 Task: Search round trip flight ticket for 1 adult, 1 child, 1 infant in seat in premium economy from State College: University Park Airport to Rockford: Chicago Rockford International Airport(was Northwest Chicagoland Regional Airport At Rockford) on 5-1-2023 and return on 5-2-2023. Choice of flights is Frontier. Number of bags: 1 checked bag. Price is upto 86000. Outbound departure time preference is 23:00. Return departure time preference is 18:00.
Action: Mouse moved to (250, 465)
Screenshot: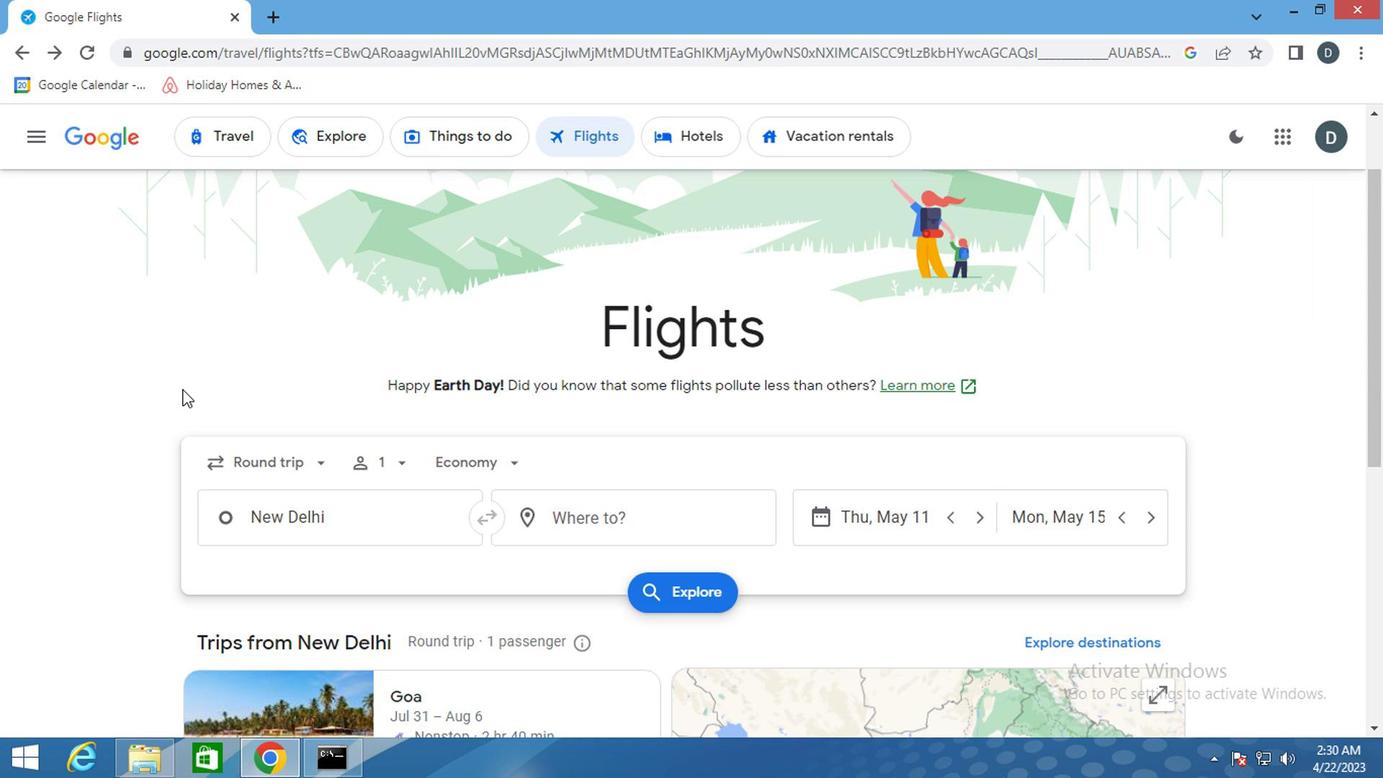 
Action: Mouse pressed left at (250, 465)
Screenshot: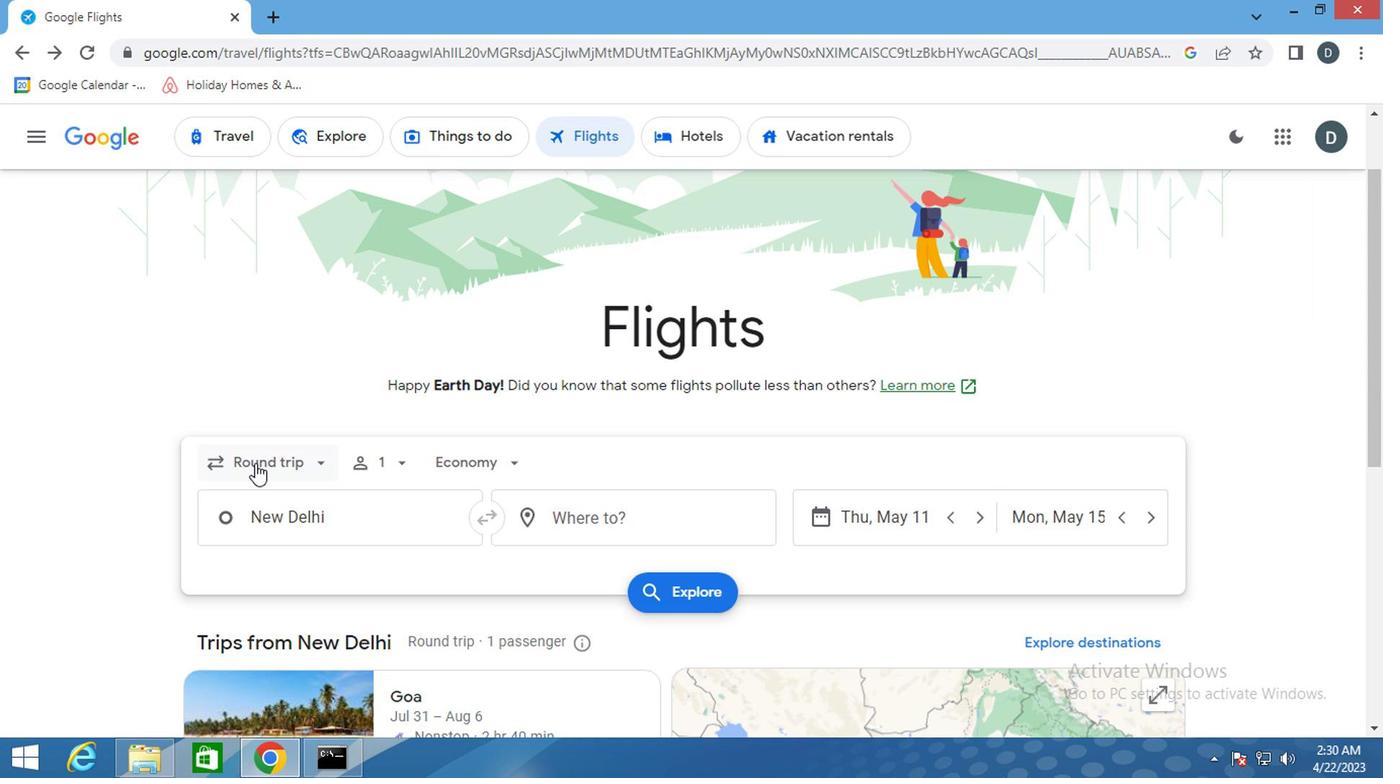 
Action: Mouse moved to (299, 551)
Screenshot: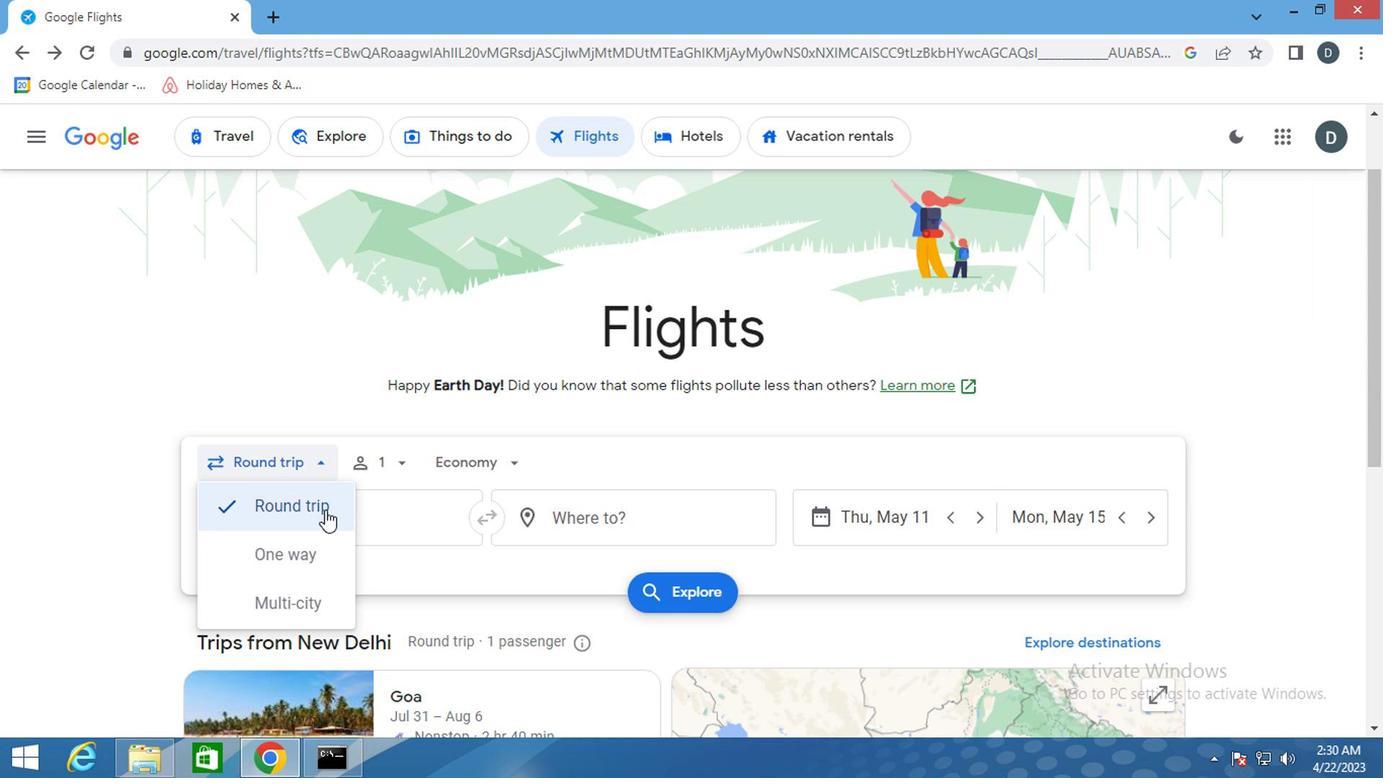 
Action: Mouse pressed left at (299, 551)
Screenshot: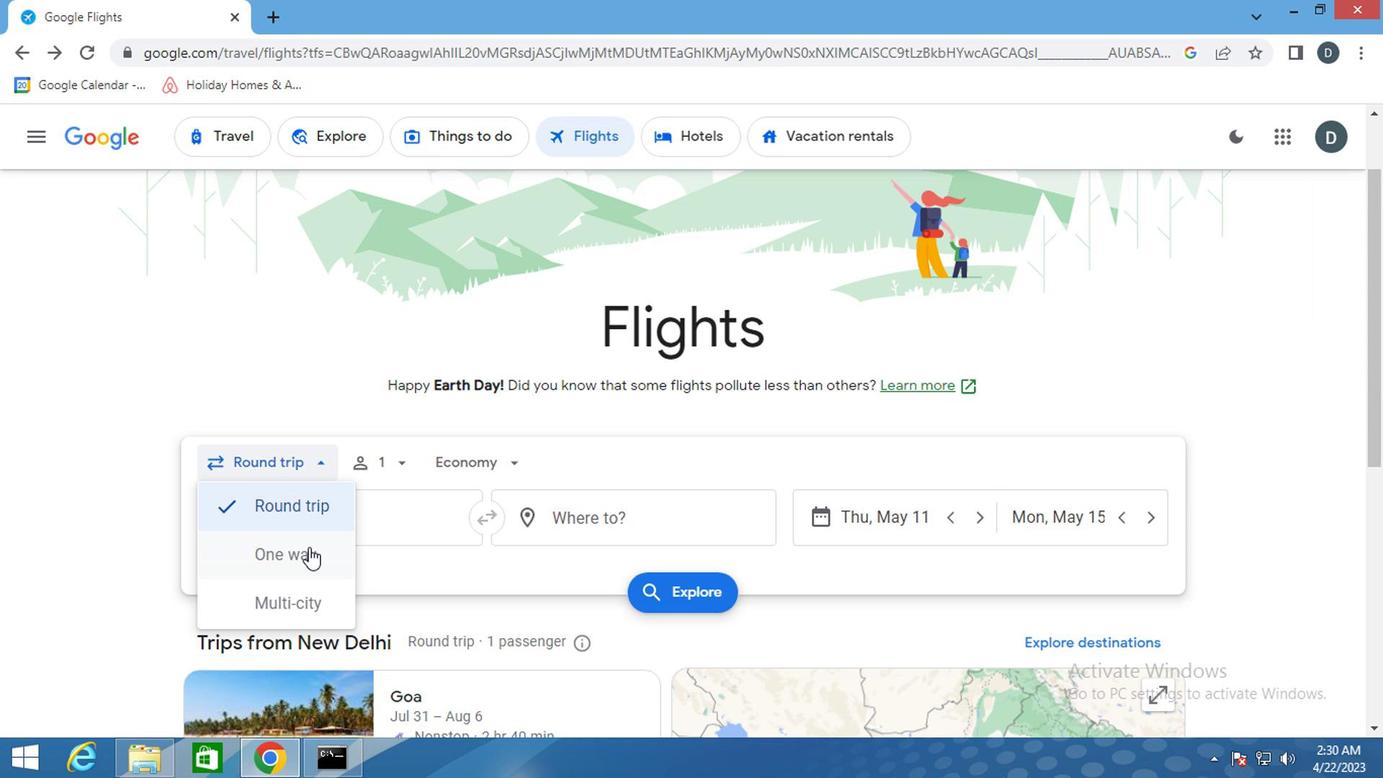 
Action: Mouse moved to (275, 460)
Screenshot: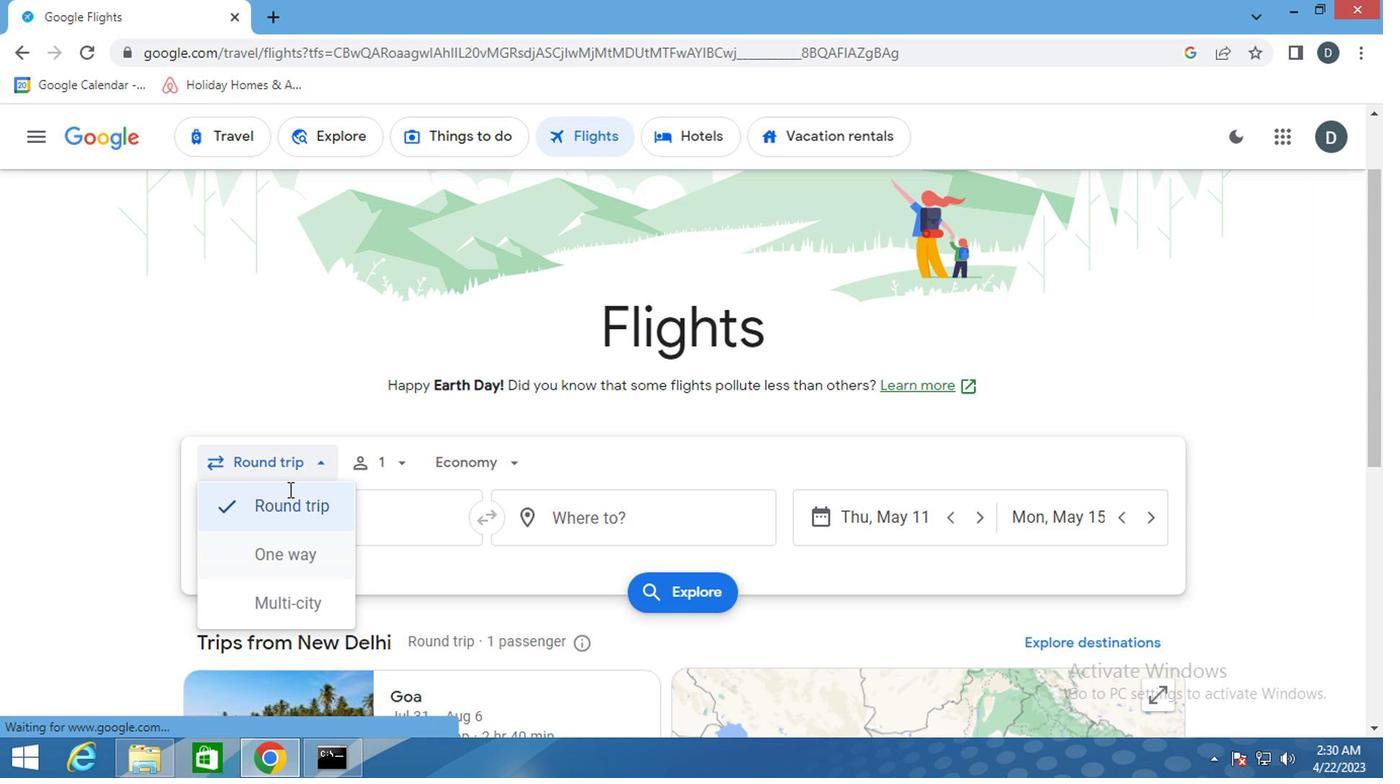 
Action: Mouse pressed left at (275, 460)
Screenshot: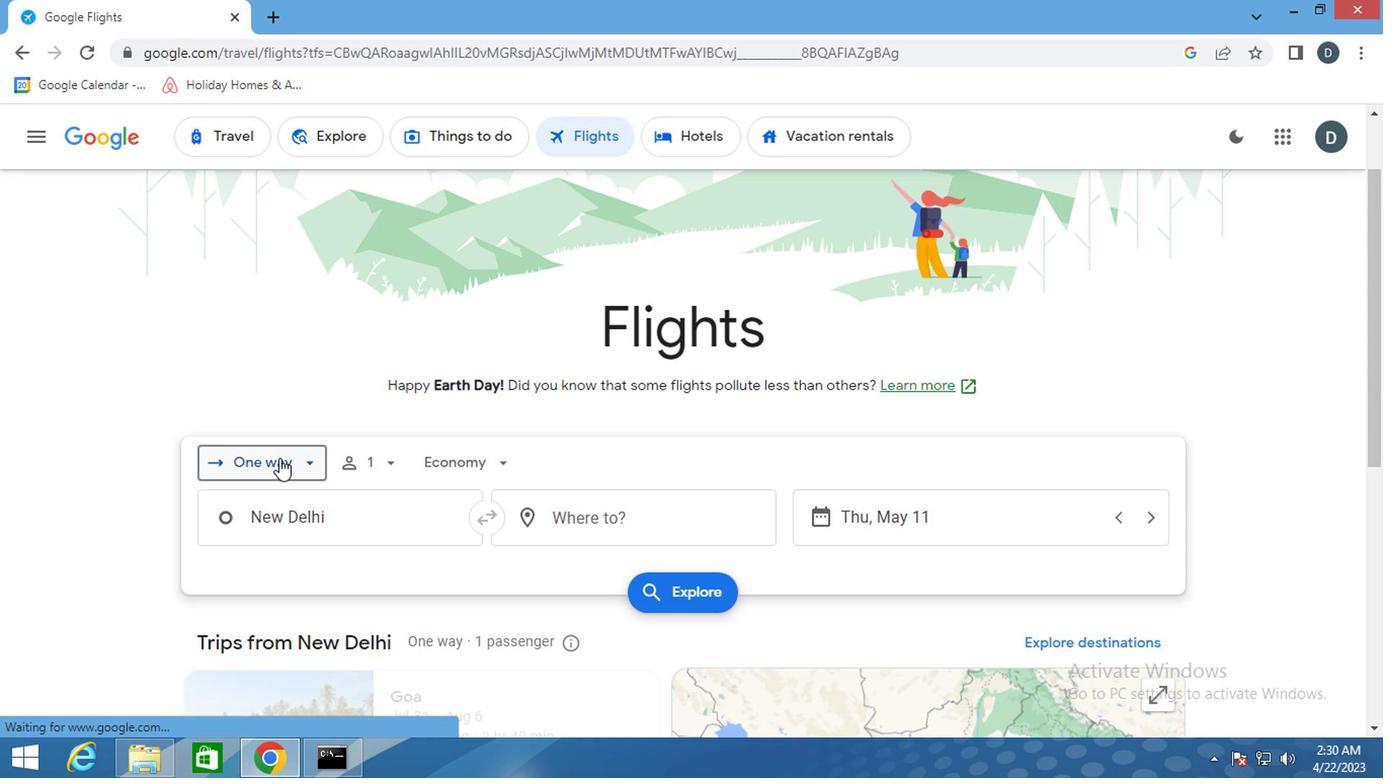
Action: Mouse moved to (287, 504)
Screenshot: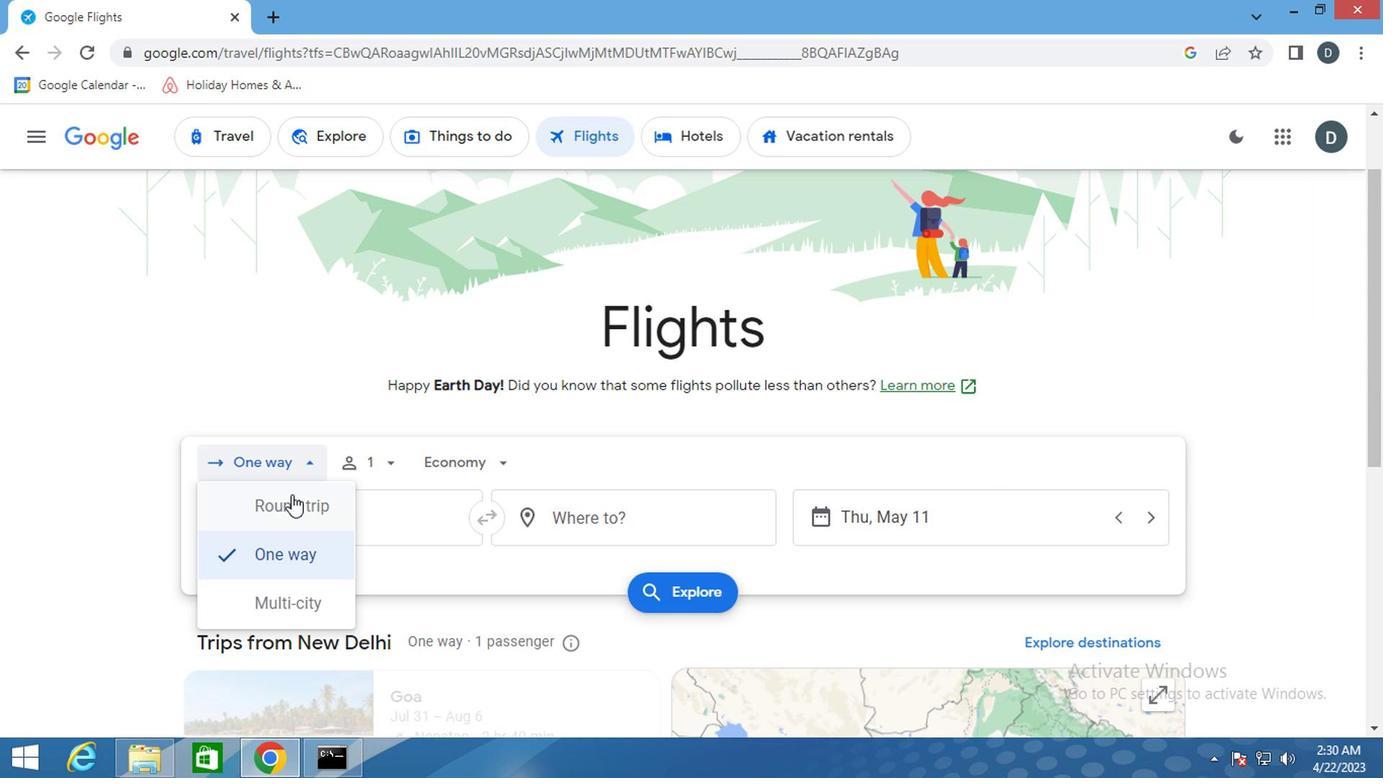 
Action: Mouse pressed left at (287, 504)
Screenshot: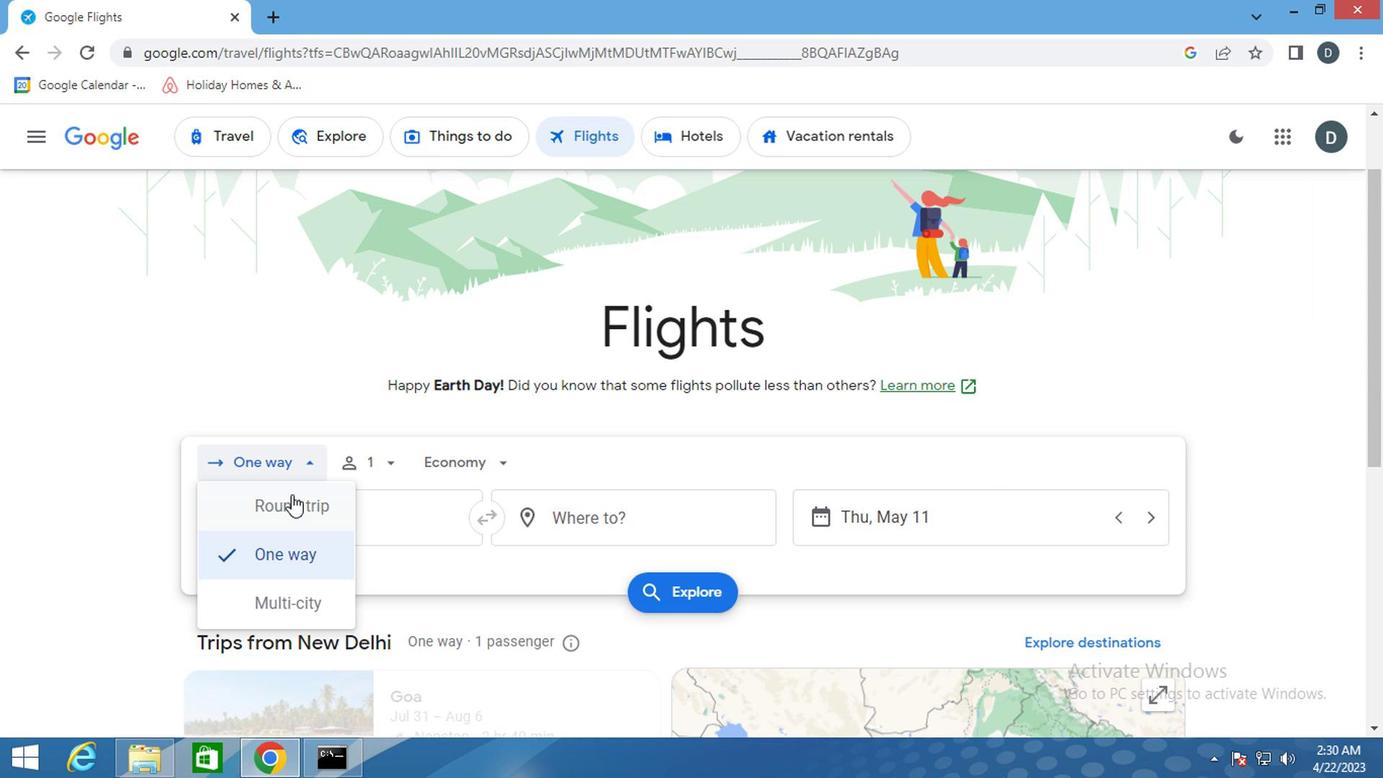 
Action: Mouse moved to (347, 468)
Screenshot: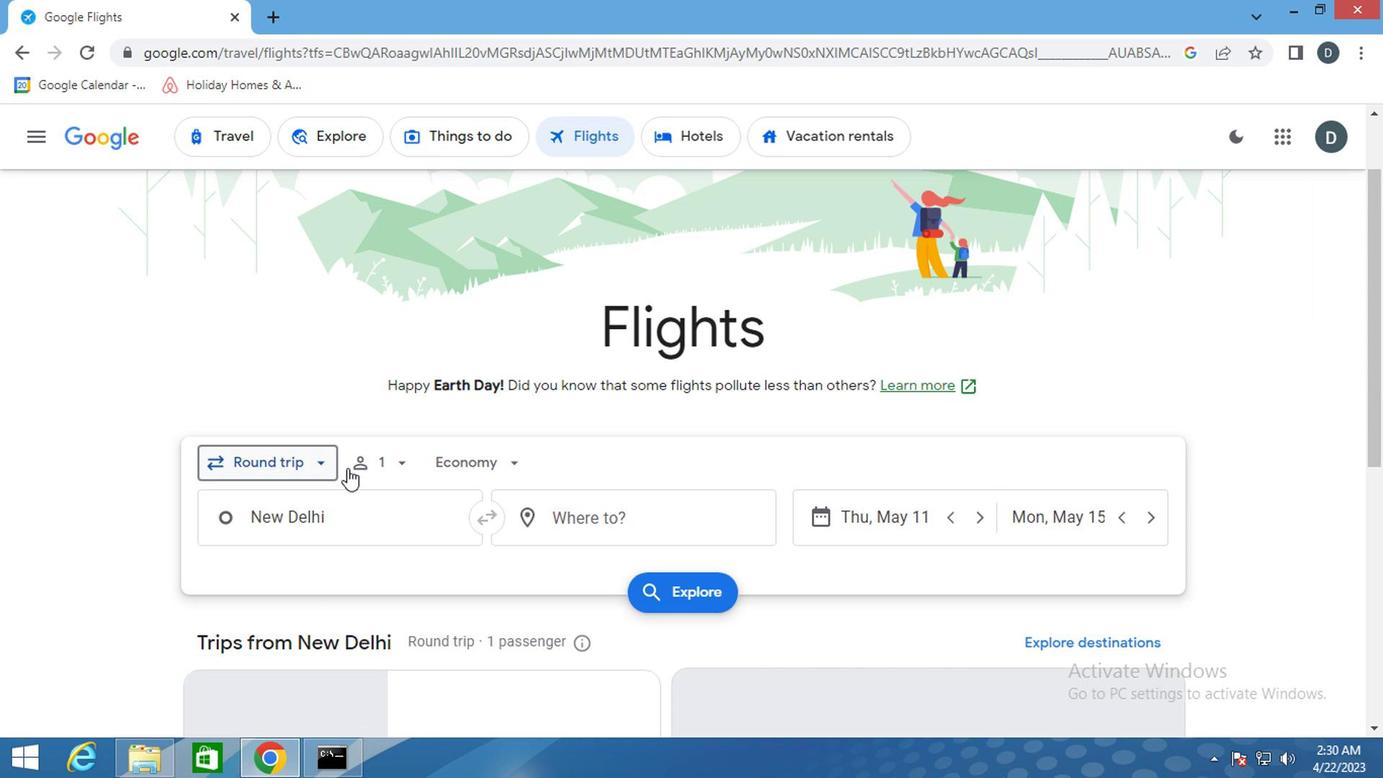 
Action: Mouse pressed left at (347, 468)
Screenshot: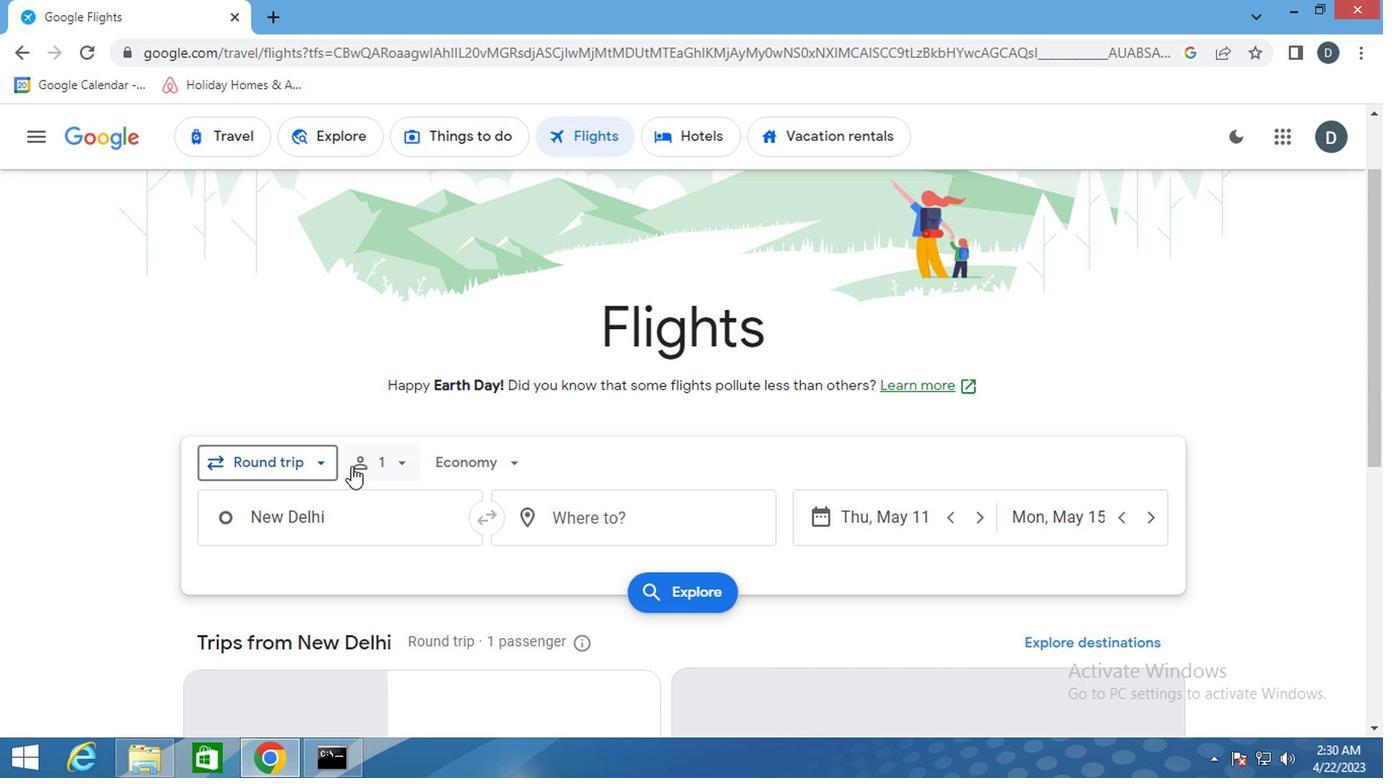 
Action: Mouse moved to (548, 571)
Screenshot: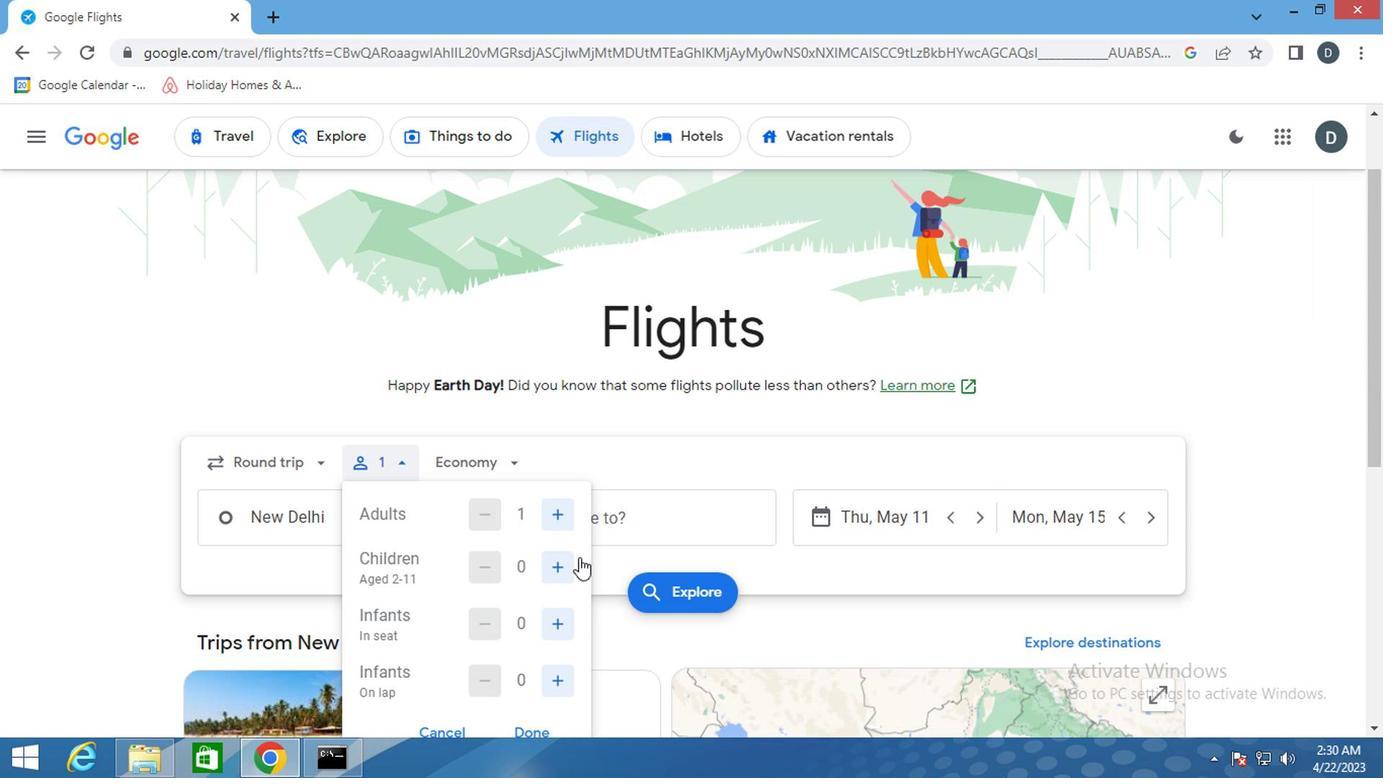 
Action: Mouse pressed left at (548, 571)
Screenshot: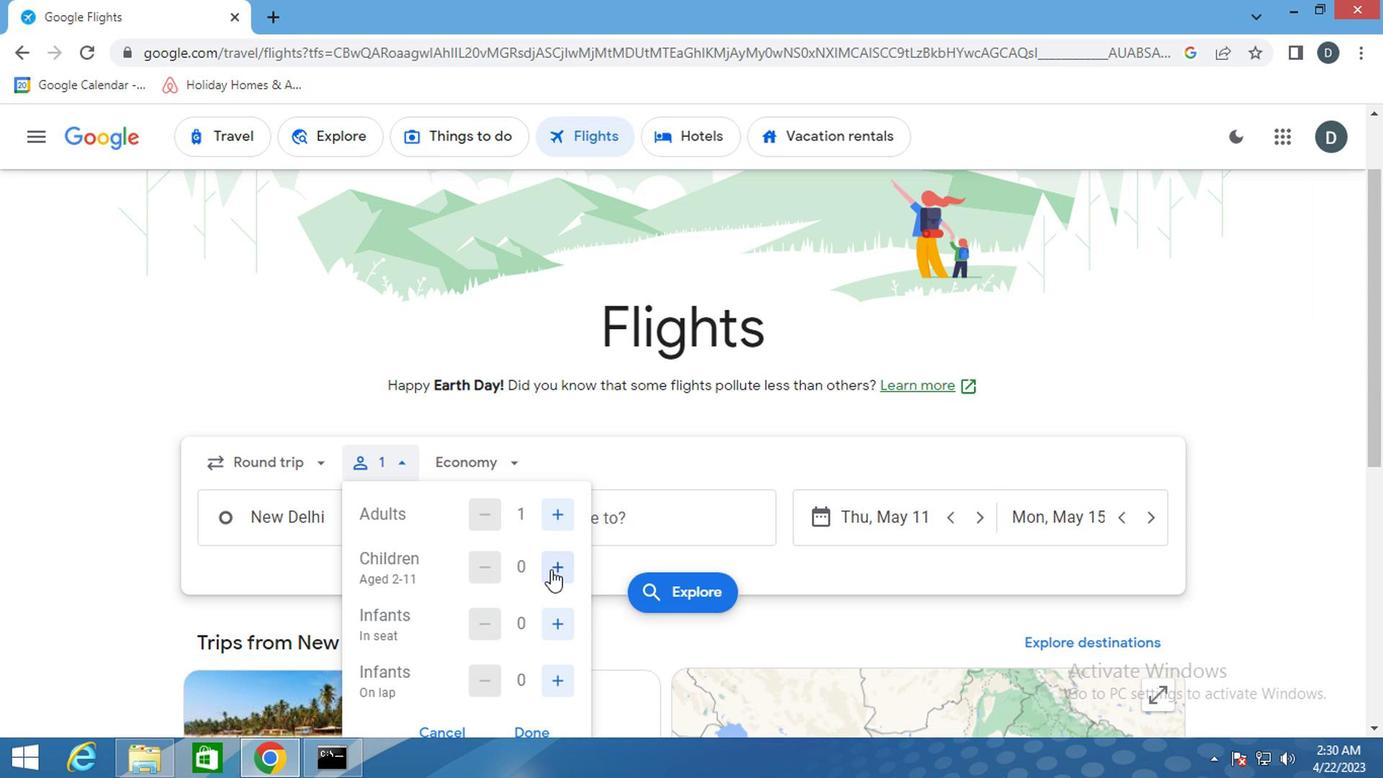 
Action: Mouse moved to (558, 618)
Screenshot: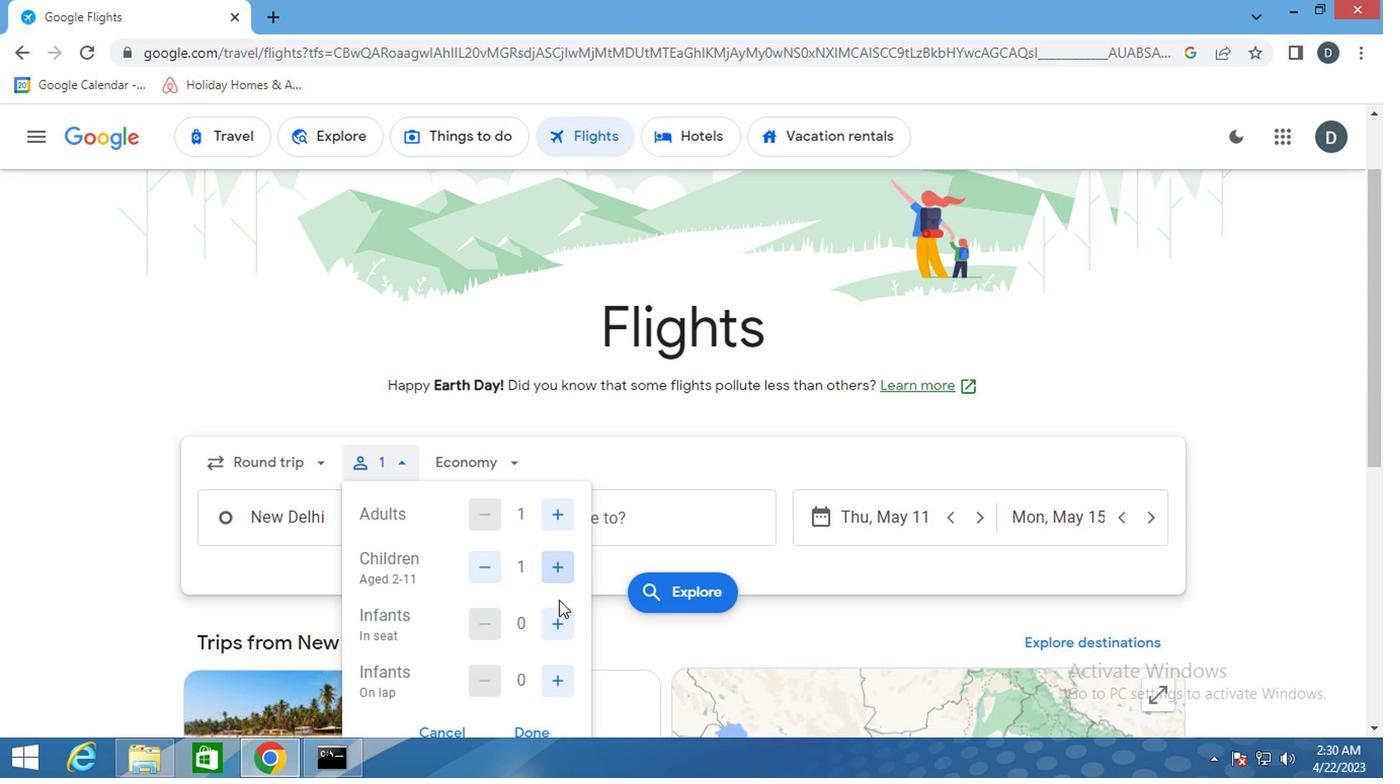 
Action: Mouse pressed left at (558, 618)
Screenshot: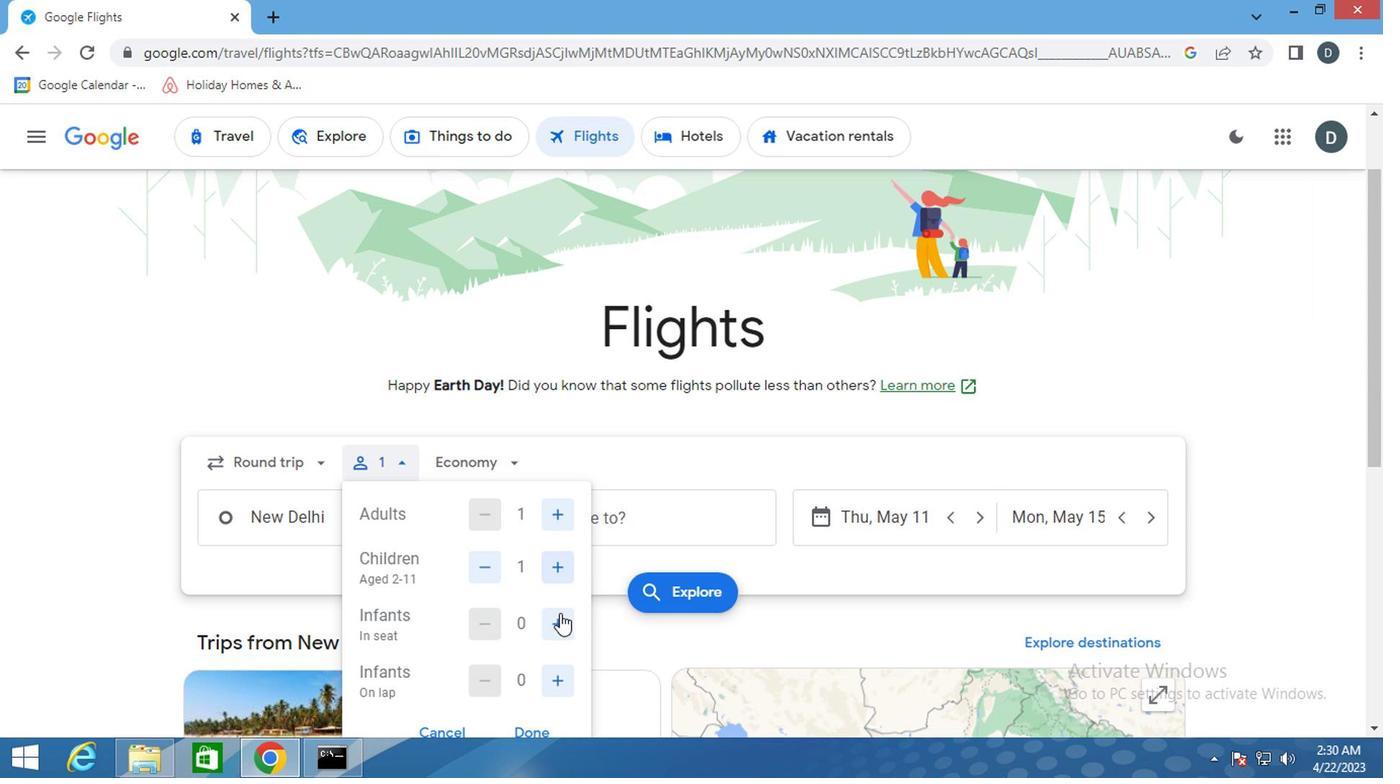
Action: Mouse moved to (527, 722)
Screenshot: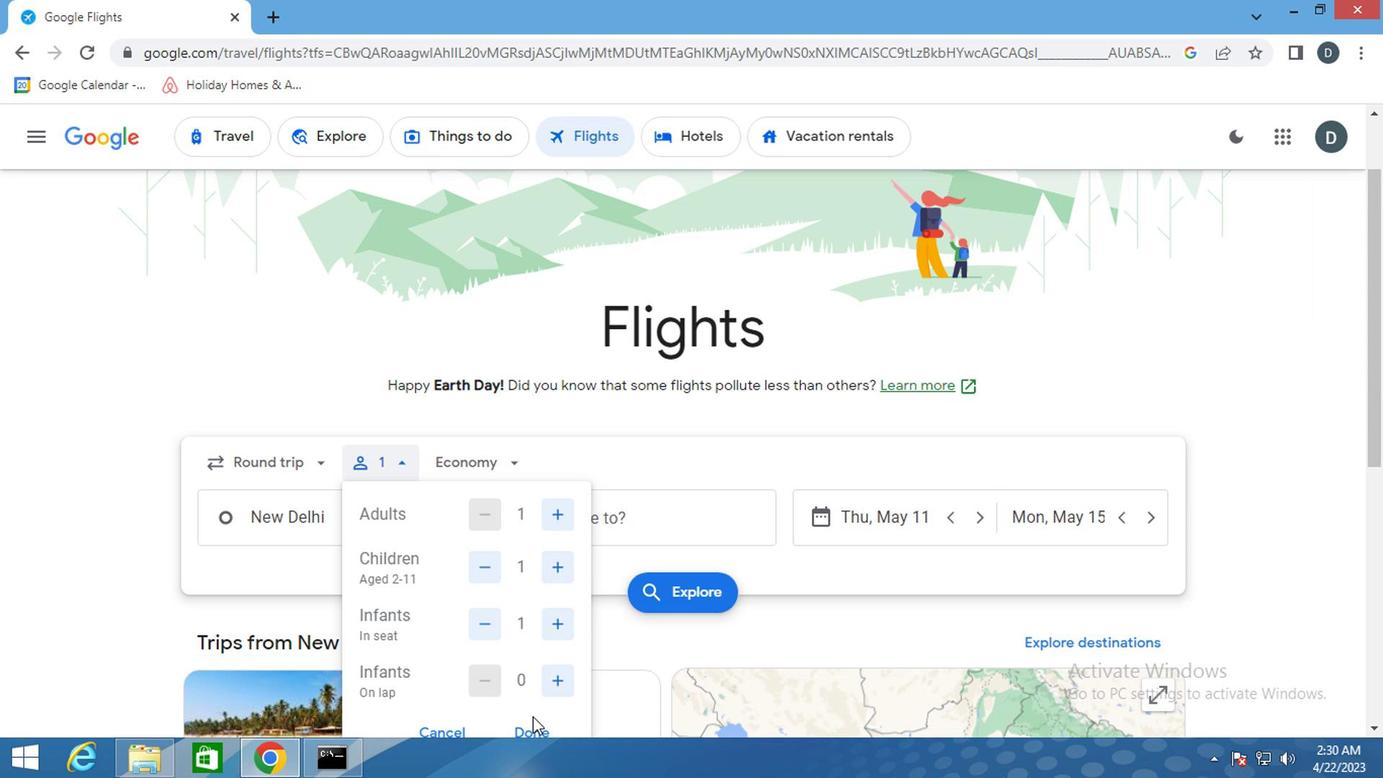 
Action: Mouse pressed left at (527, 722)
Screenshot: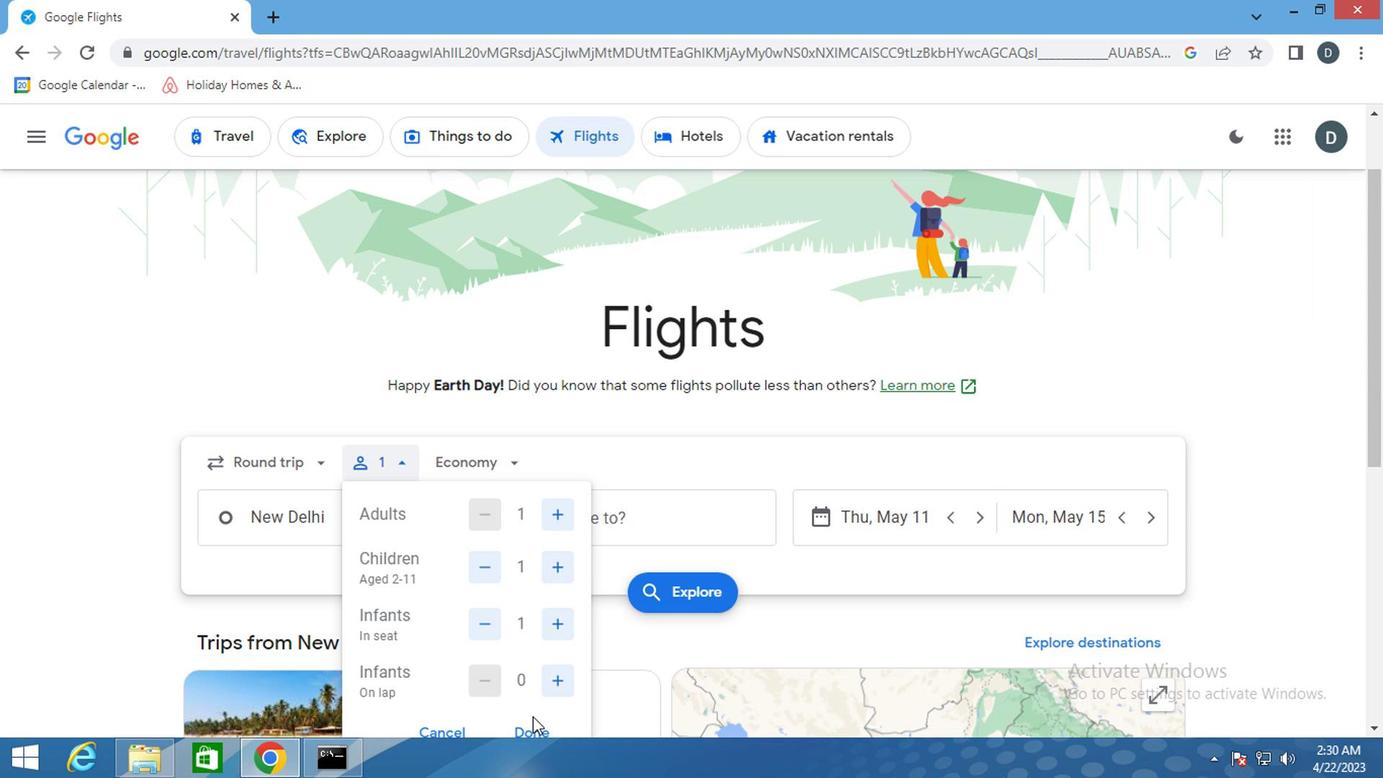
Action: Mouse moved to (446, 467)
Screenshot: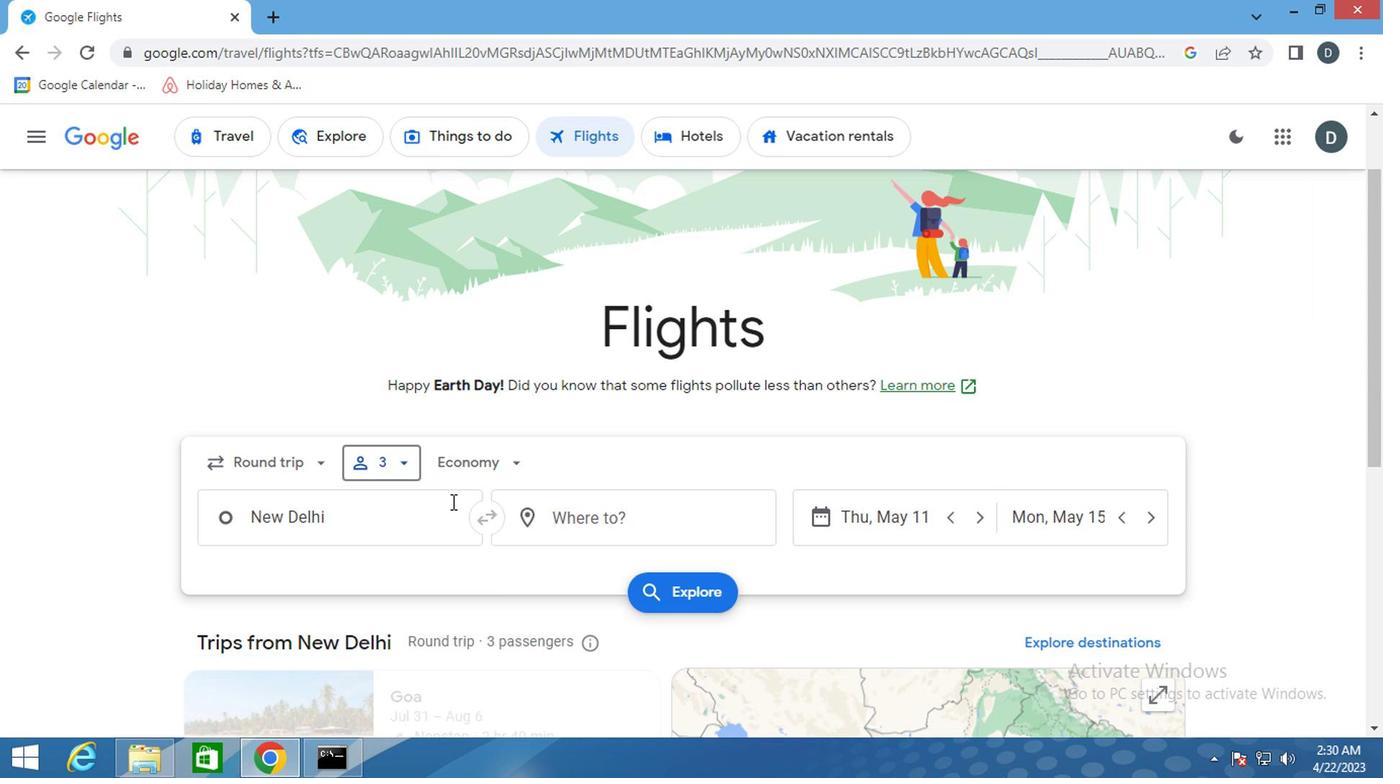 
Action: Mouse pressed left at (446, 467)
Screenshot: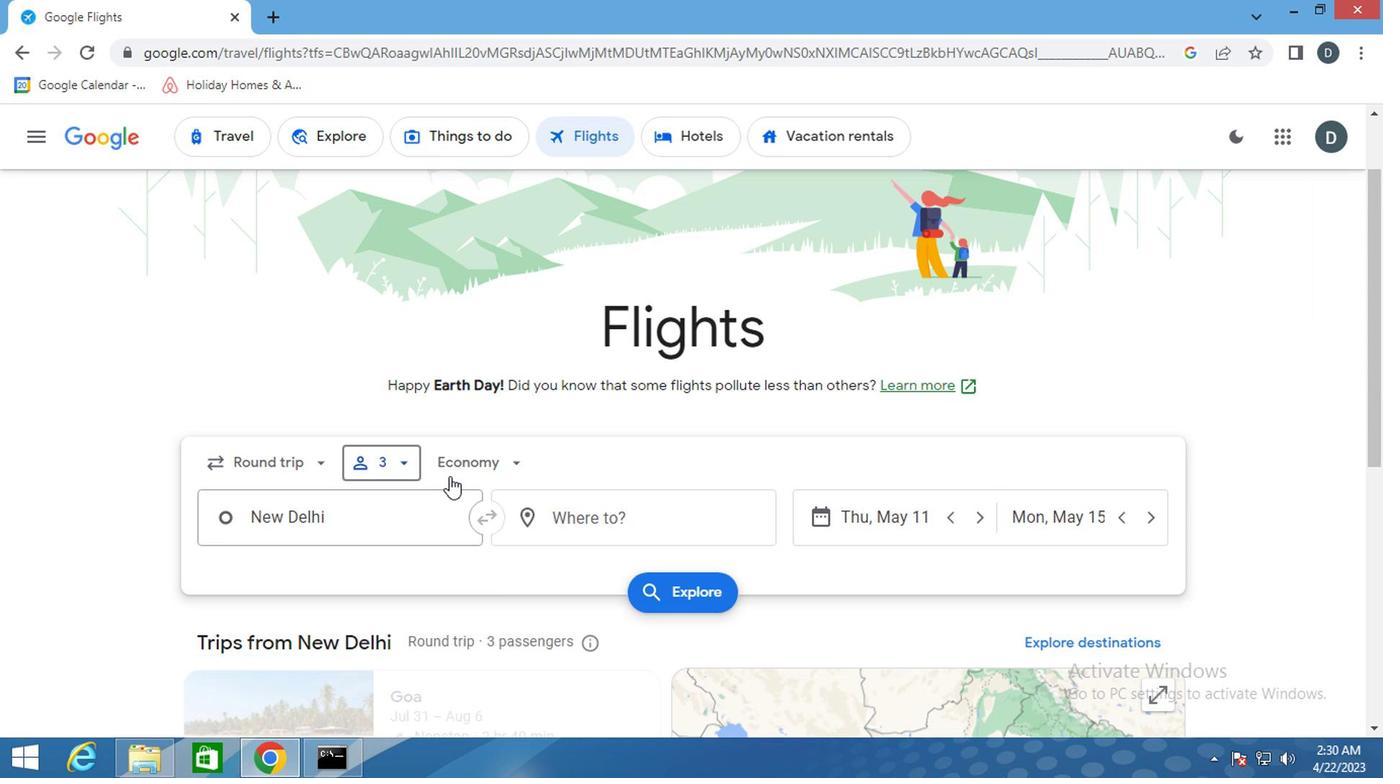 
Action: Mouse moved to (540, 563)
Screenshot: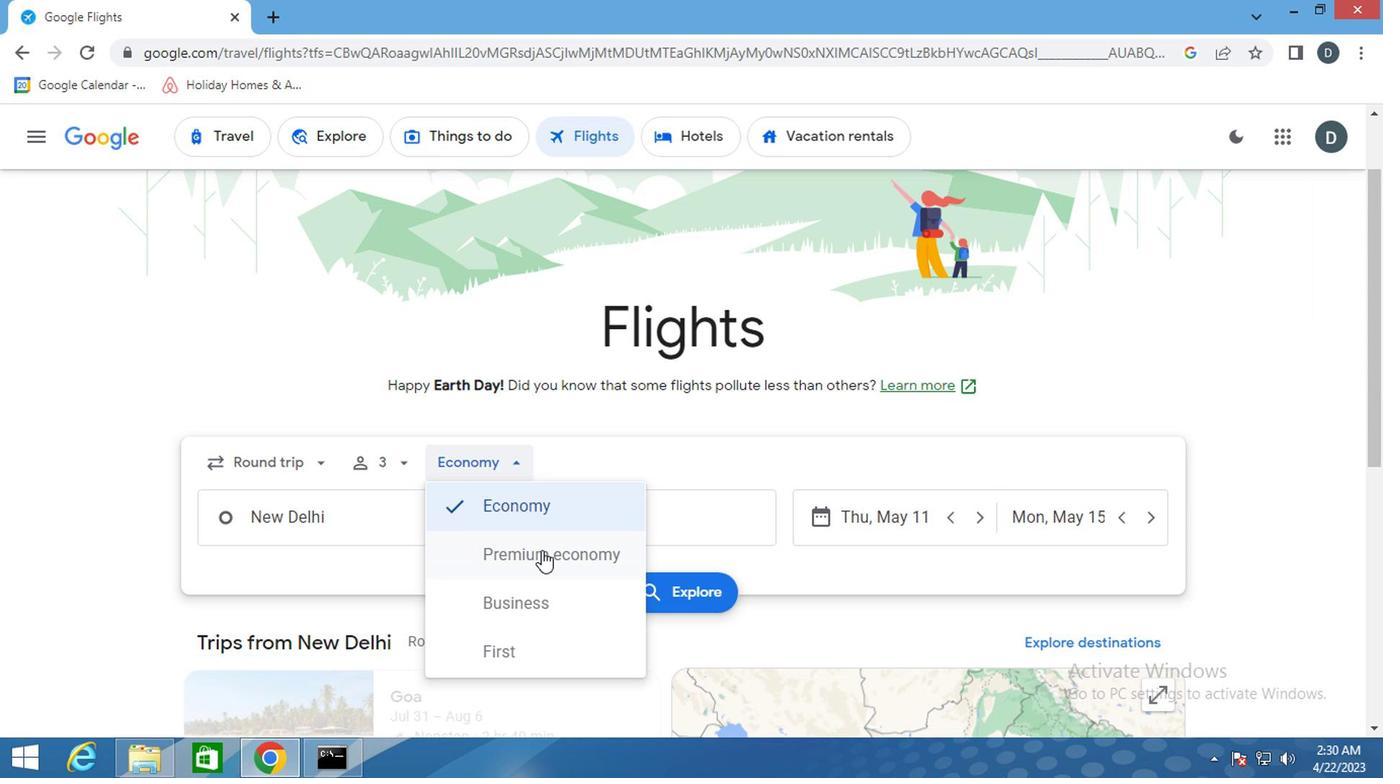 
Action: Mouse pressed left at (540, 563)
Screenshot: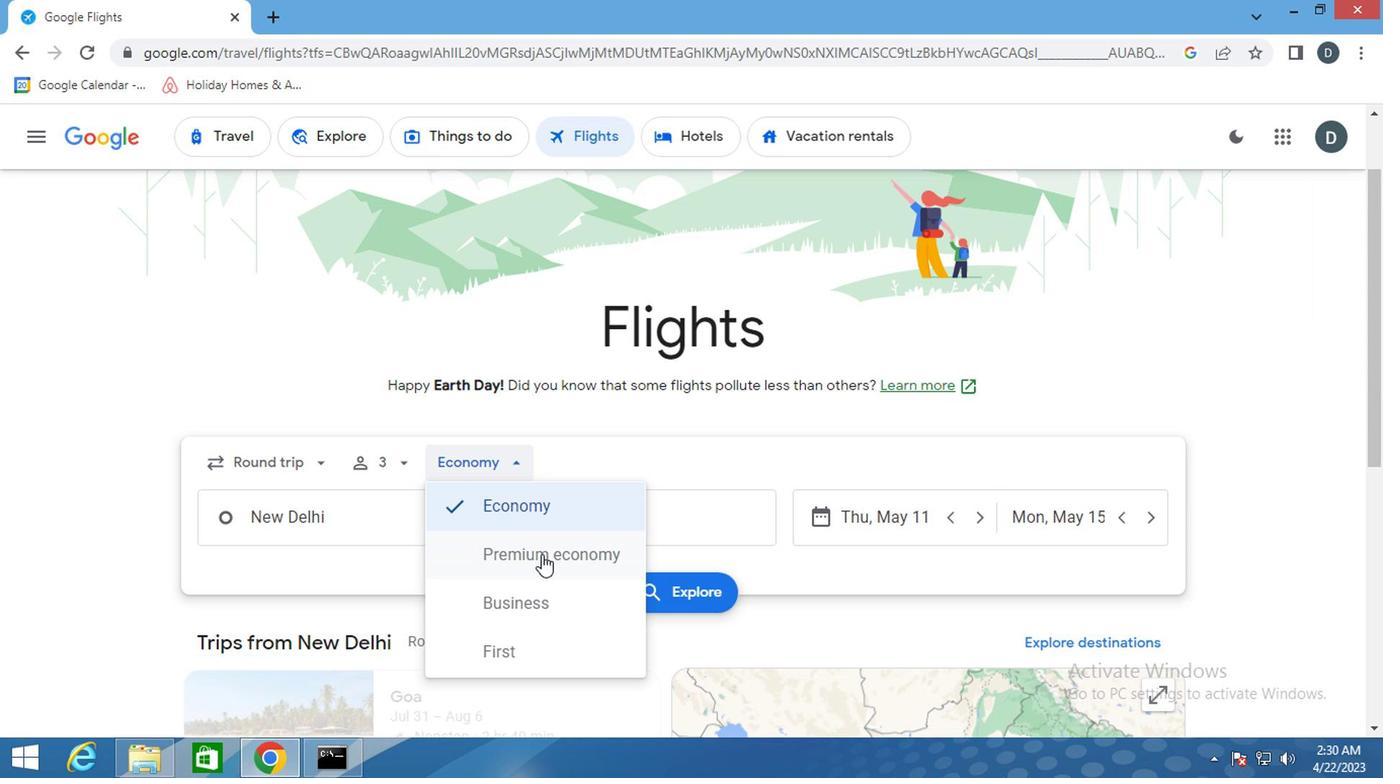 
Action: Mouse moved to (373, 533)
Screenshot: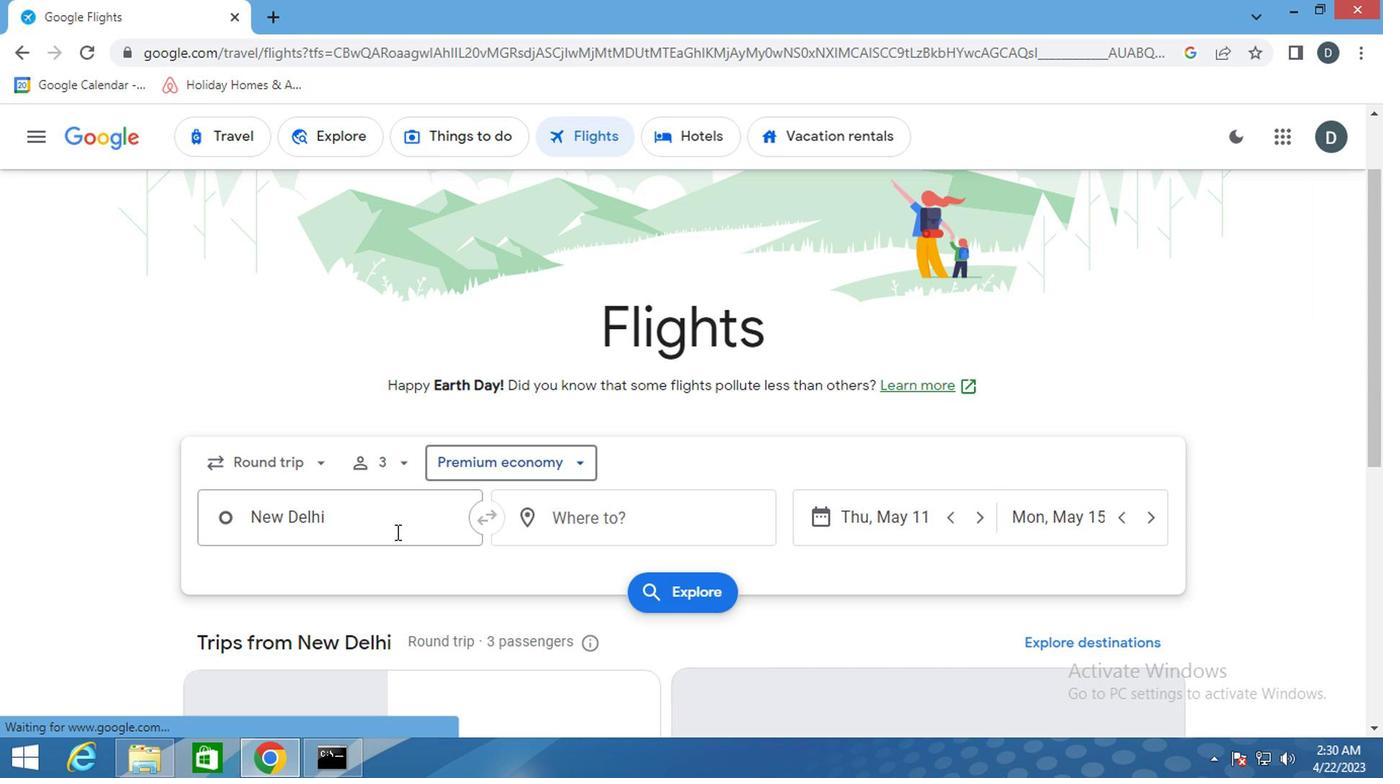 
Action: Mouse pressed left at (373, 533)
Screenshot: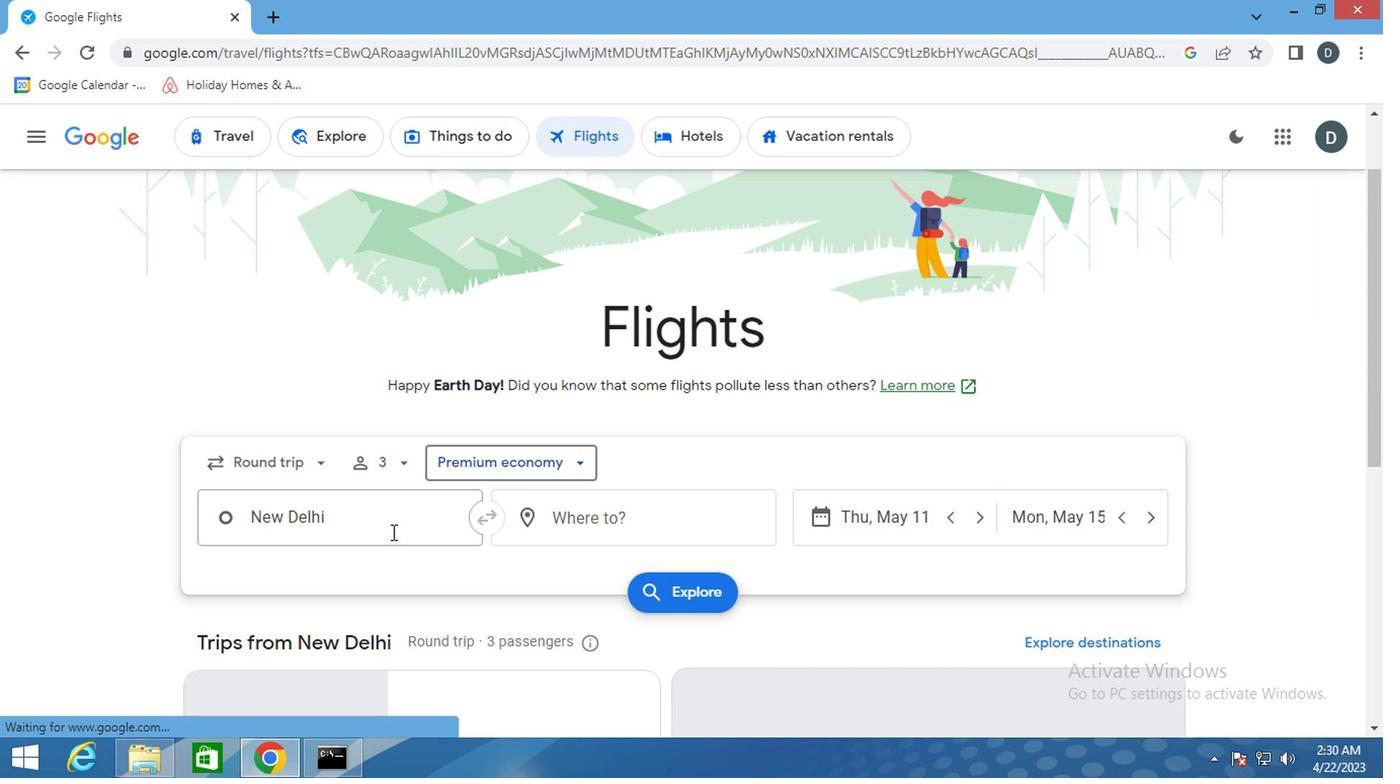 
Action: Key pressed <Key.shift>STATE<Key.space><Key.shift>COLLEGE
Screenshot: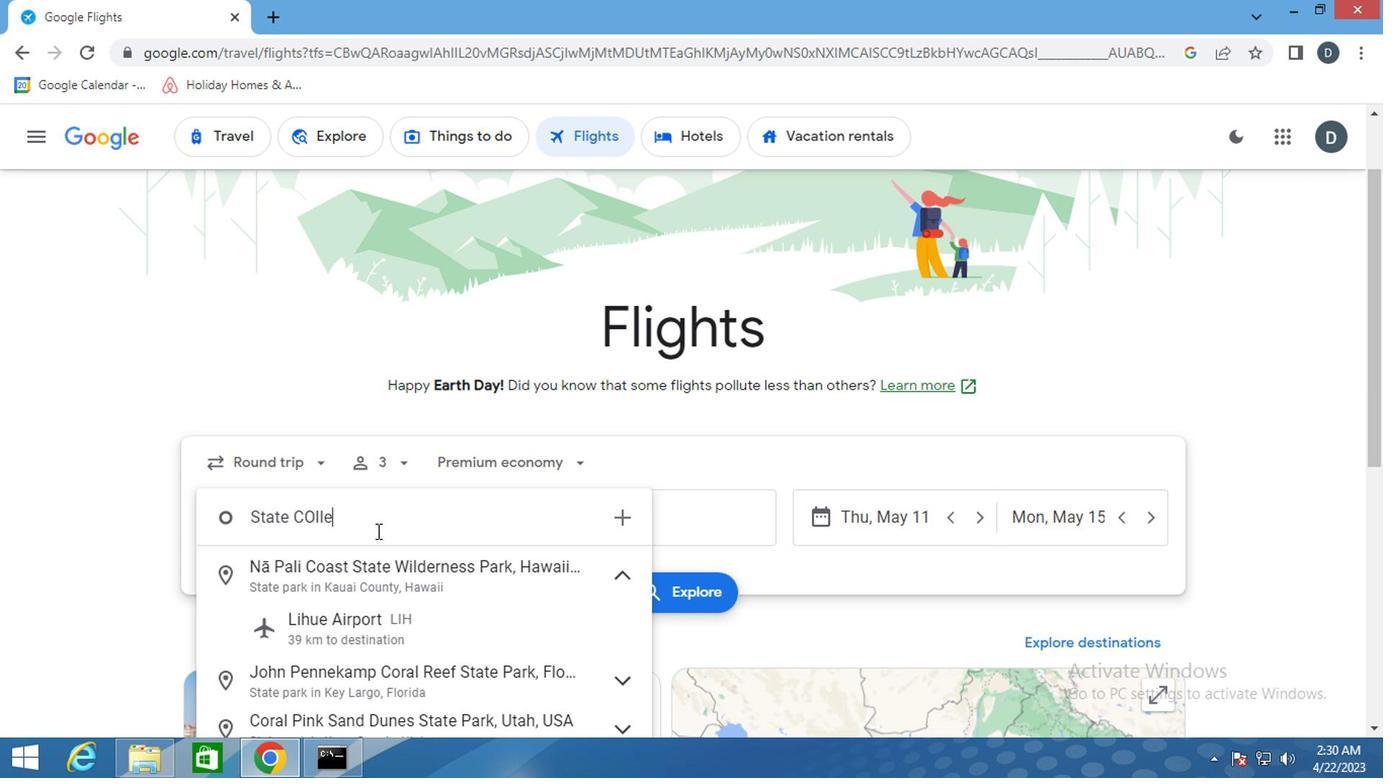 
Action: Mouse moved to (469, 692)
Screenshot: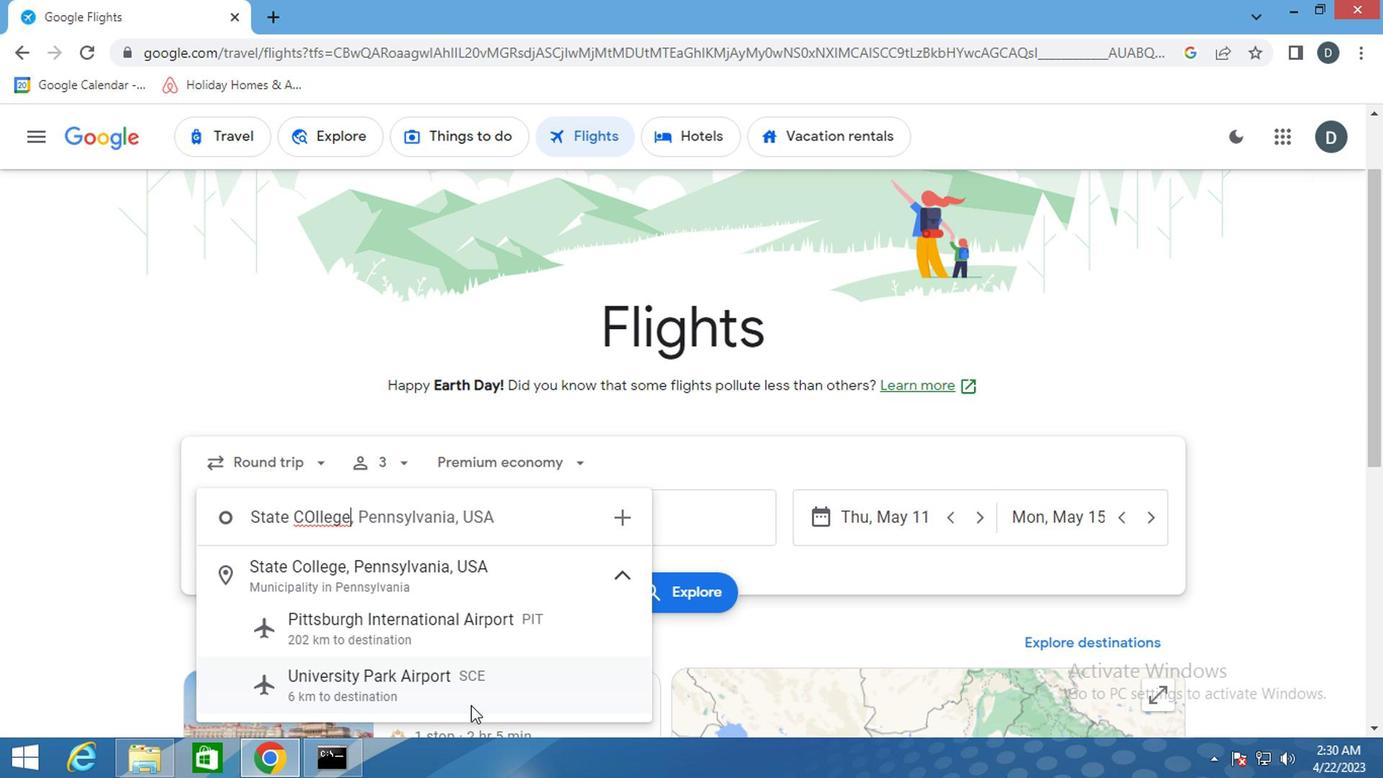 
Action: Mouse pressed left at (469, 692)
Screenshot: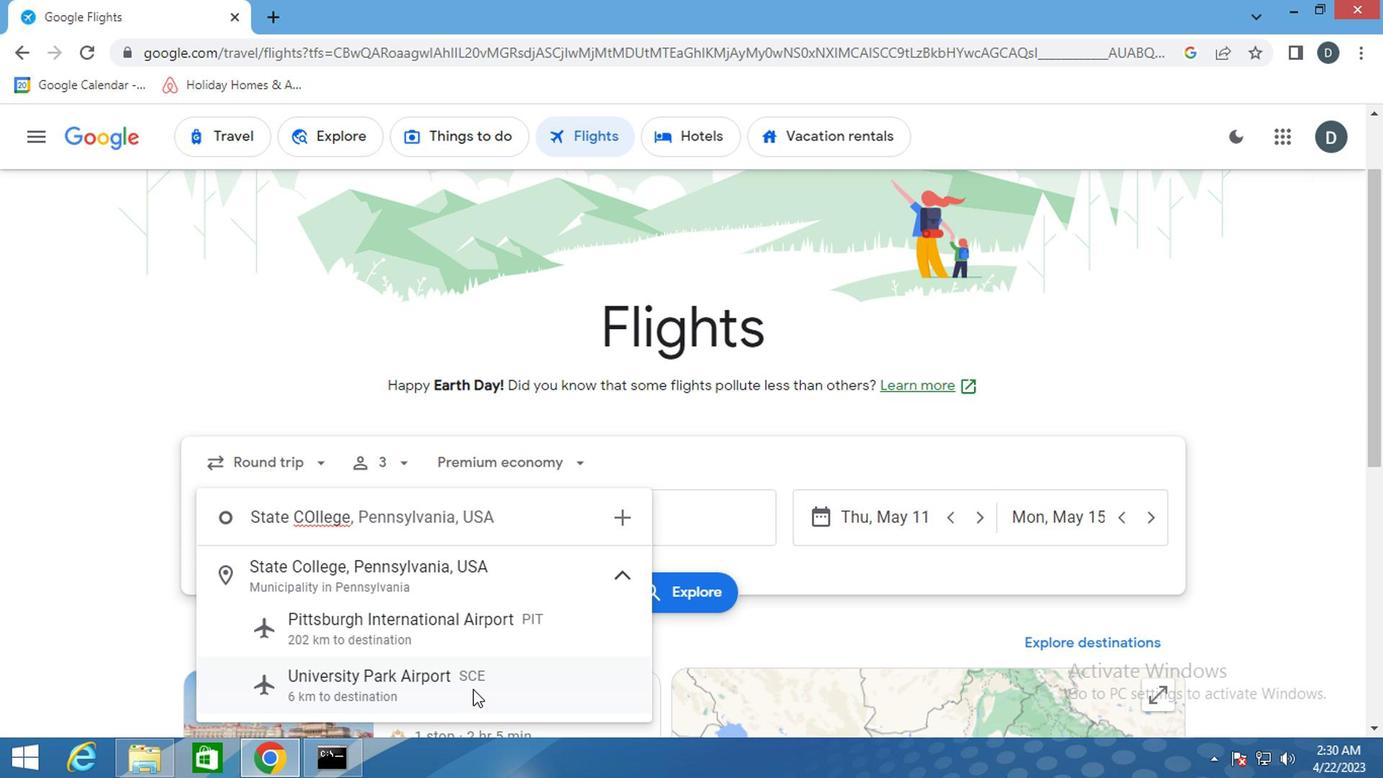 
Action: Mouse moved to (600, 516)
Screenshot: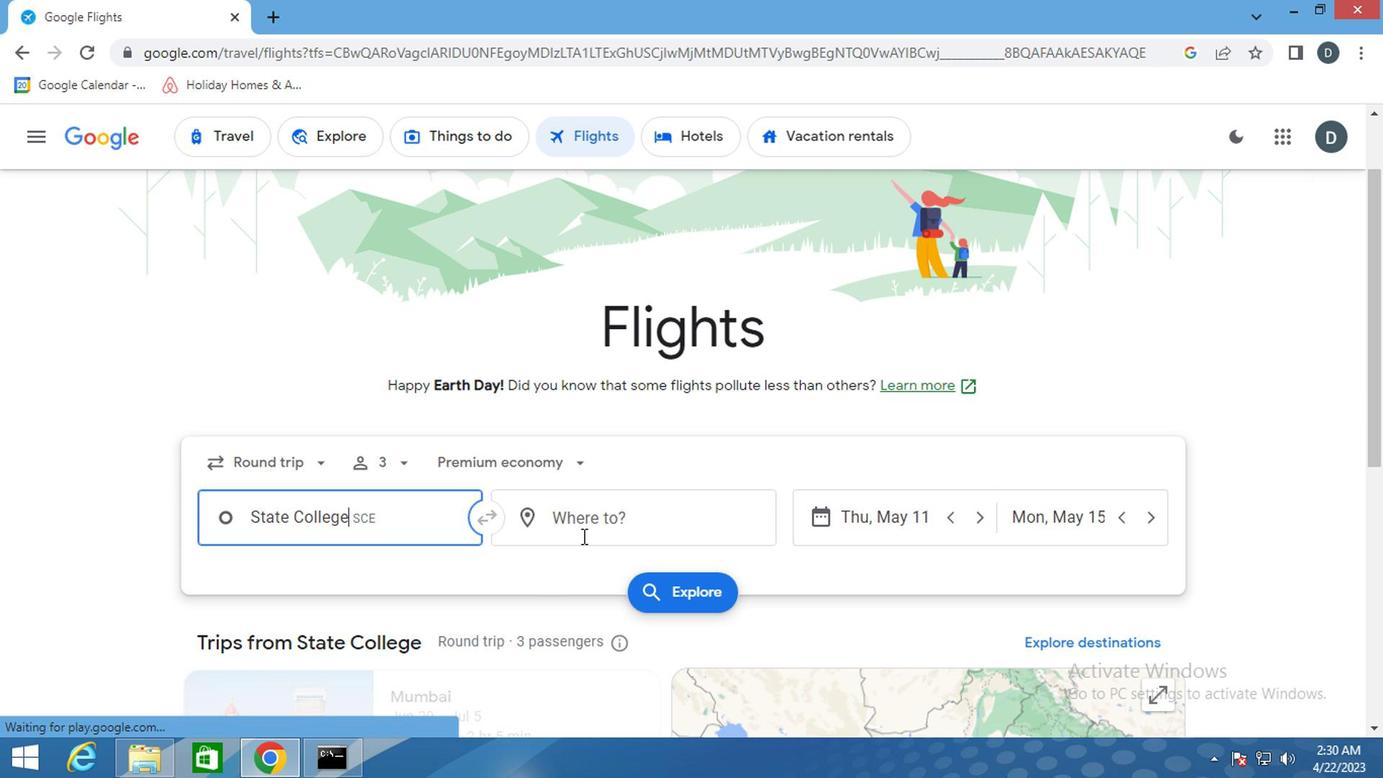 
Action: Mouse pressed left at (600, 516)
Screenshot: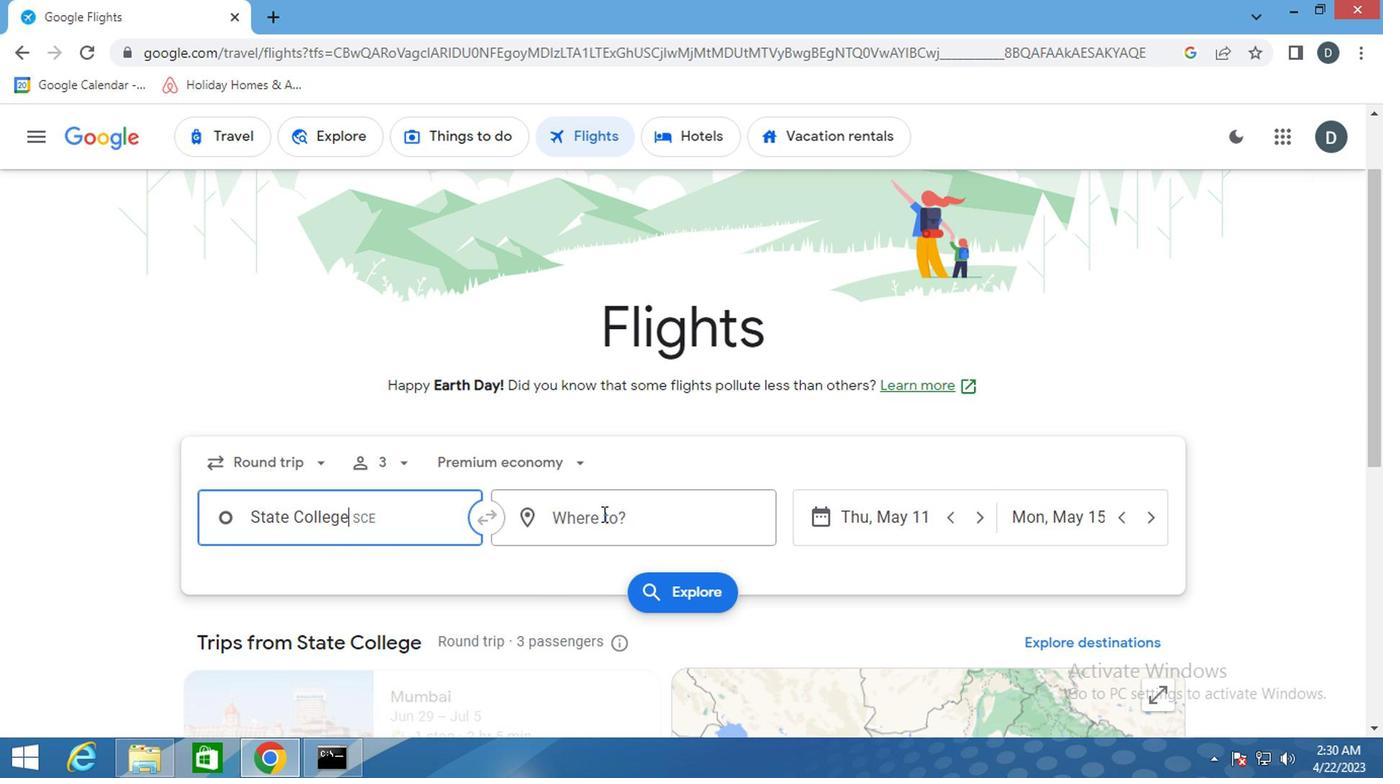 
Action: Key pressed <Key.shift>ROCKFO
Screenshot: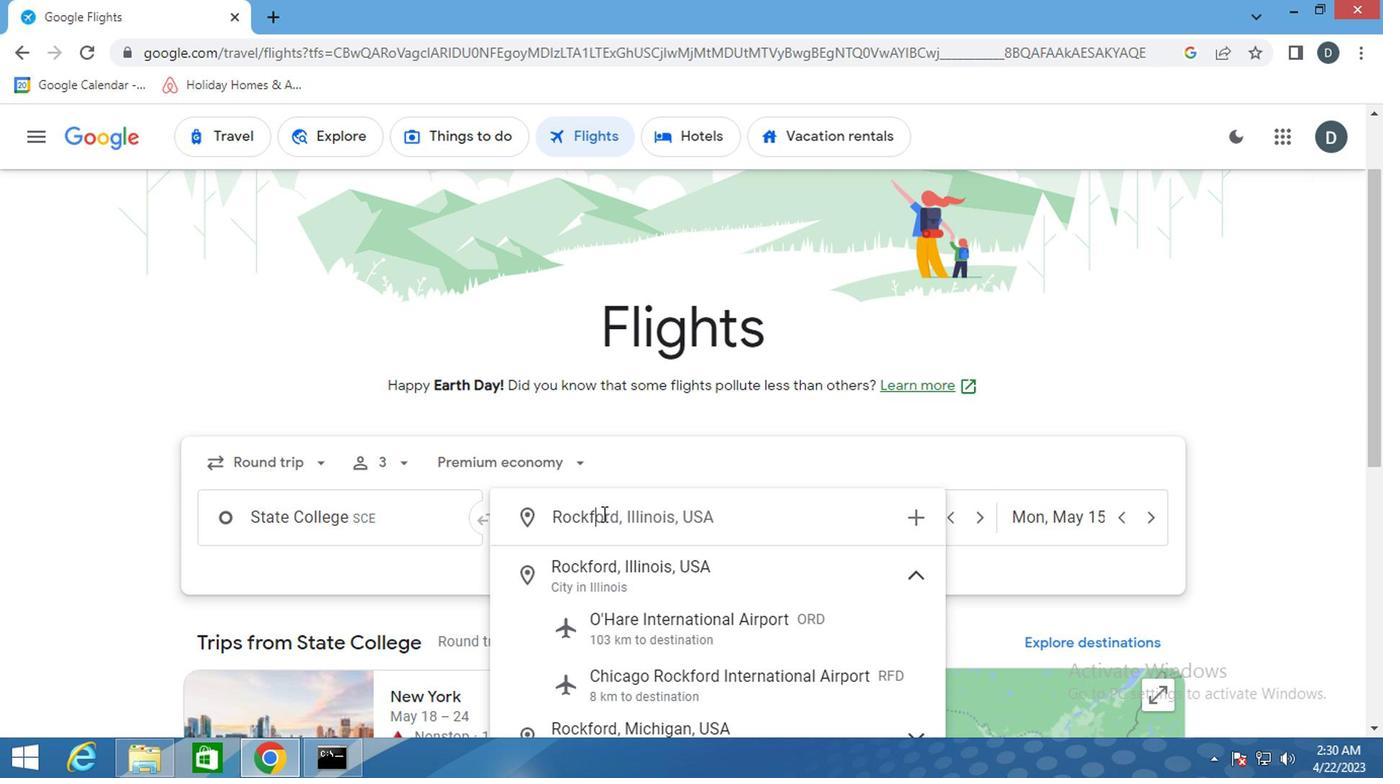 
Action: Mouse moved to (661, 673)
Screenshot: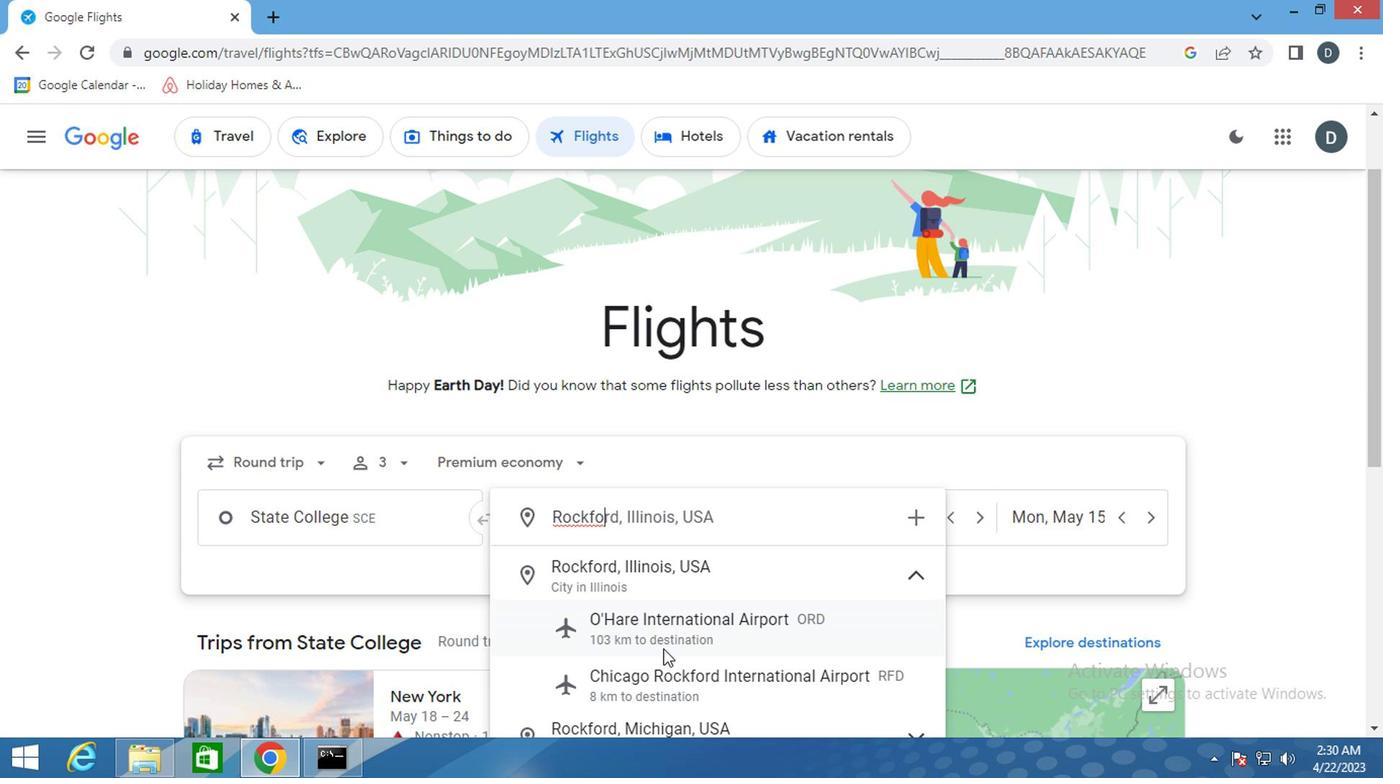 
Action: Mouse pressed left at (661, 673)
Screenshot: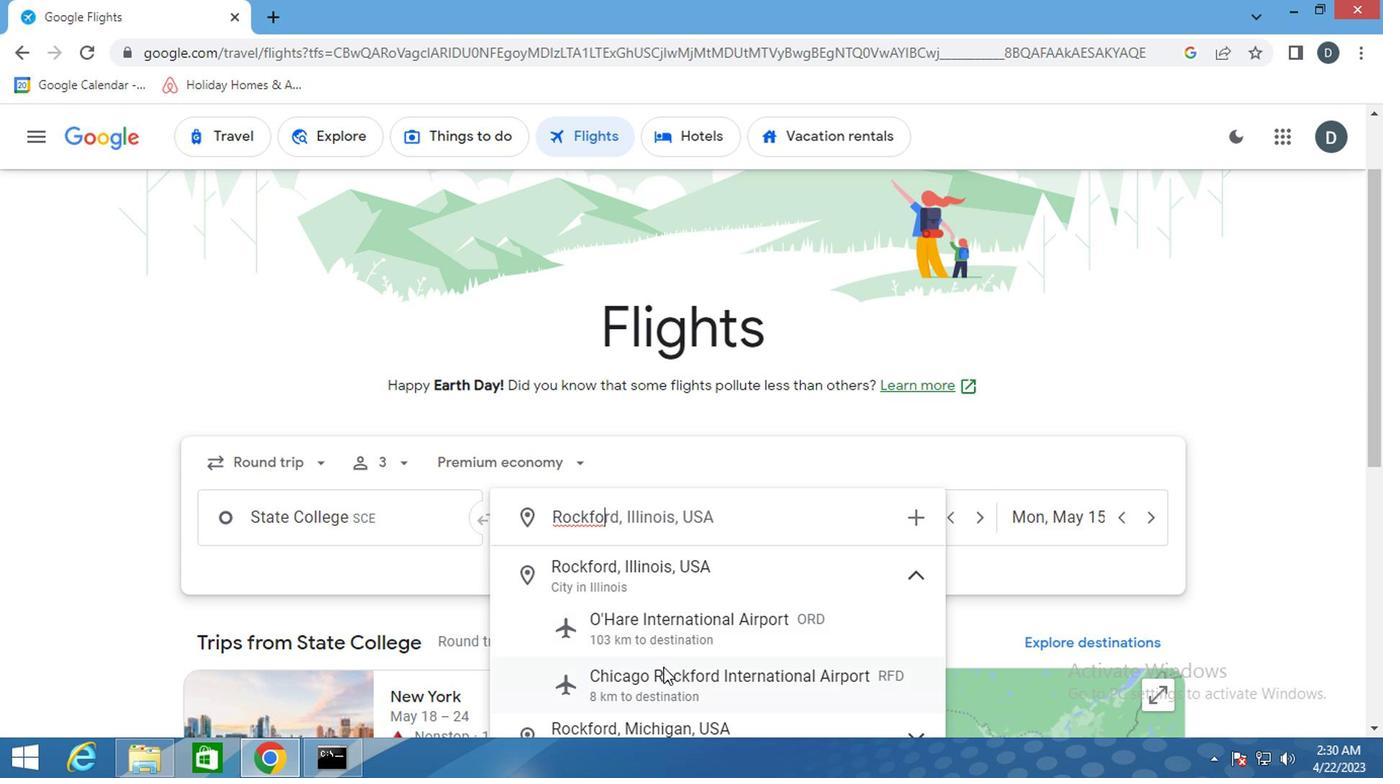 
Action: Mouse moved to (934, 509)
Screenshot: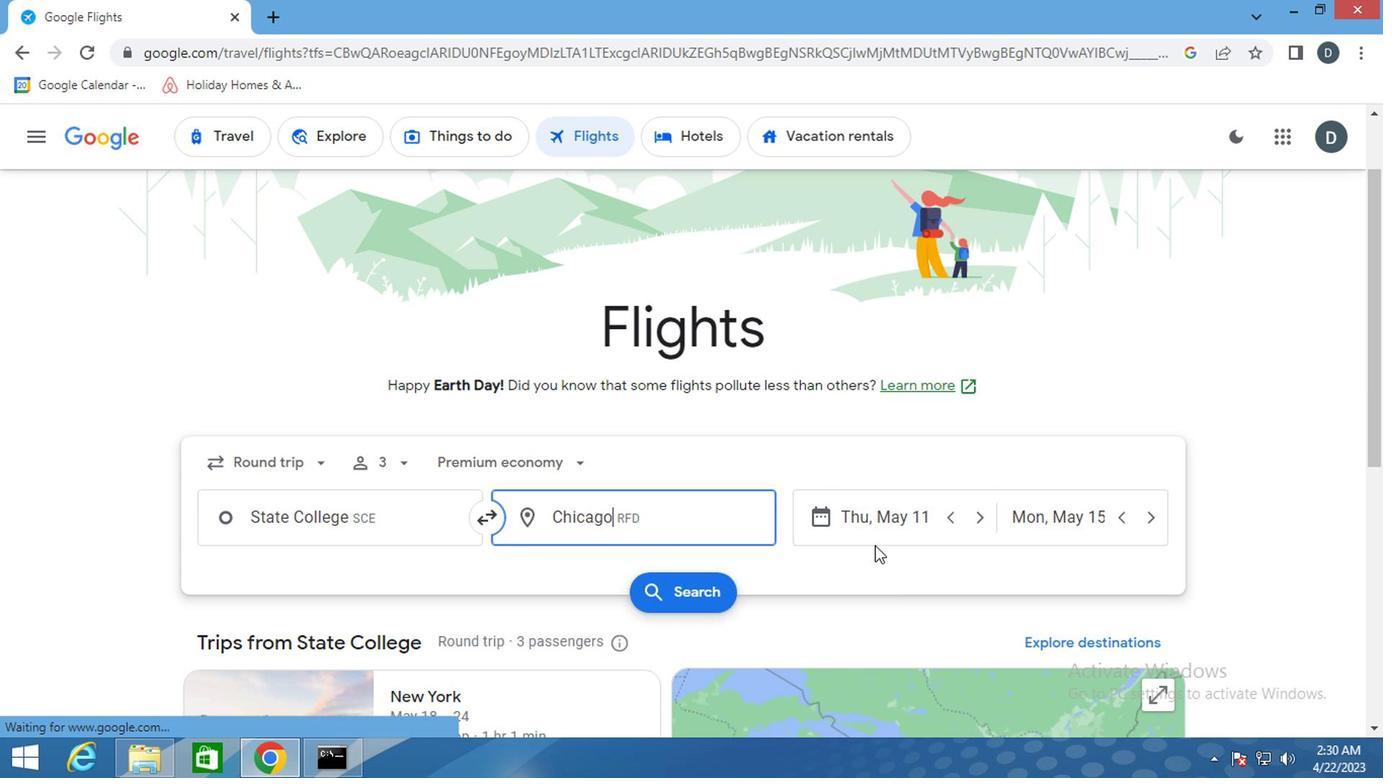 
Action: Mouse pressed left at (934, 509)
Screenshot: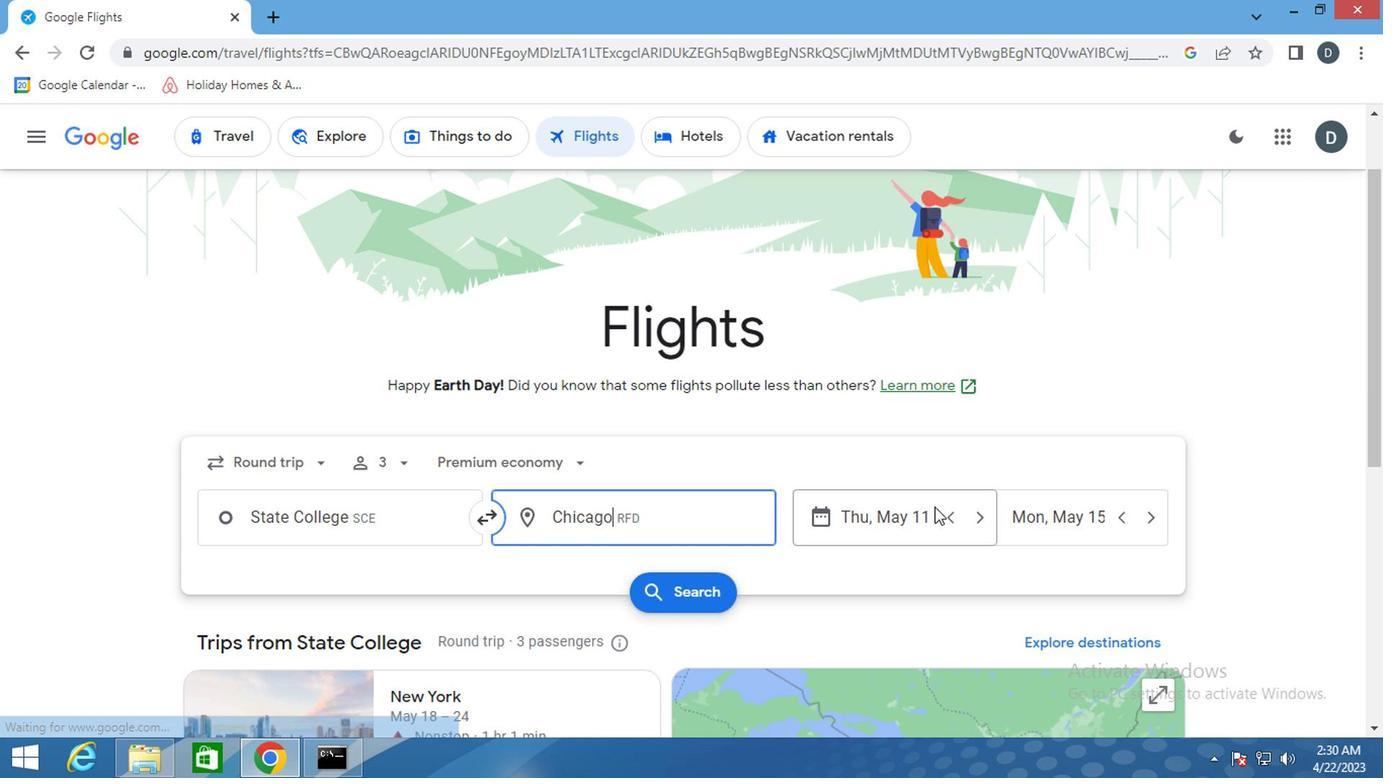
Action: Mouse moved to (906, 376)
Screenshot: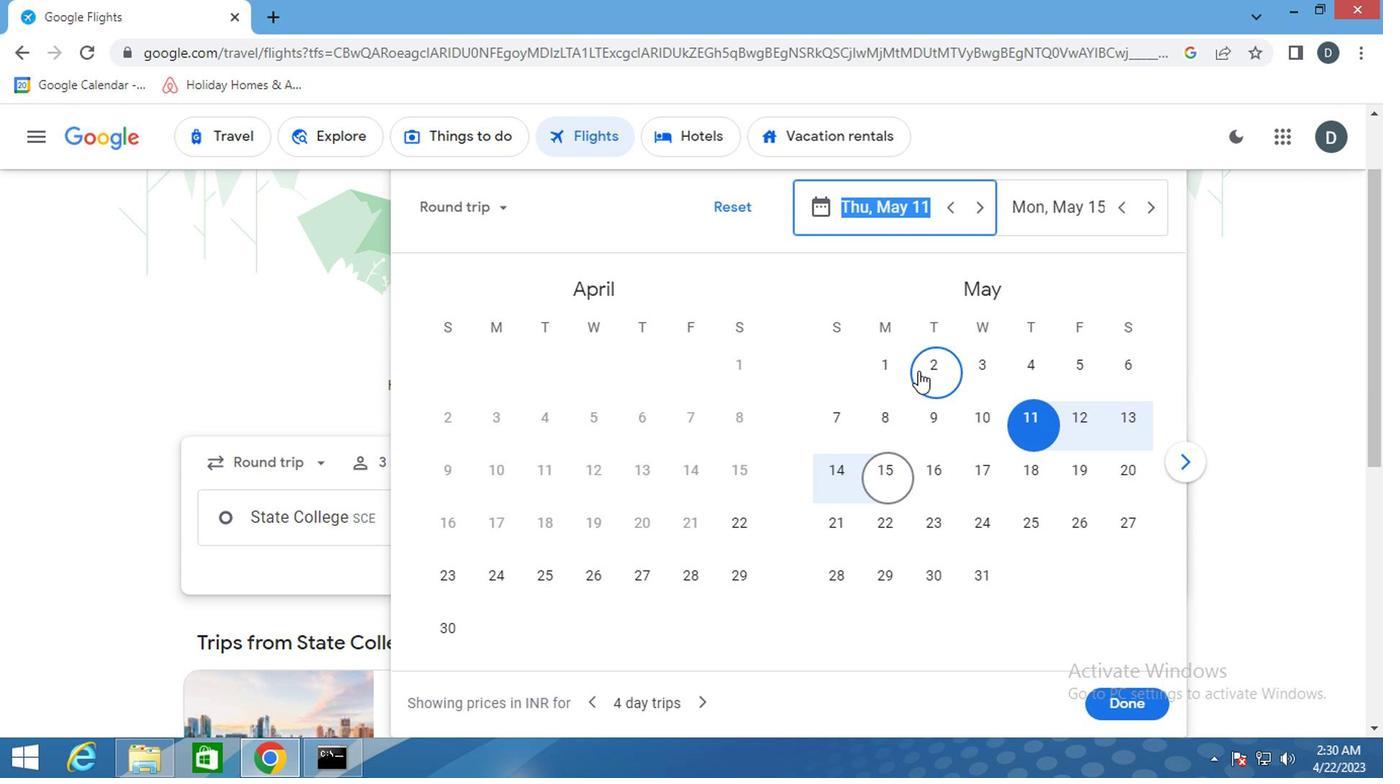 
Action: Mouse pressed left at (906, 376)
Screenshot: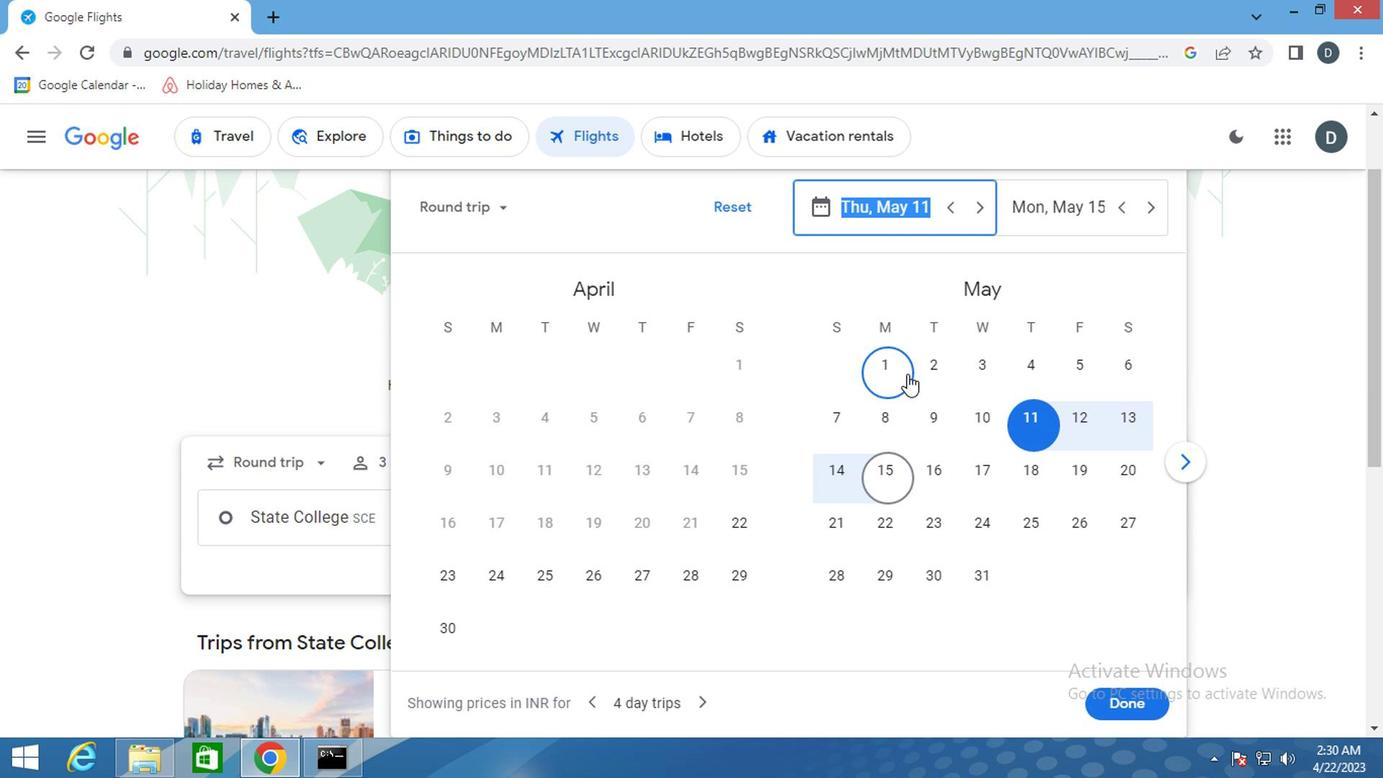 
Action: Mouse moved to (935, 368)
Screenshot: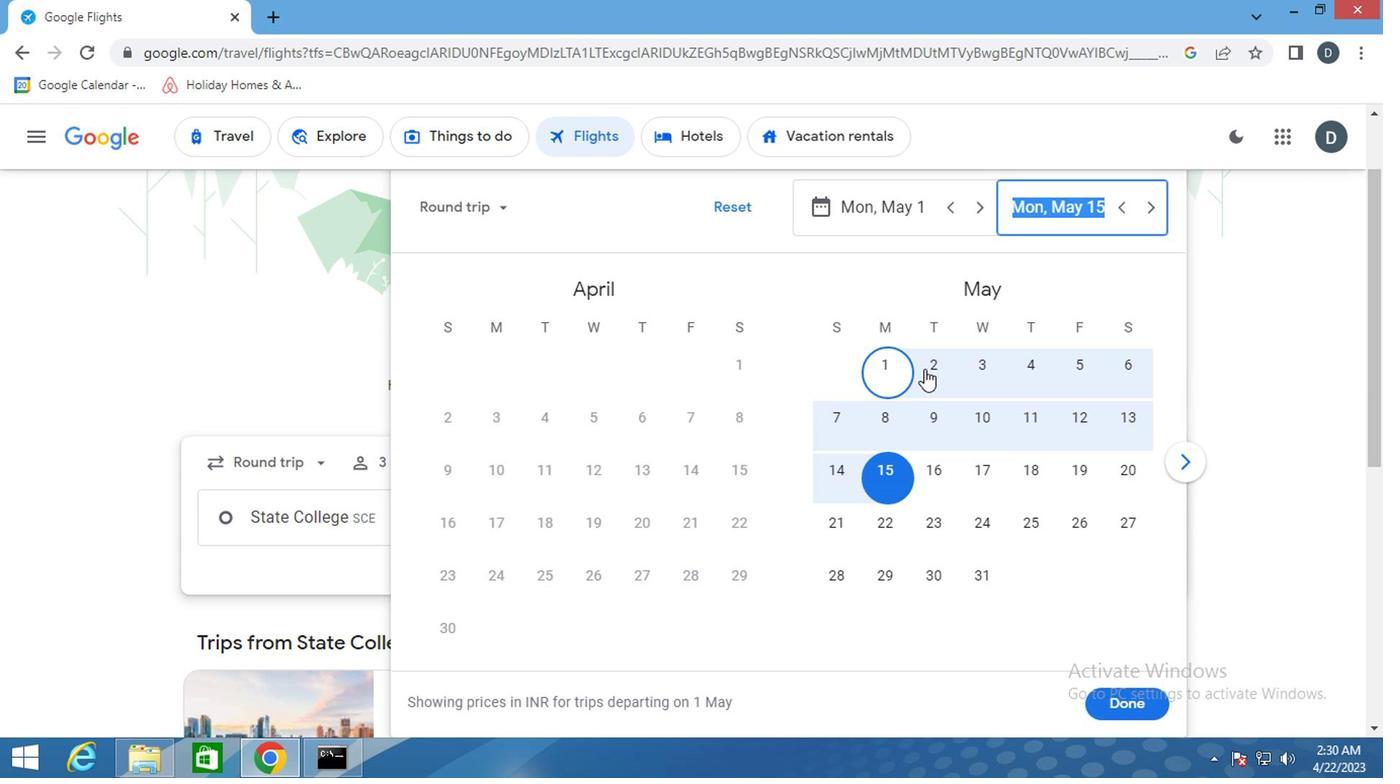 
Action: Mouse pressed left at (935, 368)
Screenshot: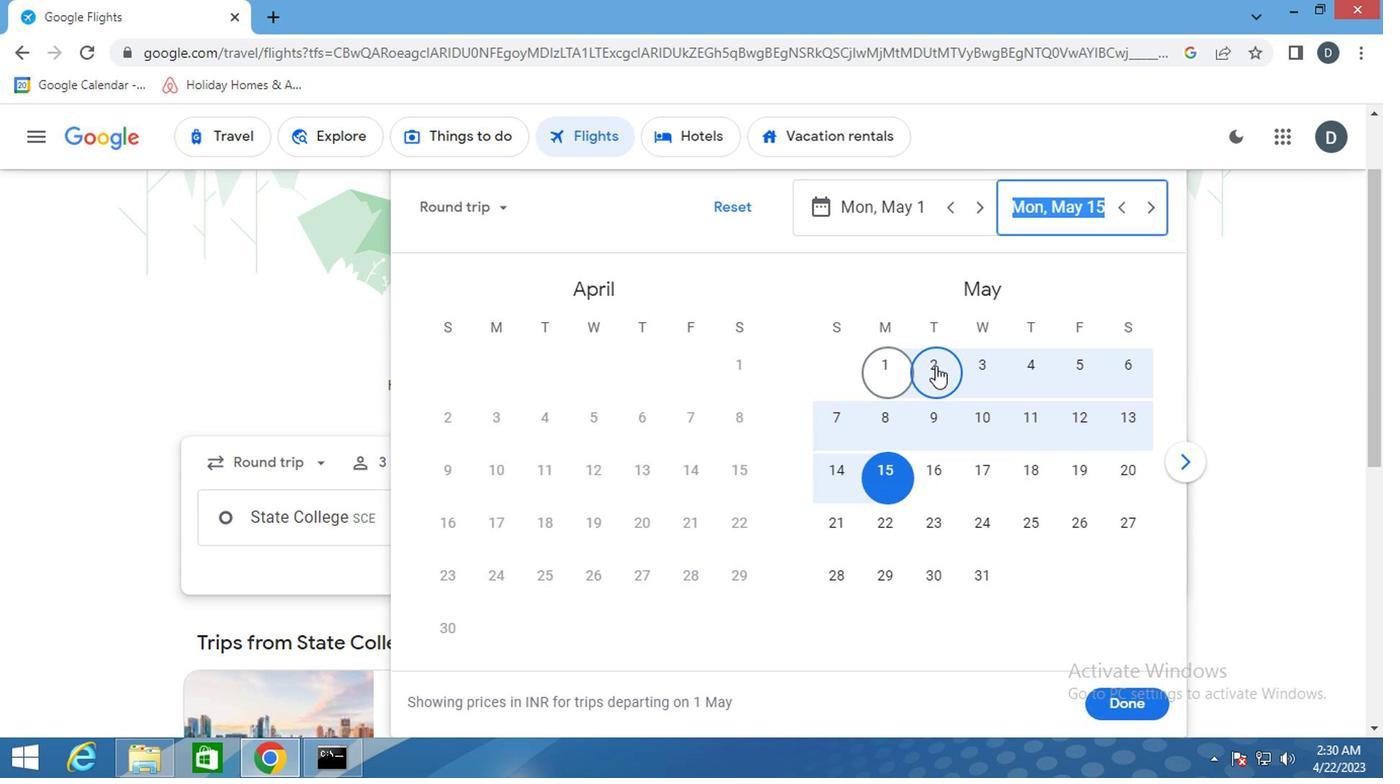 
Action: Mouse moved to (1141, 712)
Screenshot: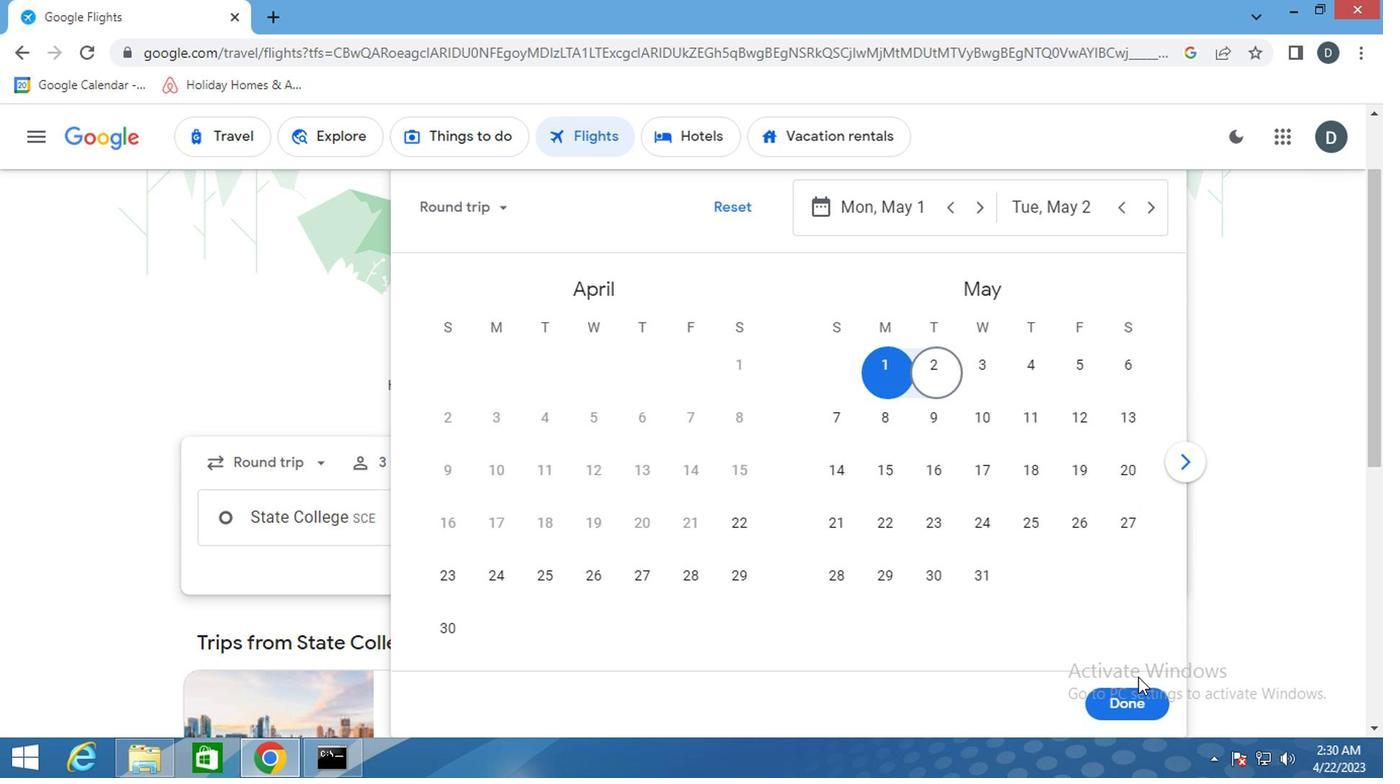 
Action: Mouse pressed left at (1141, 712)
Screenshot: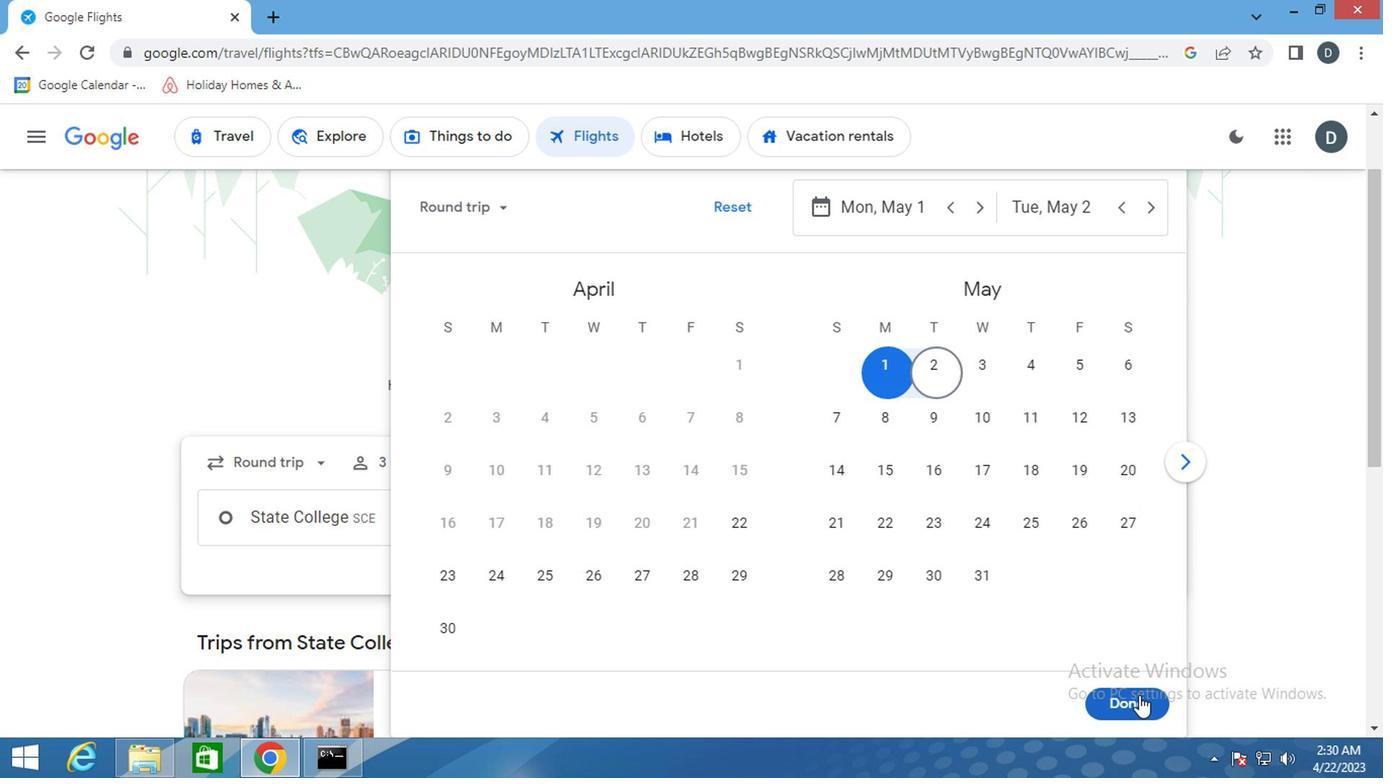 
Action: Mouse moved to (648, 600)
Screenshot: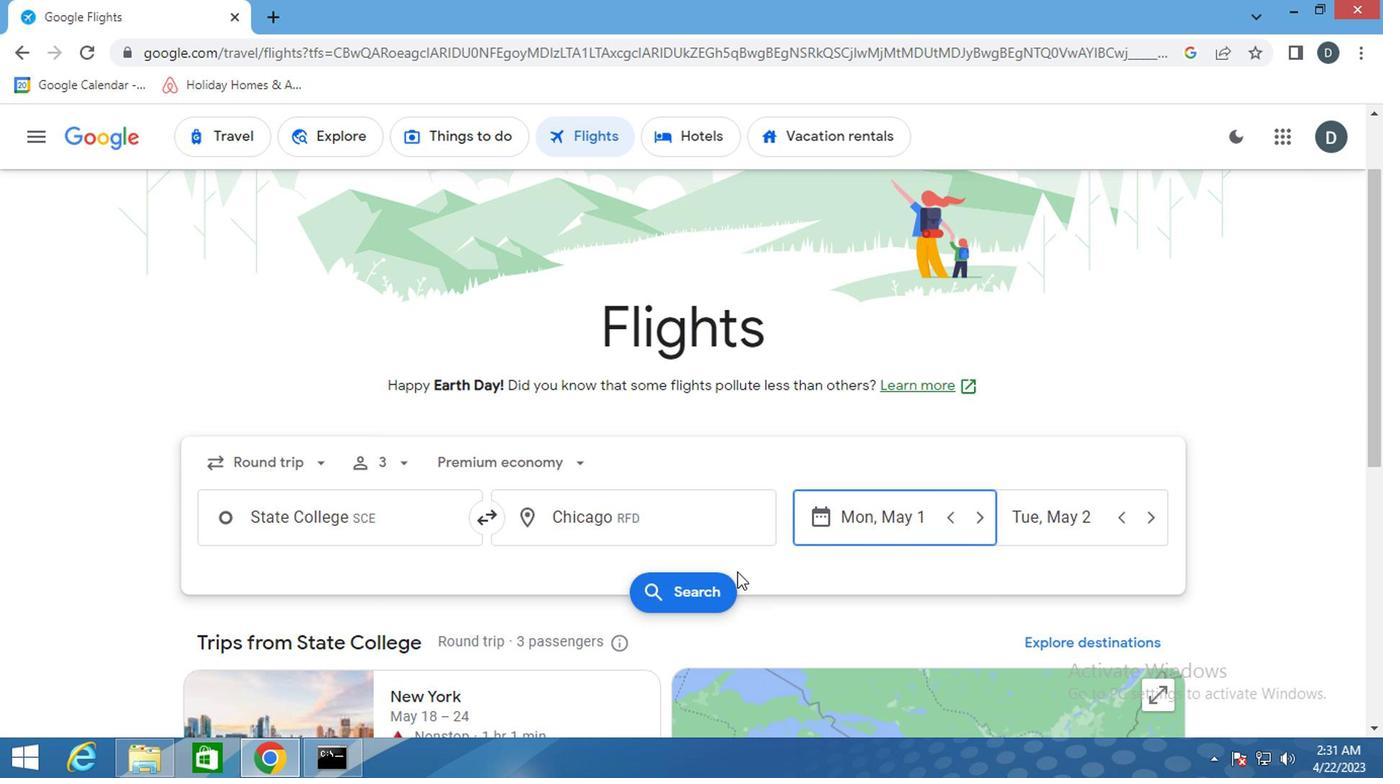 
Action: Mouse pressed left at (648, 600)
Screenshot: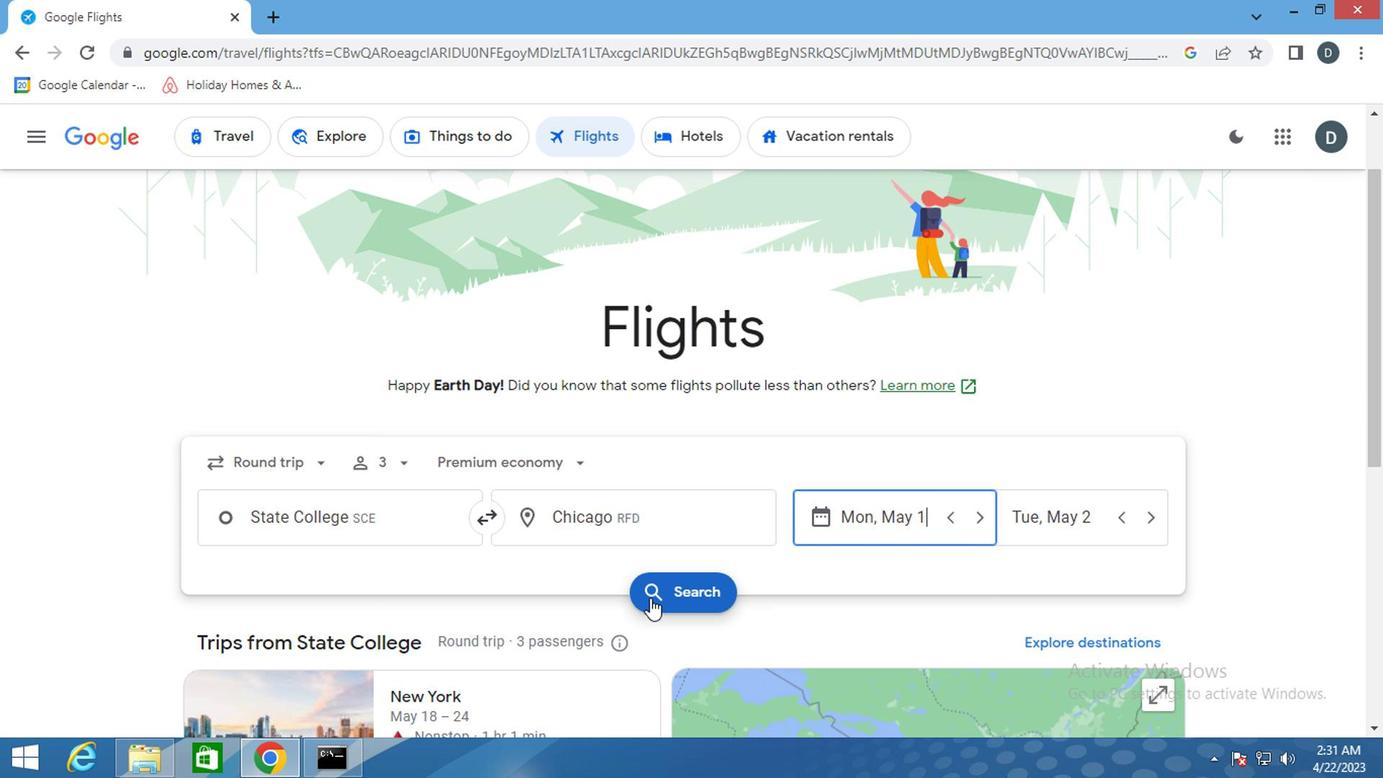 
Action: Mouse moved to (222, 328)
Screenshot: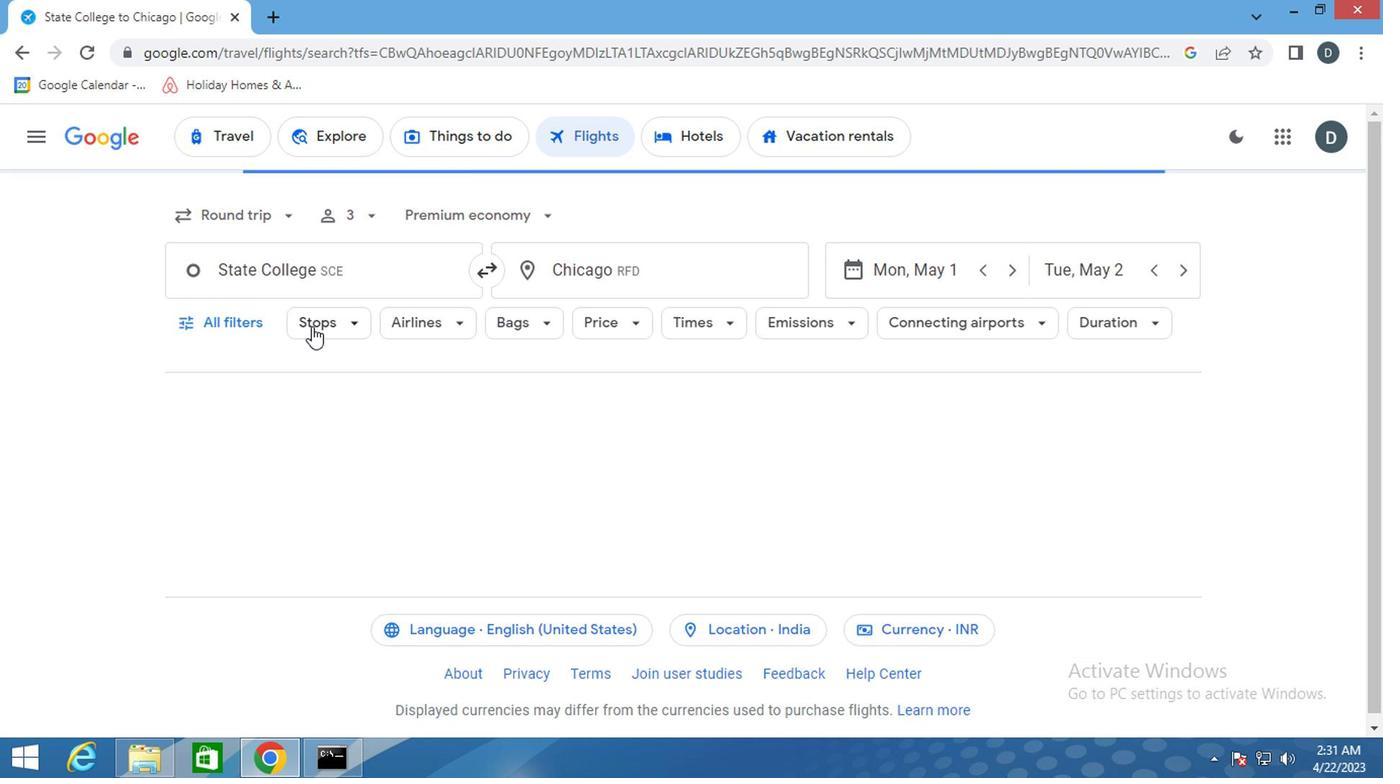 
Action: Mouse pressed left at (222, 328)
Screenshot: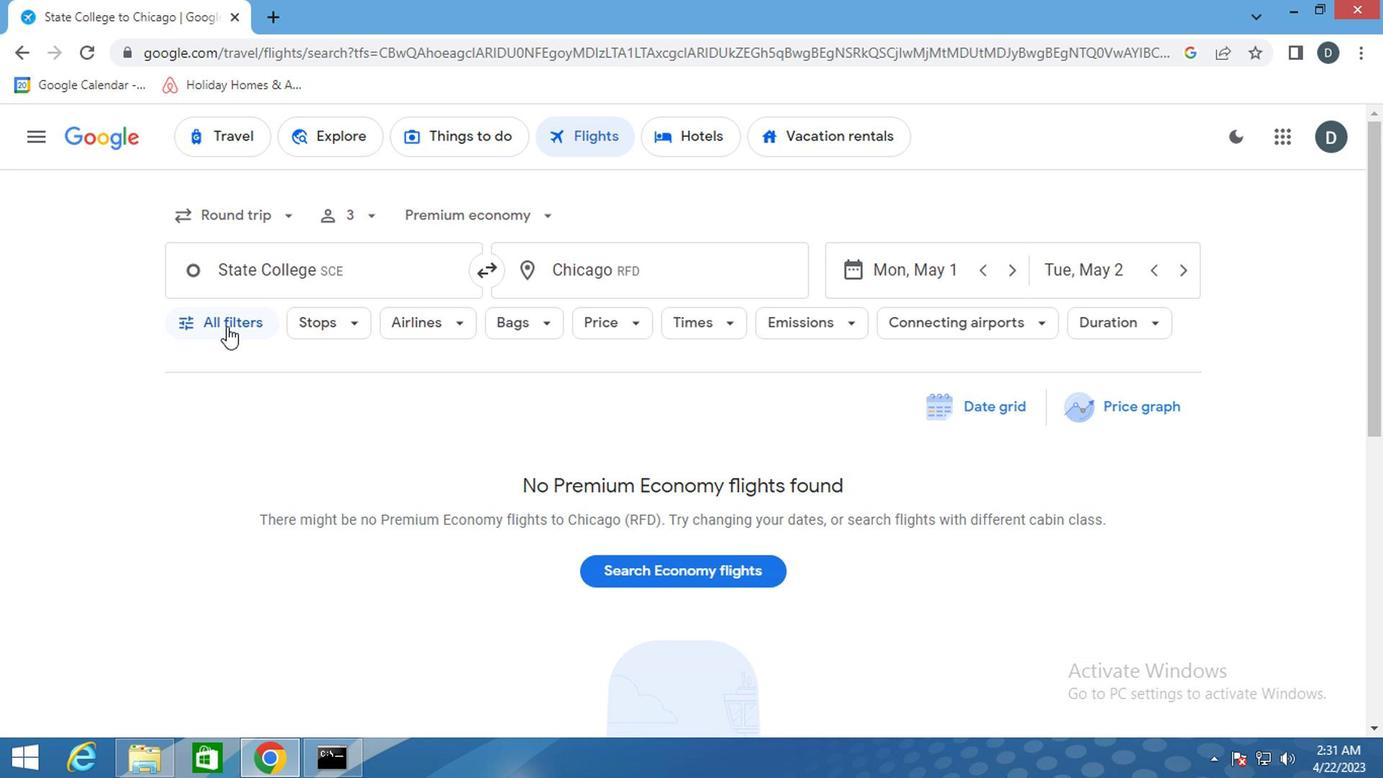 
Action: Mouse moved to (296, 520)
Screenshot: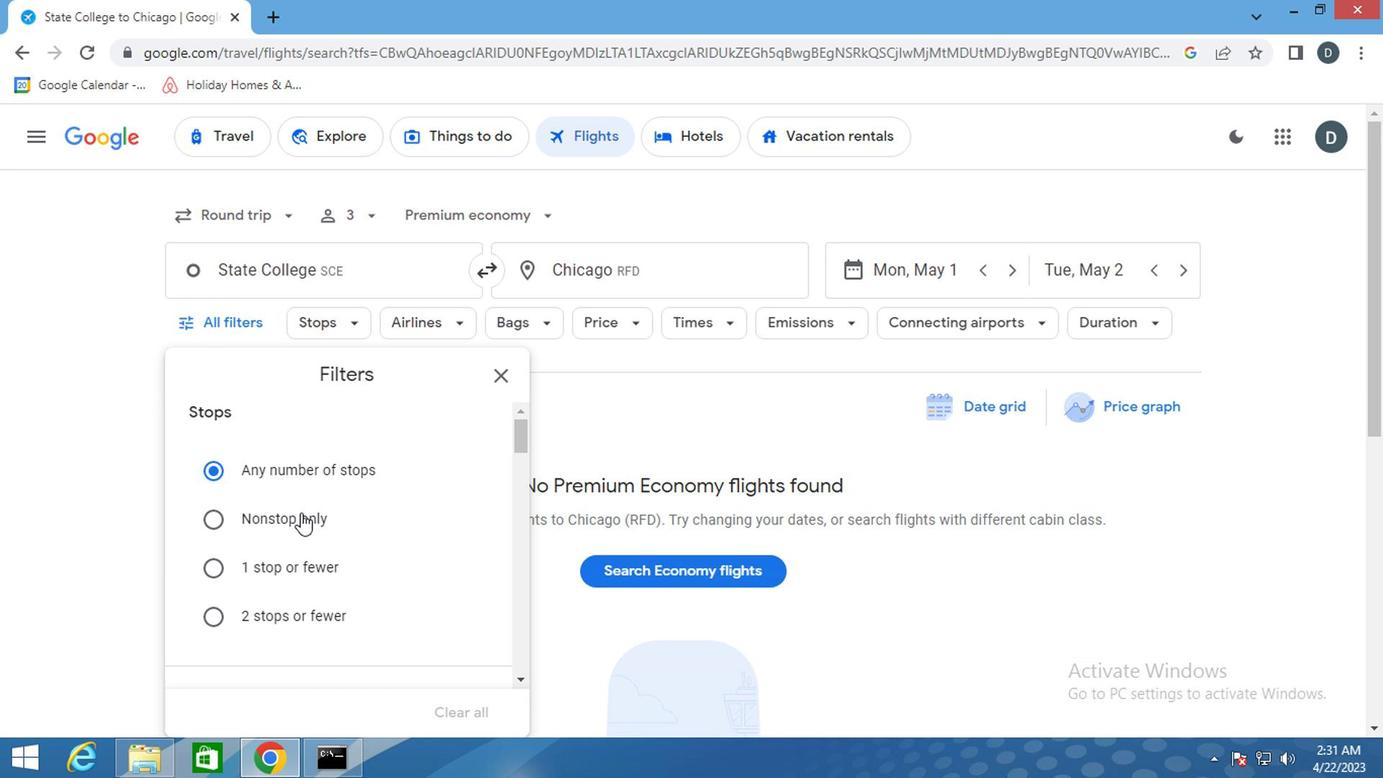 
Action: Mouse scrolled (296, 519) with delta (0, 0)
Screenshot: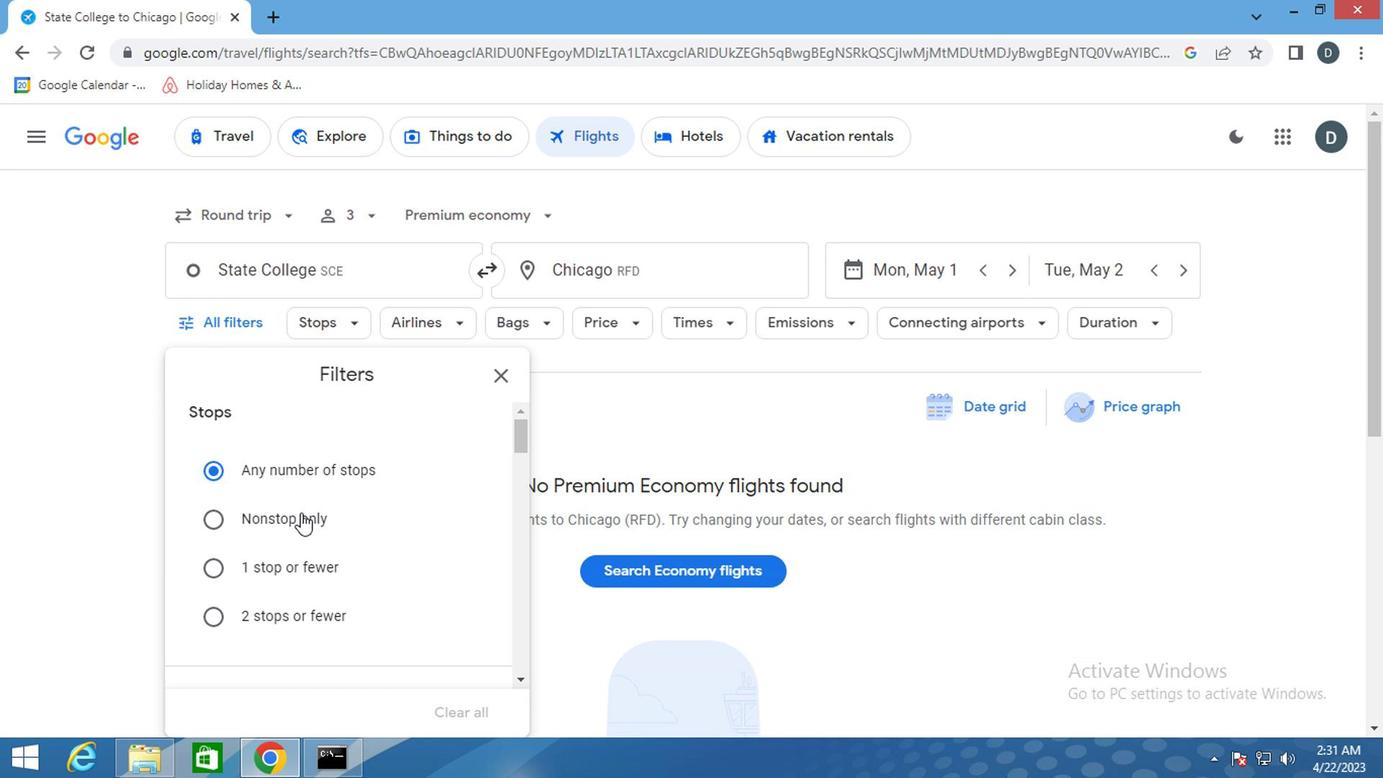 
Action: Mouse scrolled (296, 519) with delta (0, 0)
Screenshot: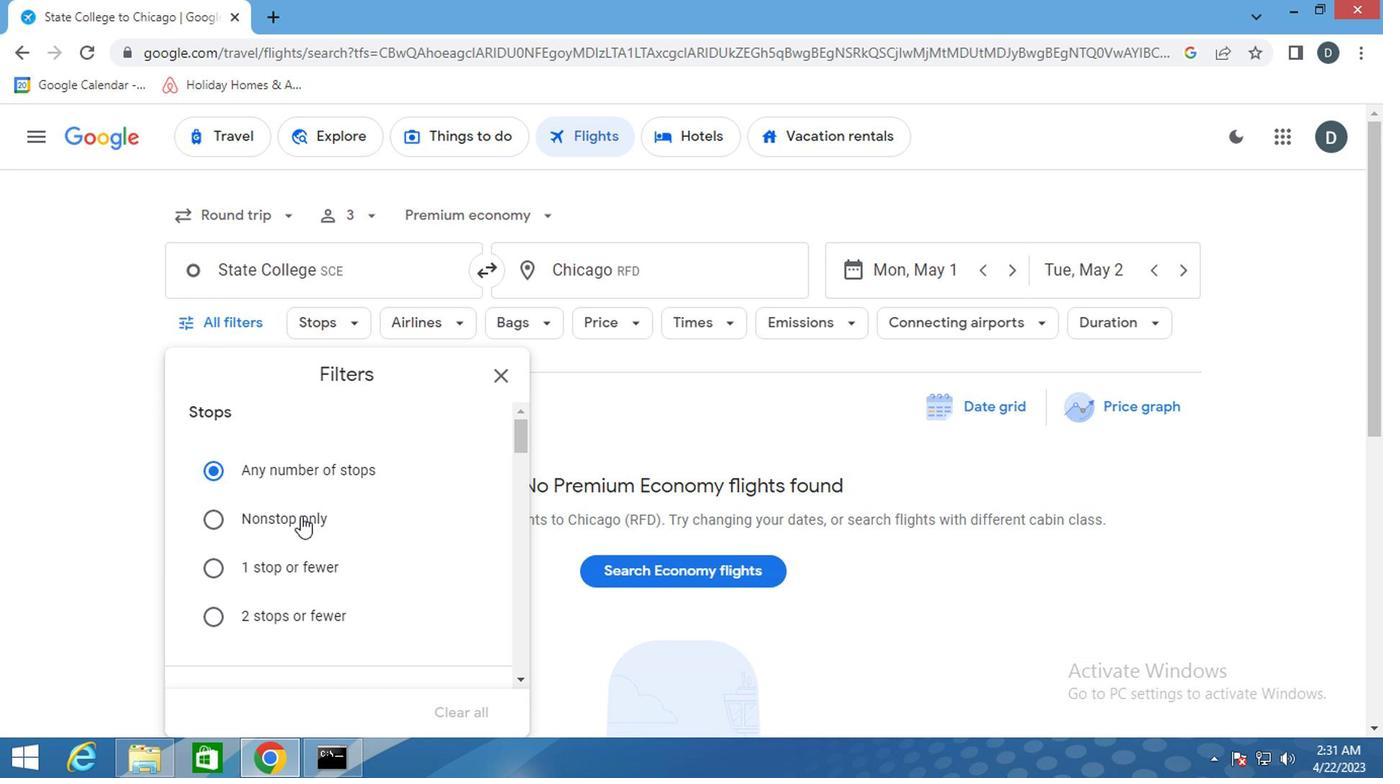 
Action: Mouse scrolled (296, 519) with delta (0, 0)
Screenshot: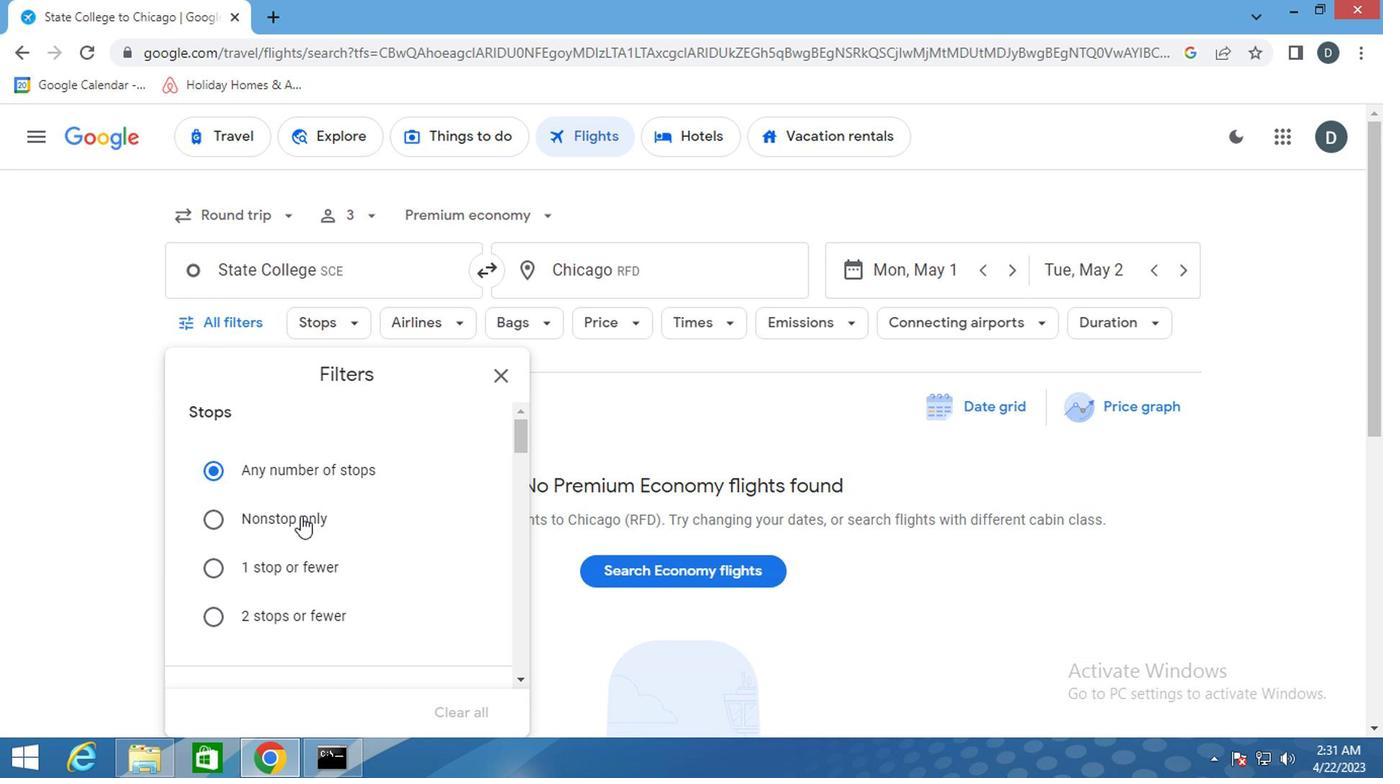 
Action: Mouse scrolled (296, 519) with delta (0, 0)
Screenshot: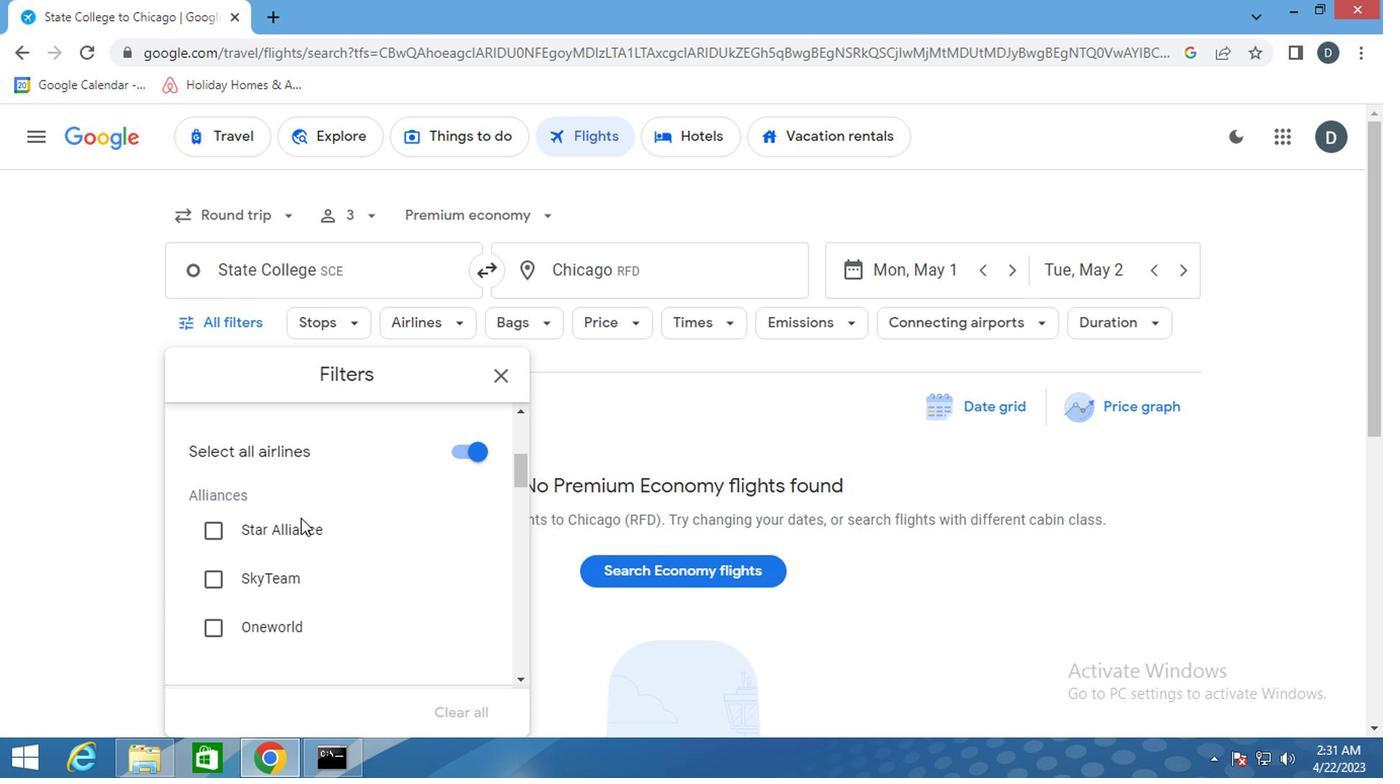 
Action: Mouse scrolled (296, 519) with delta (0, 0)
Screenshot: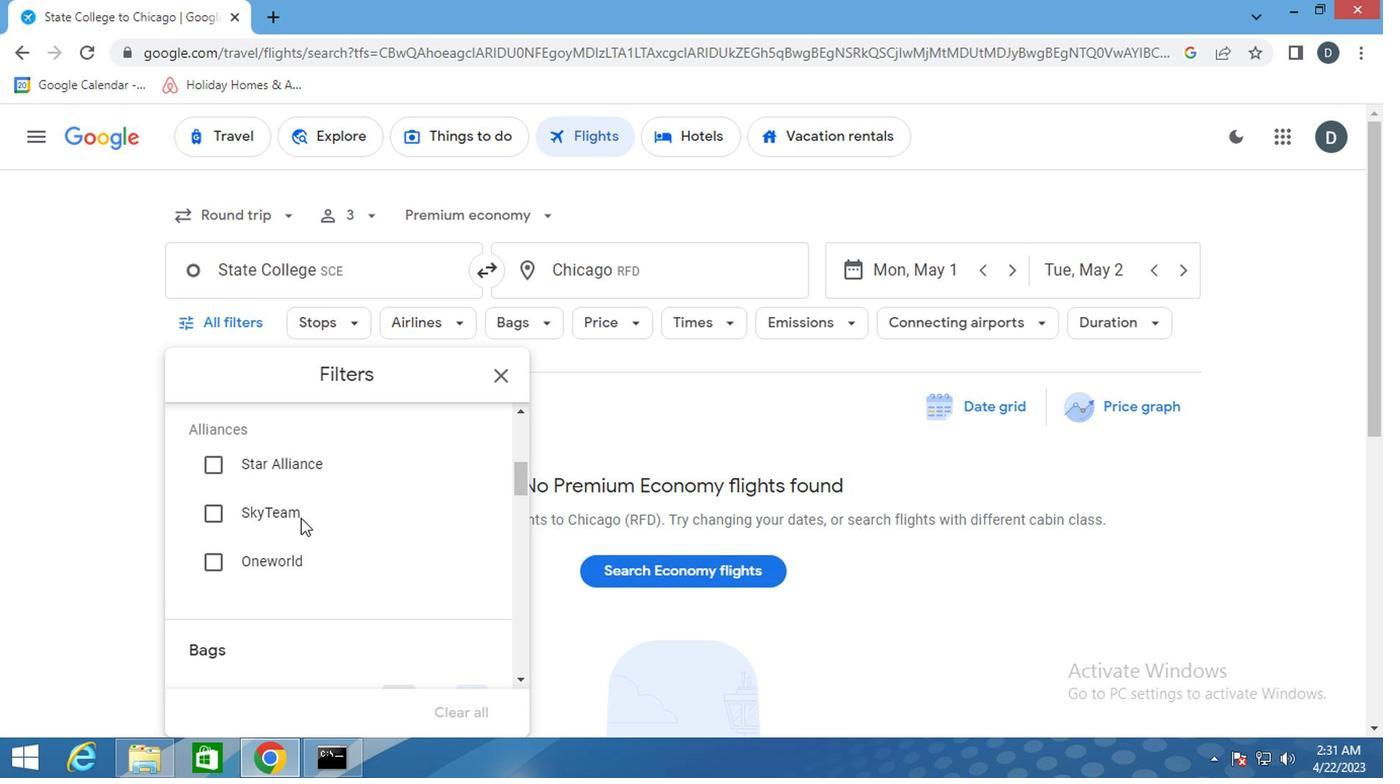 
Action: Mouse scrolled (296, 519) with delta (0, 0)
Screenshot: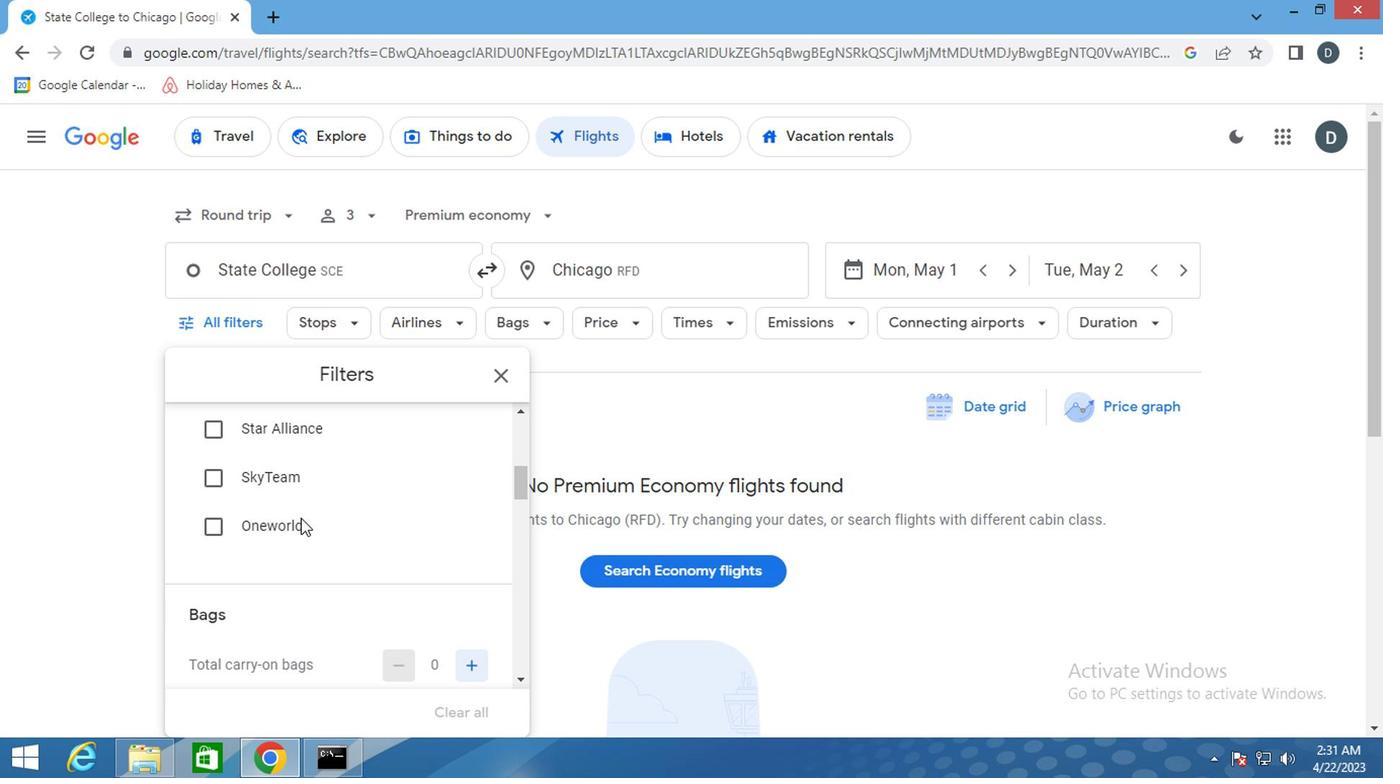 
Action: Mouse moved to (476, 517)
Screenshot: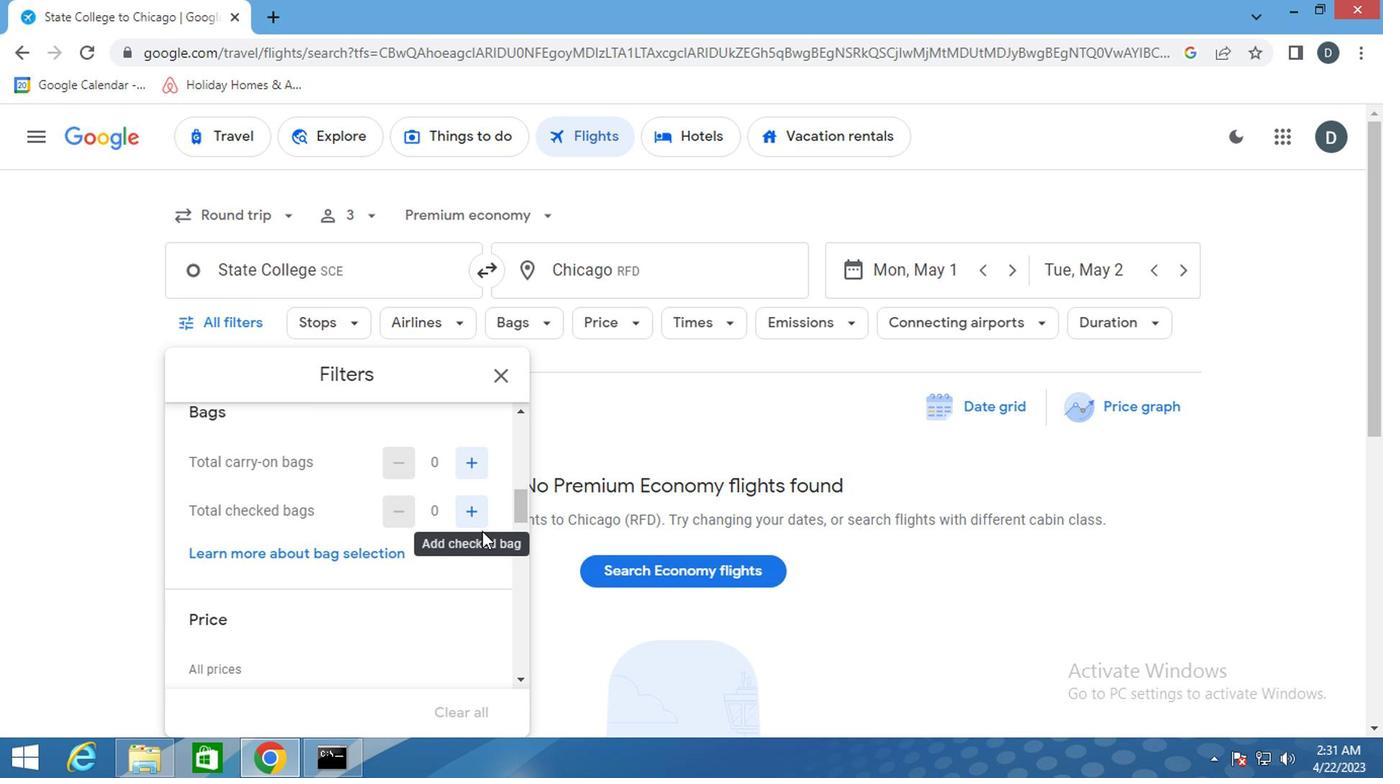 
Action: Mouse pressed left at (476, 517)
Screenshot: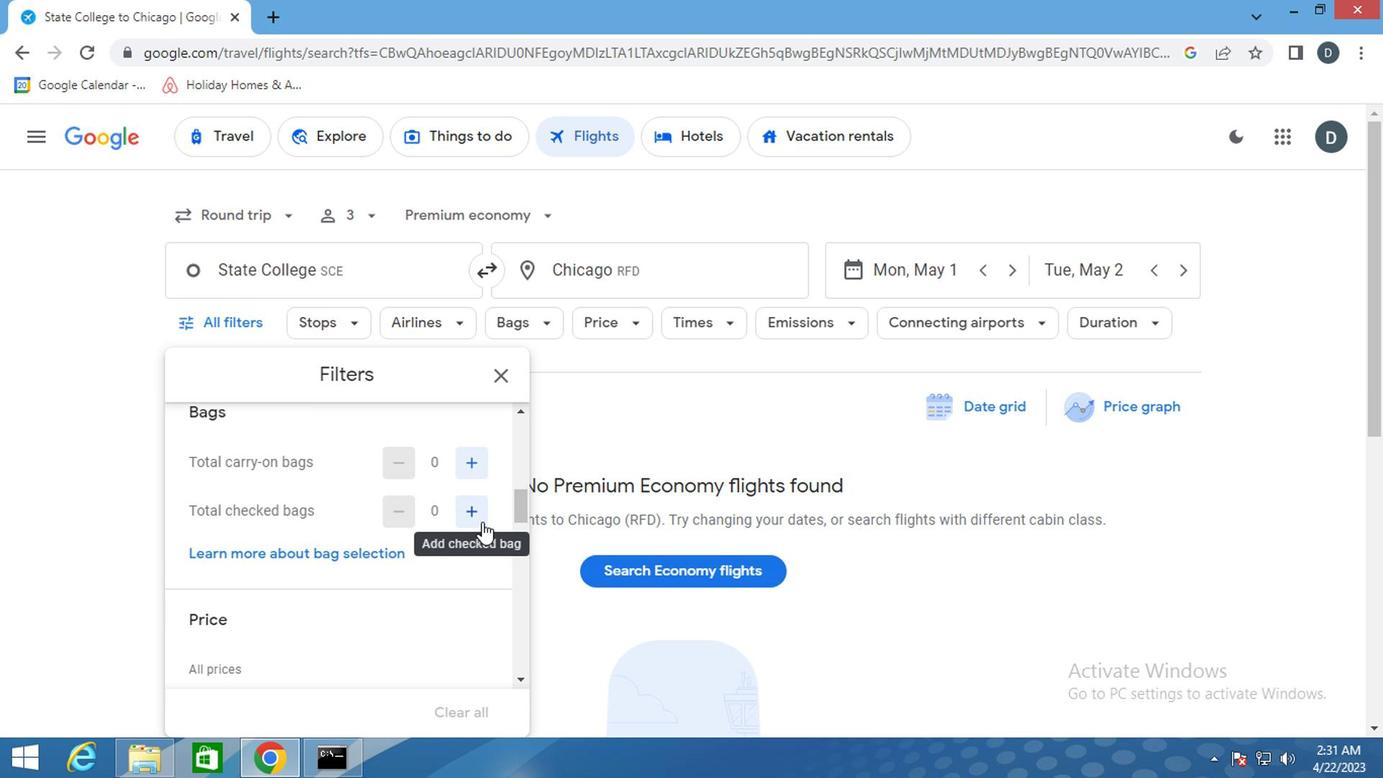 
Action: Mouse moved to (456, 584)
Screenshot: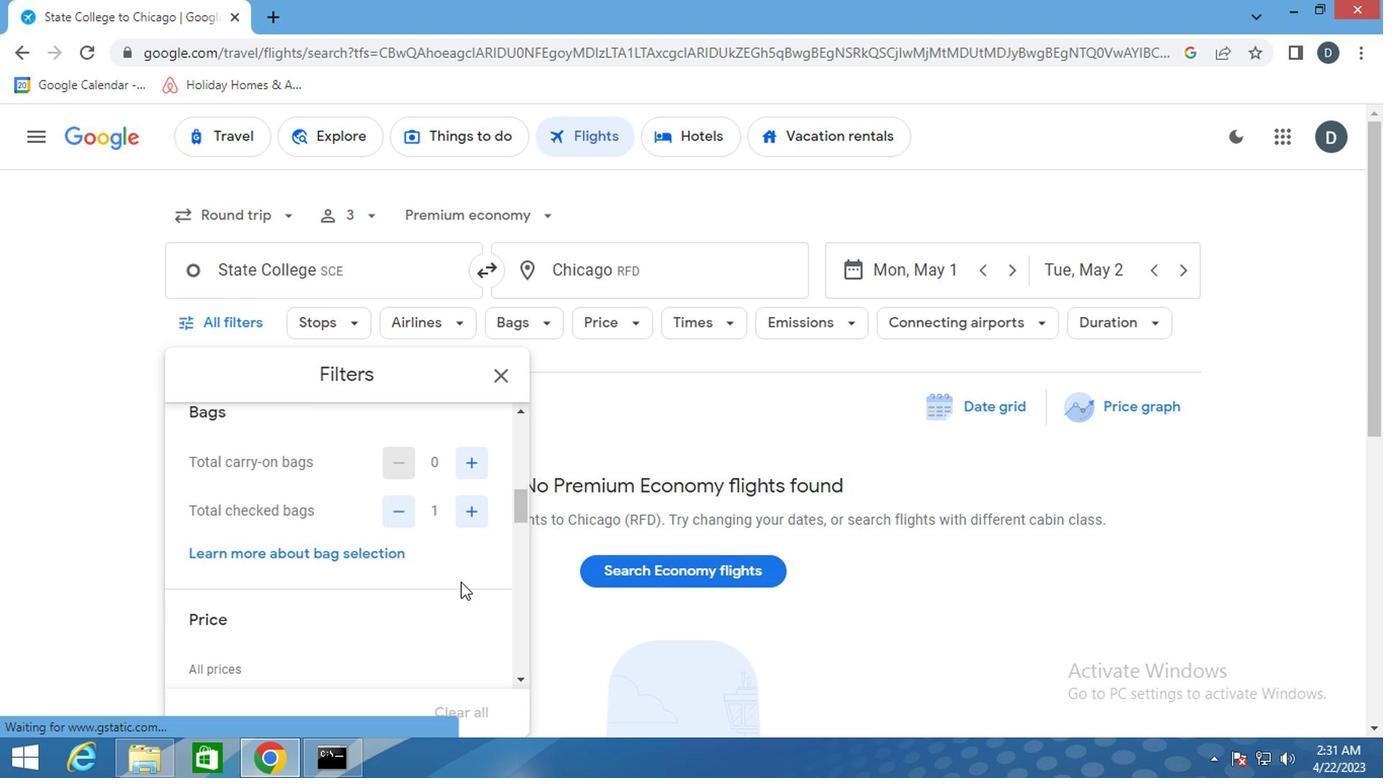
Action: Mouse scrolled (456, 583) with delta (0, 0)
Screenshot: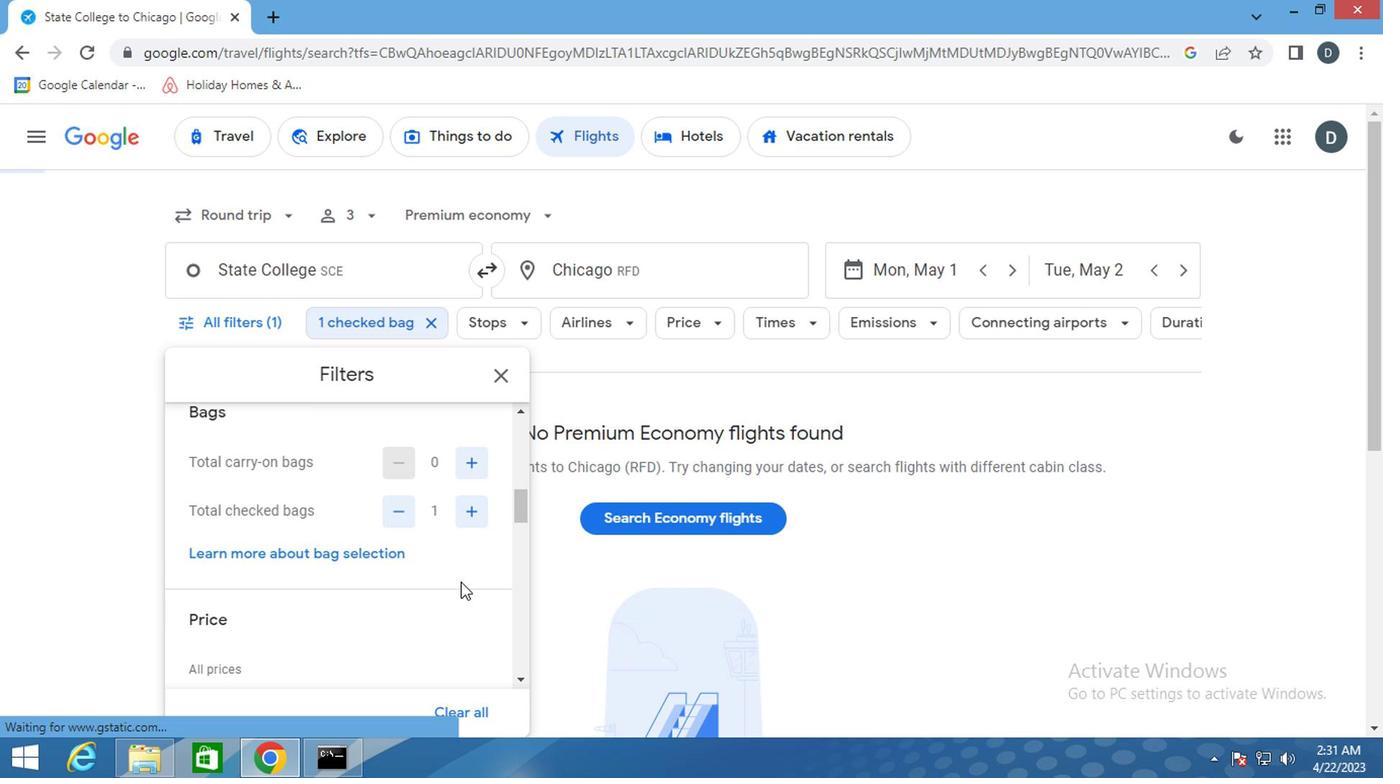 
Action: Mouse moved to (473, 604)
Screenshot: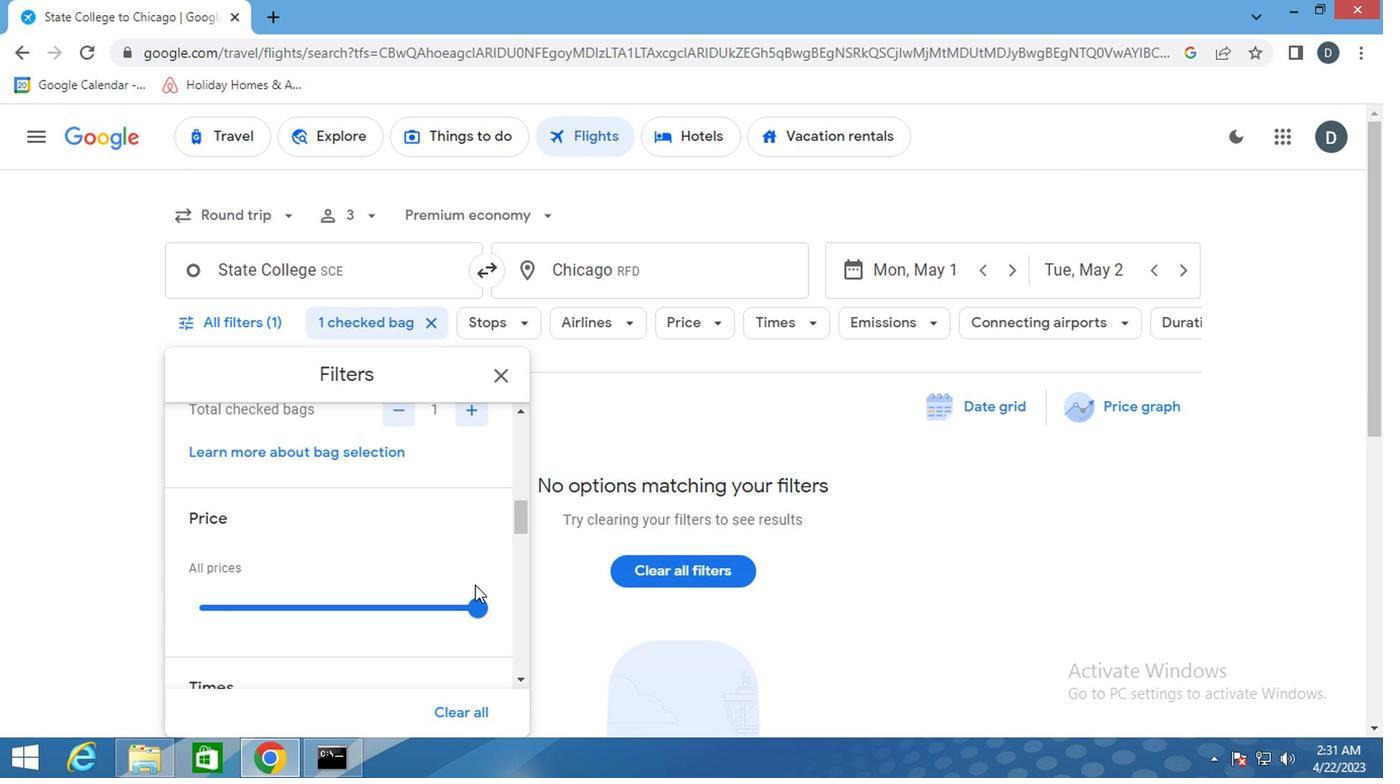 
Action: Mouse pressed left at (473, 604)
Screenshot: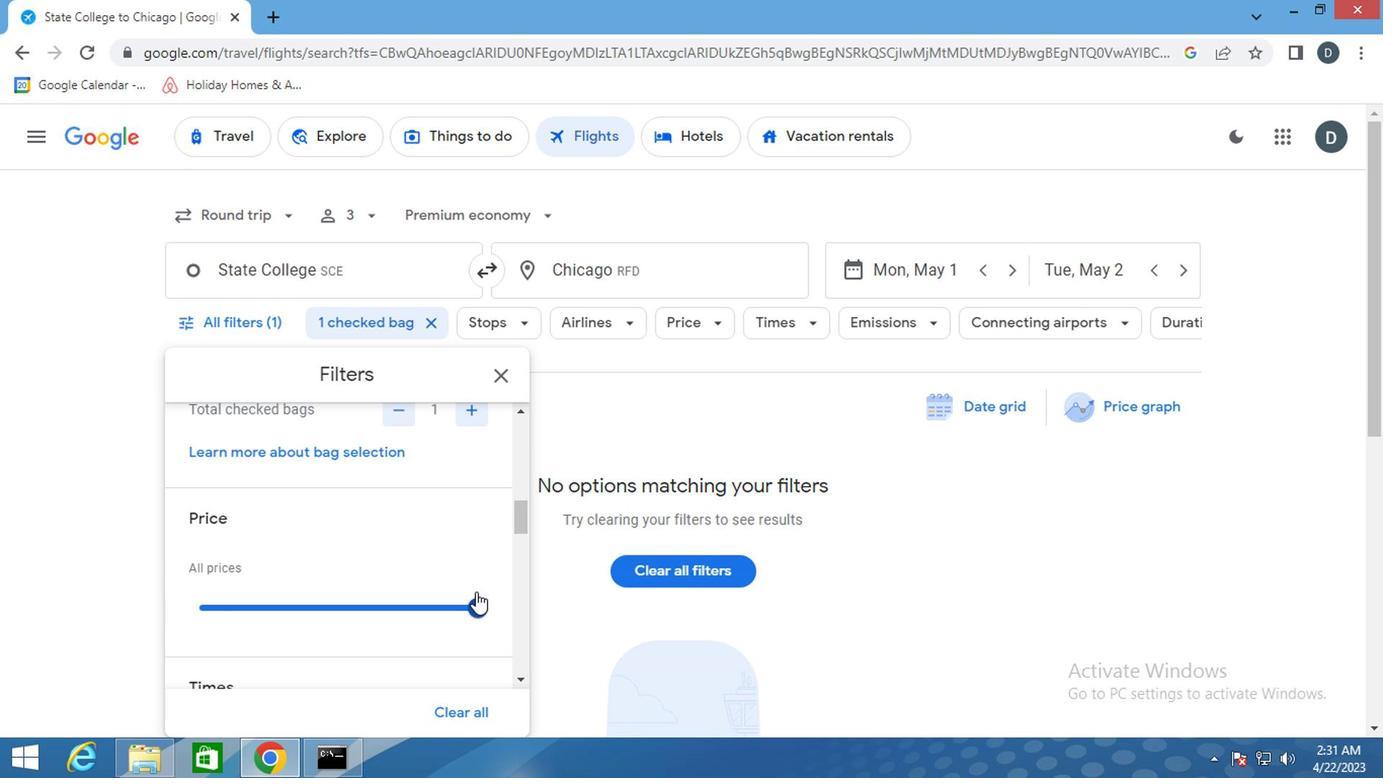 
Action: Mouse moved to (392, 543)
Screenshot: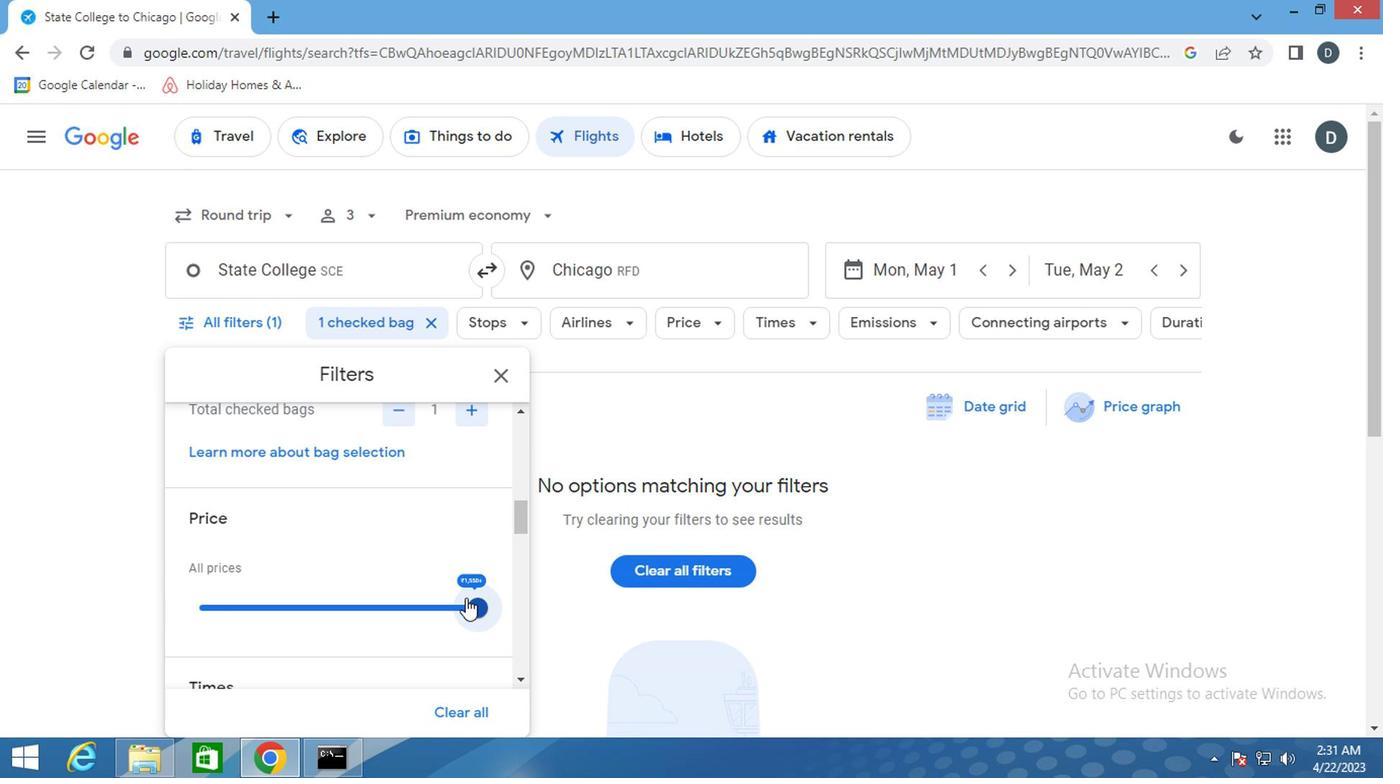 
Action: Mouse scrolled (392, 542) with delta (0, -1)
Screenshot: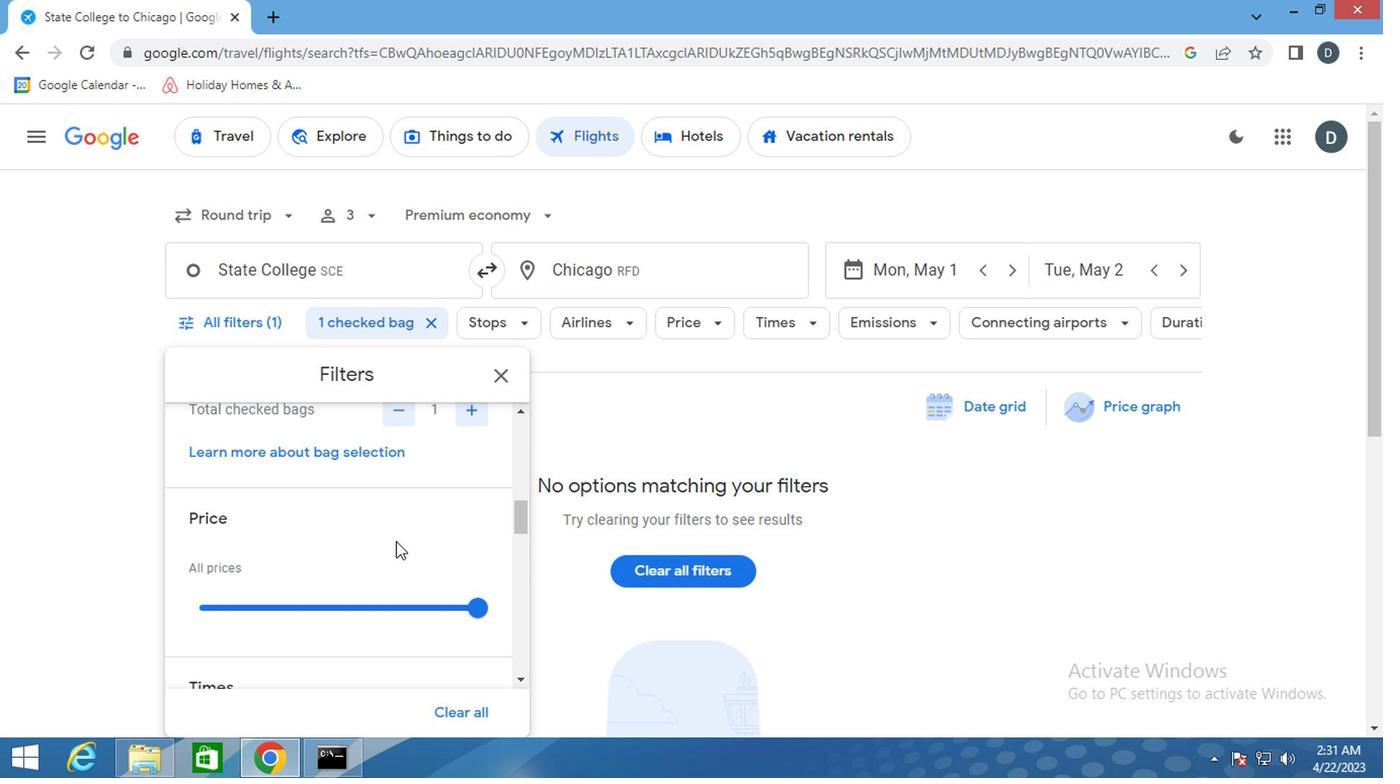 
Action: Mouse scrolled (392, 542) with delta (0, -1)
Screenshot: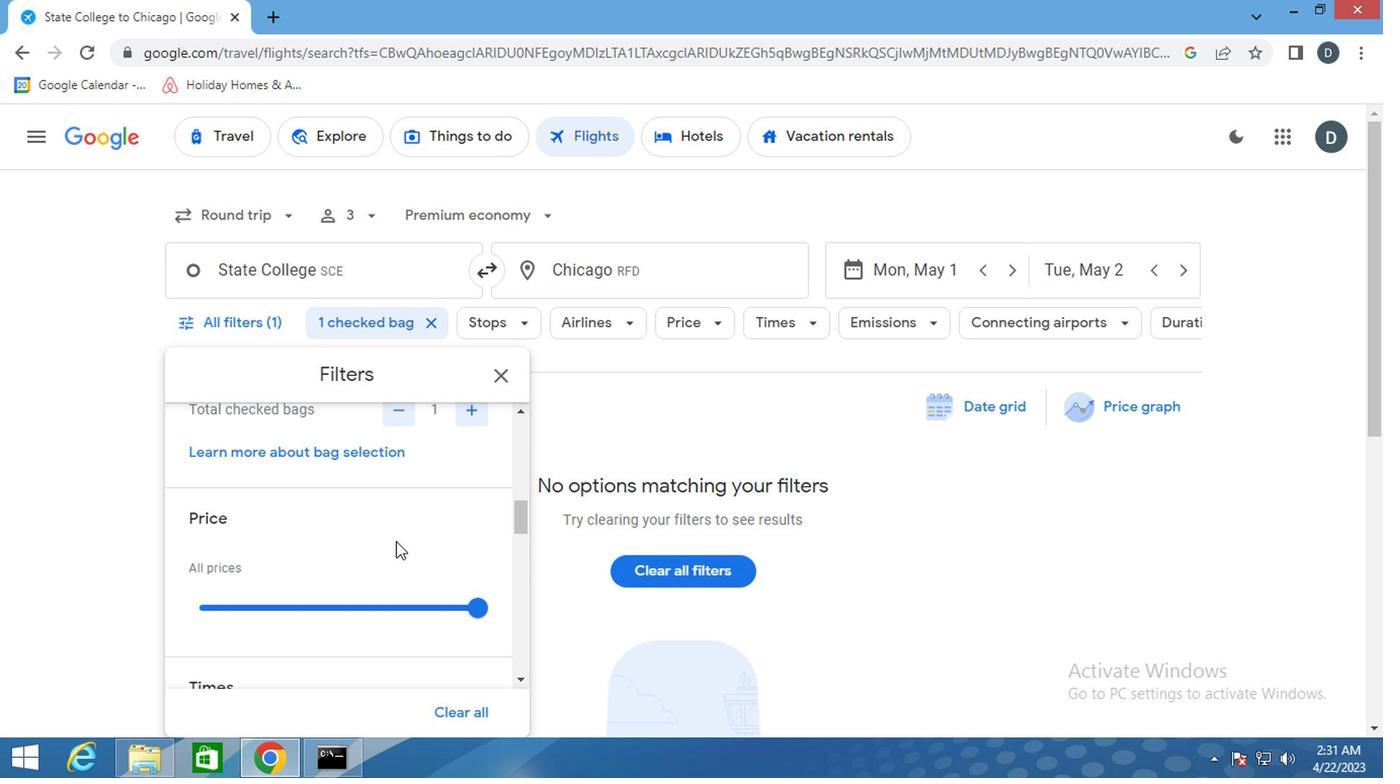
Action: Mouse moved to (304, 524)
Screenshot: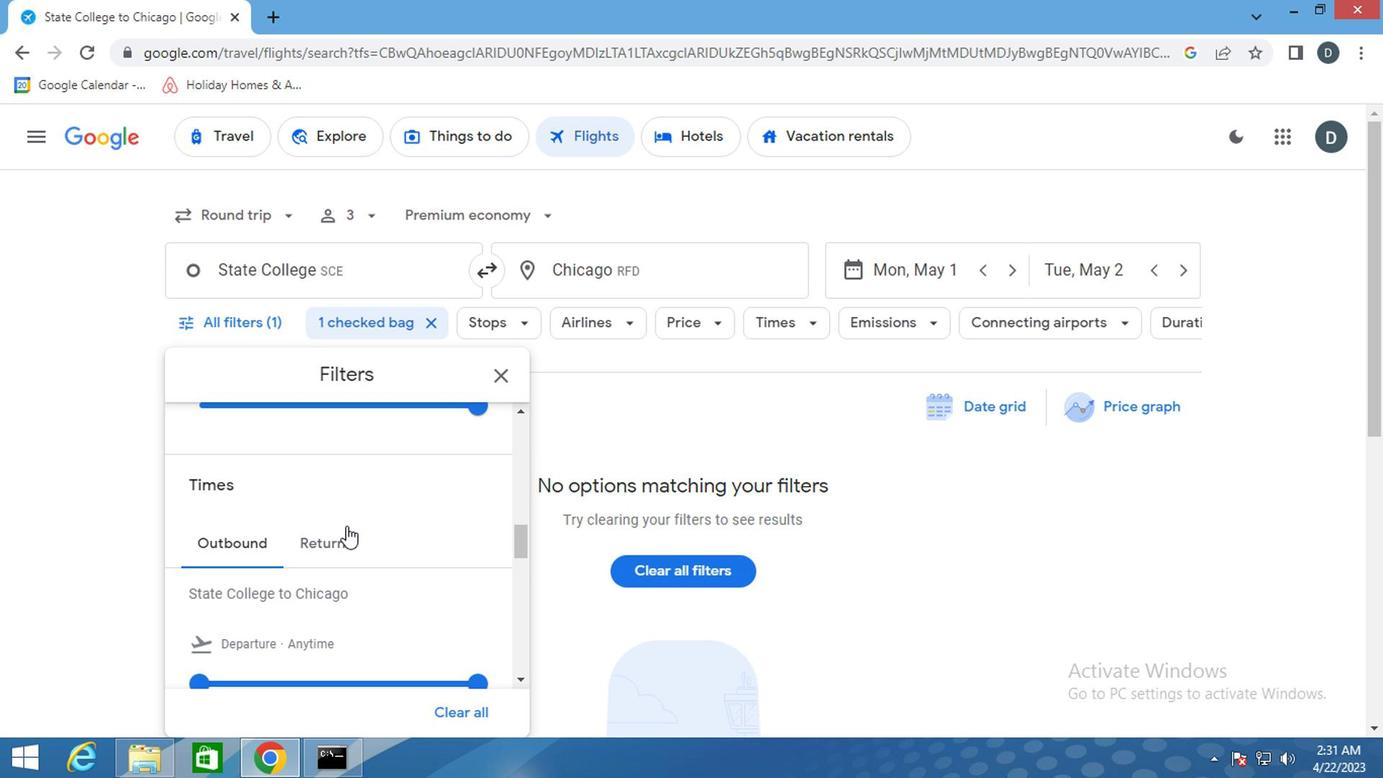 
Action: Mouse scrolled (304, 523) with delta (0, 0)
Screenshot: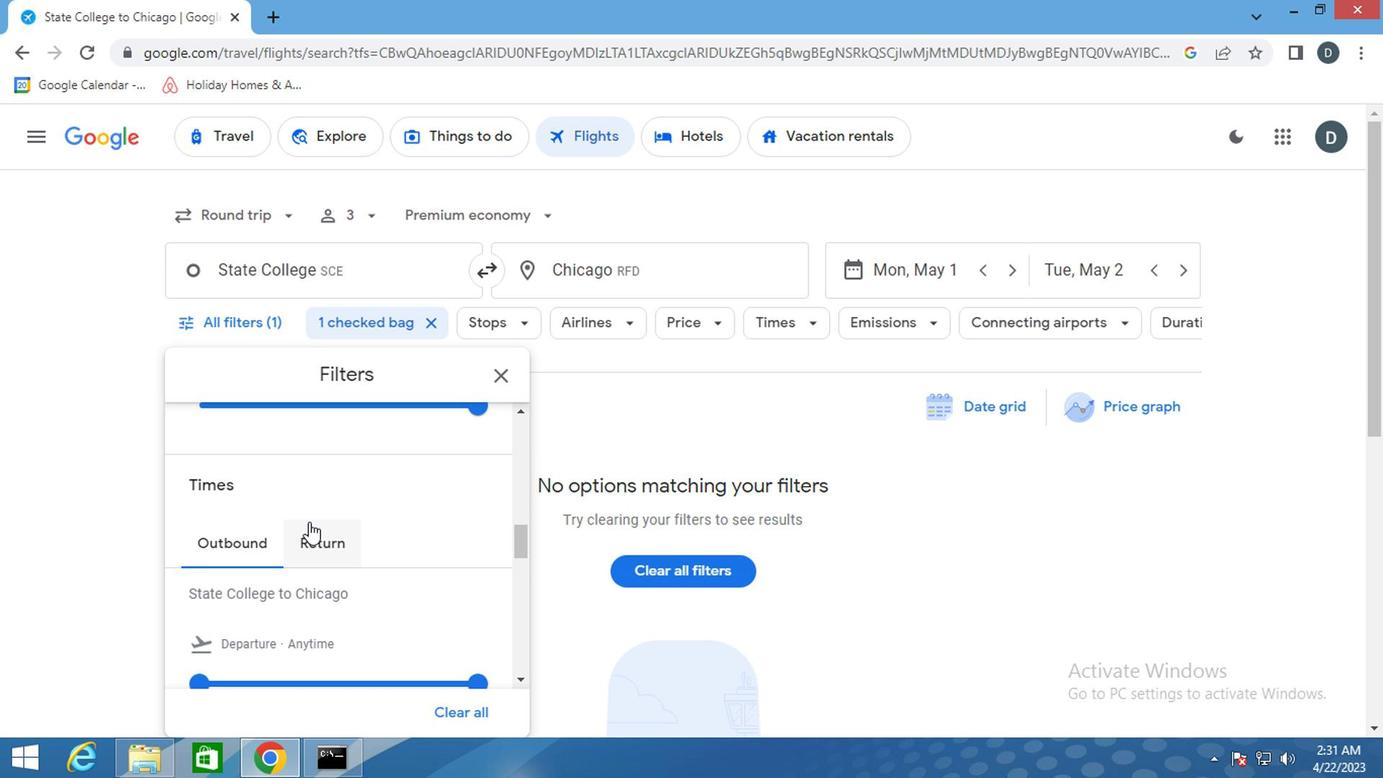 
Action: Mouse moved to (201, 579)
Screenshot: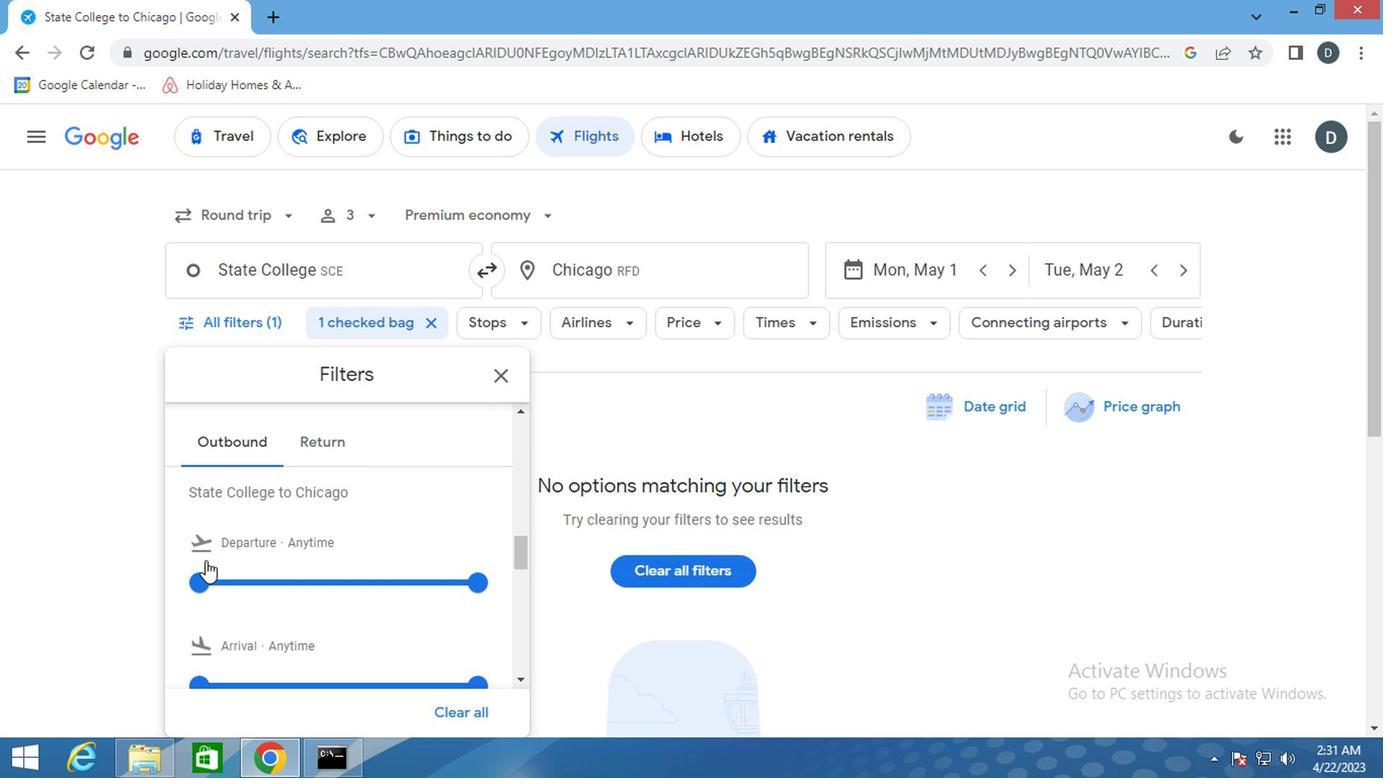 
Action: Mouse pressed left at (201, 579)
Screenshot: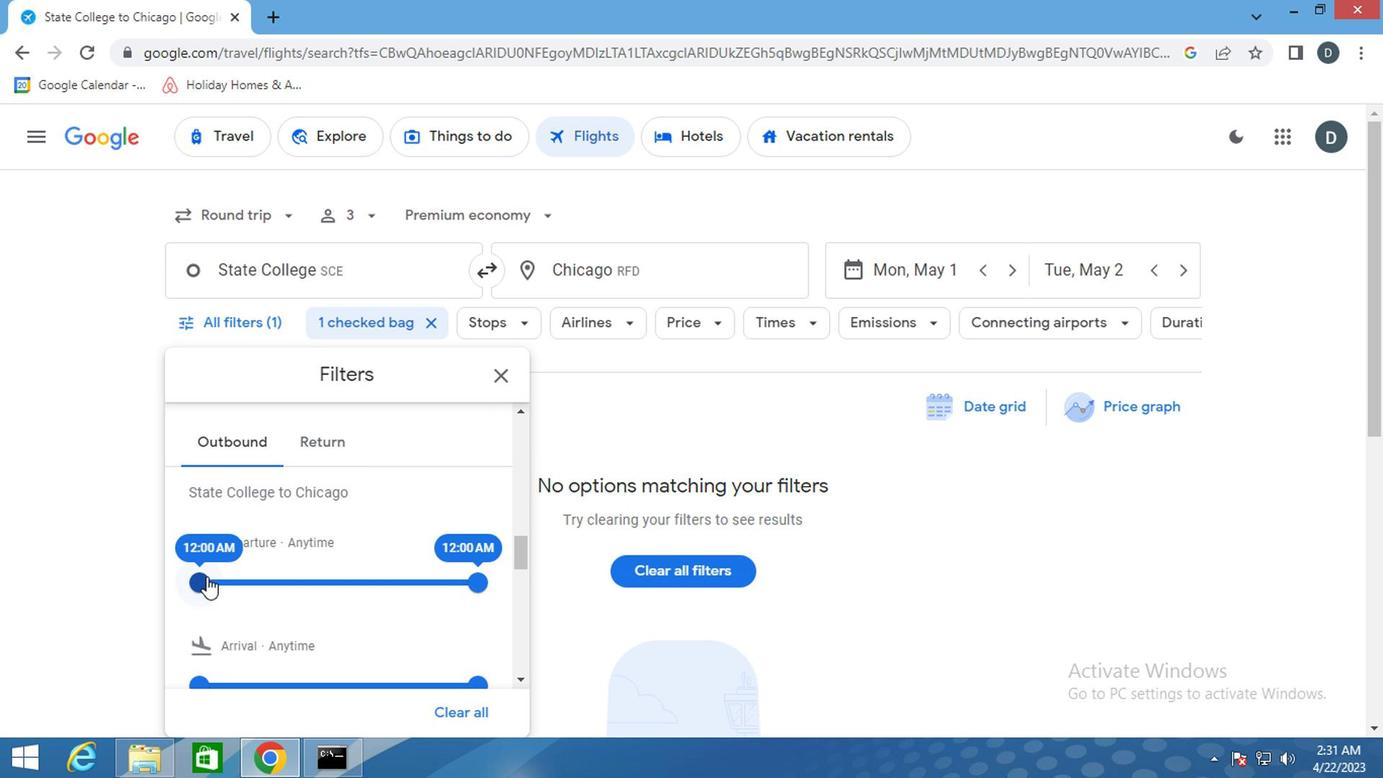 
Action: Mouse moved to (319, 440)
Screenshot: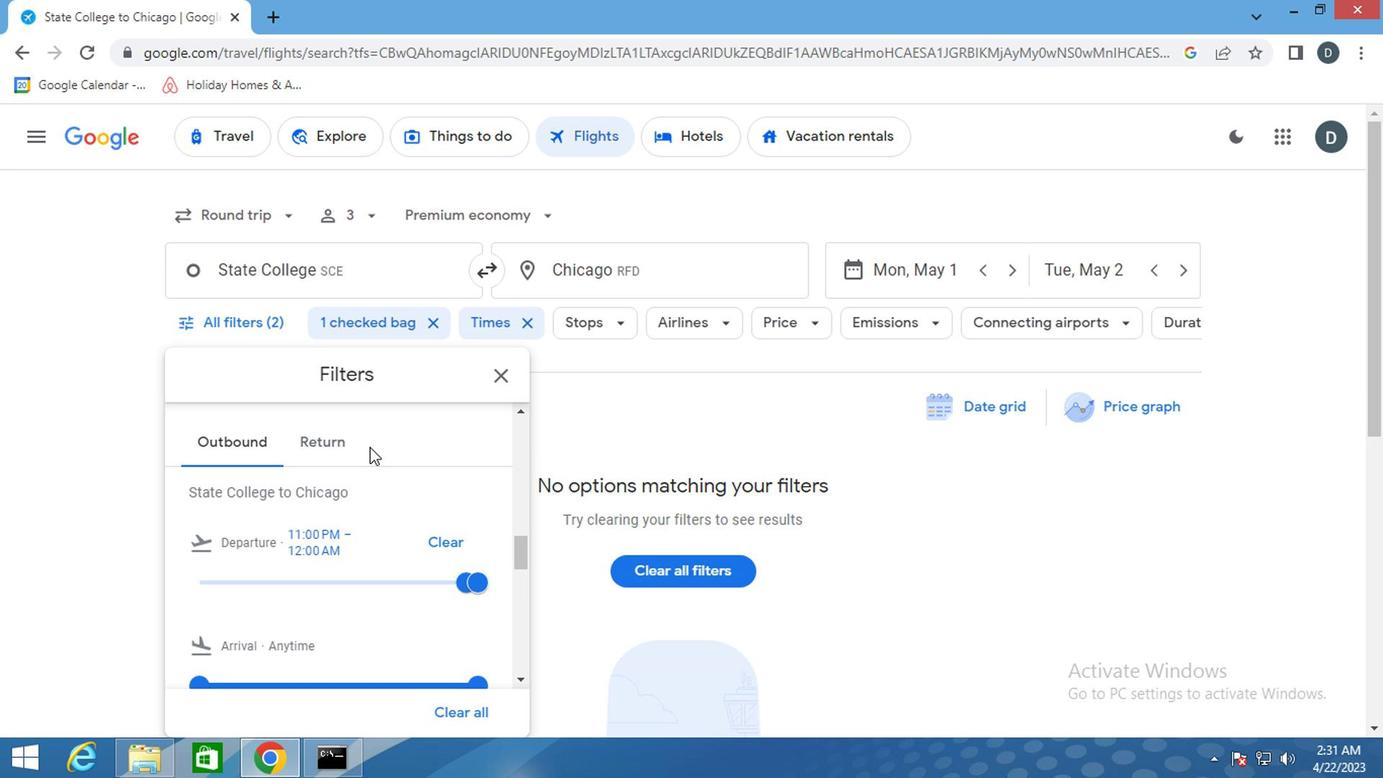
Action: Mouse pressed left at (319, 440)
Screenshot: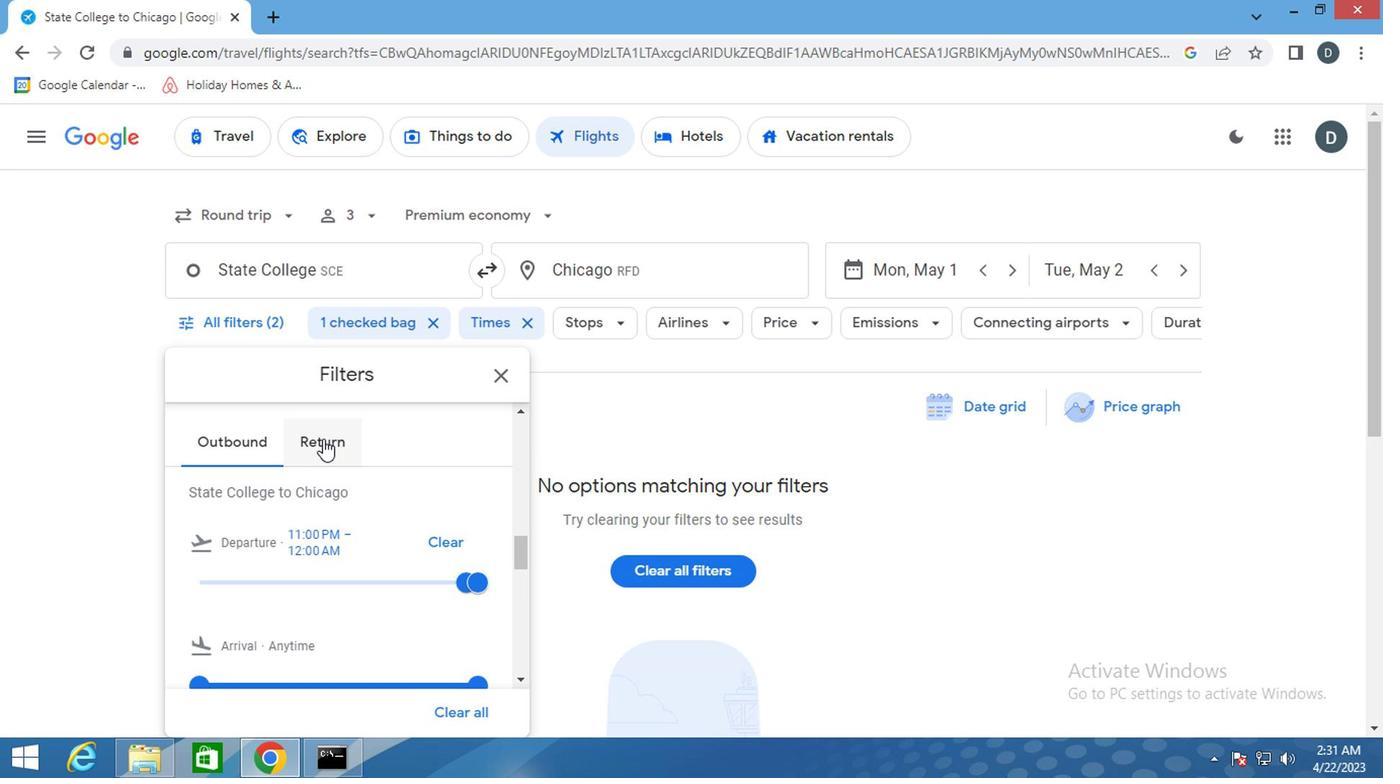 
Action: Mouse moved to (198, 584)
Screenshot: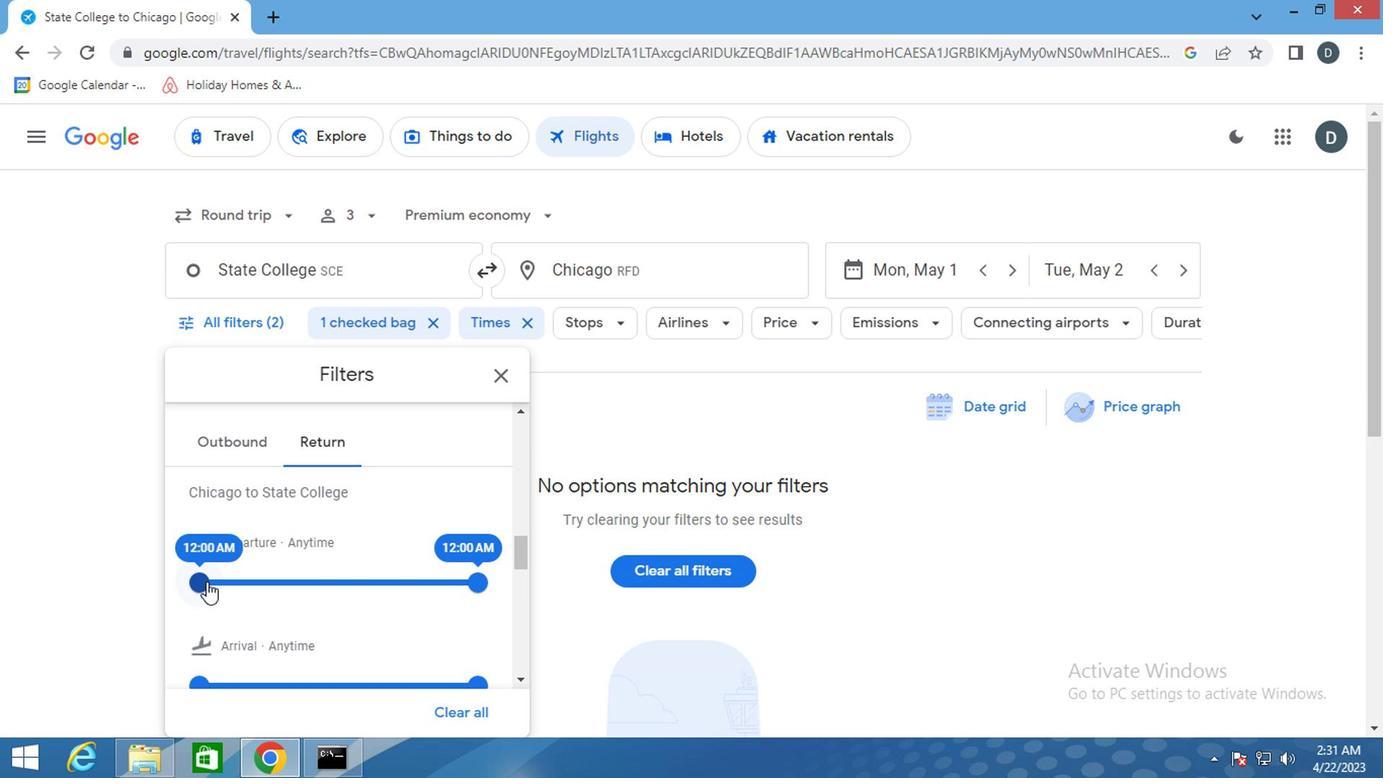 
Action: Mouse pressed left at (198, 584)
Screenshot: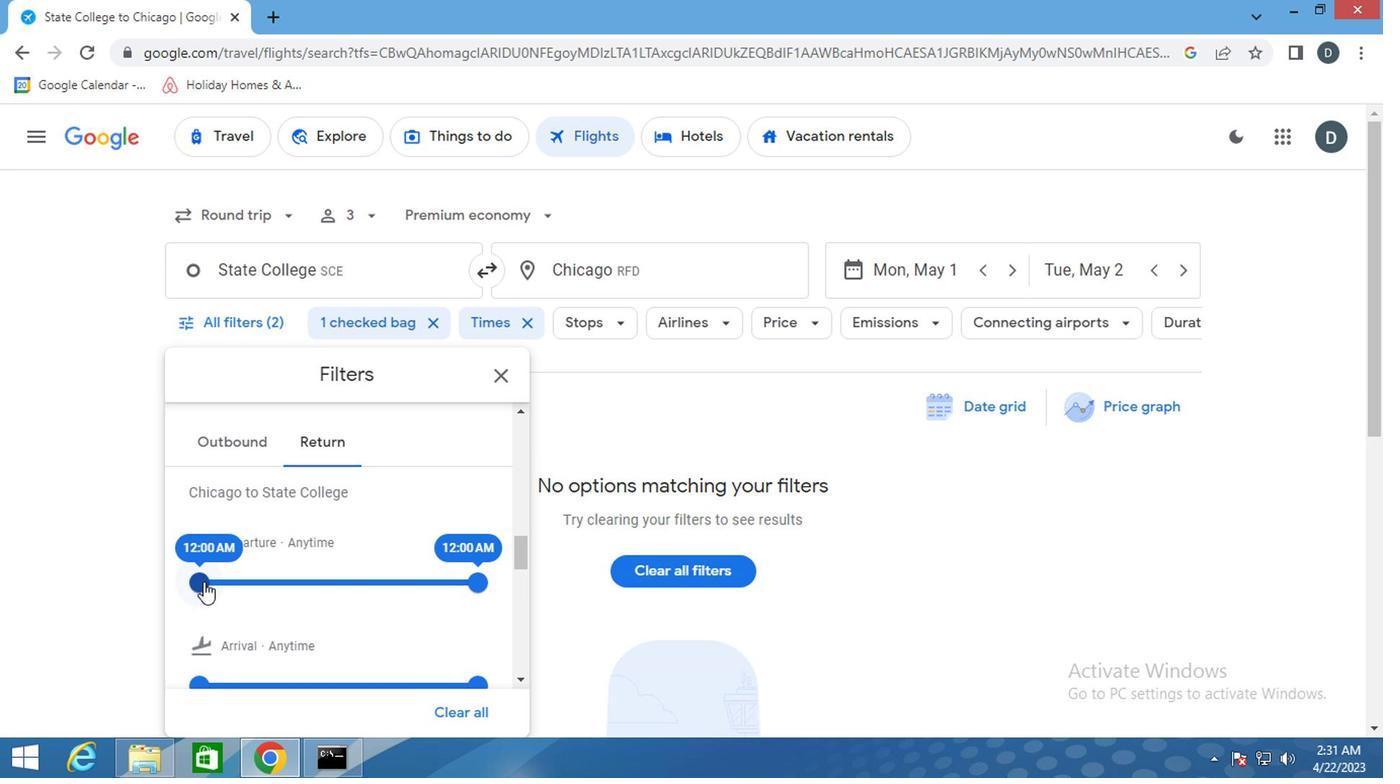 
Action: Mouse moved to (473, 585)
Screenshot: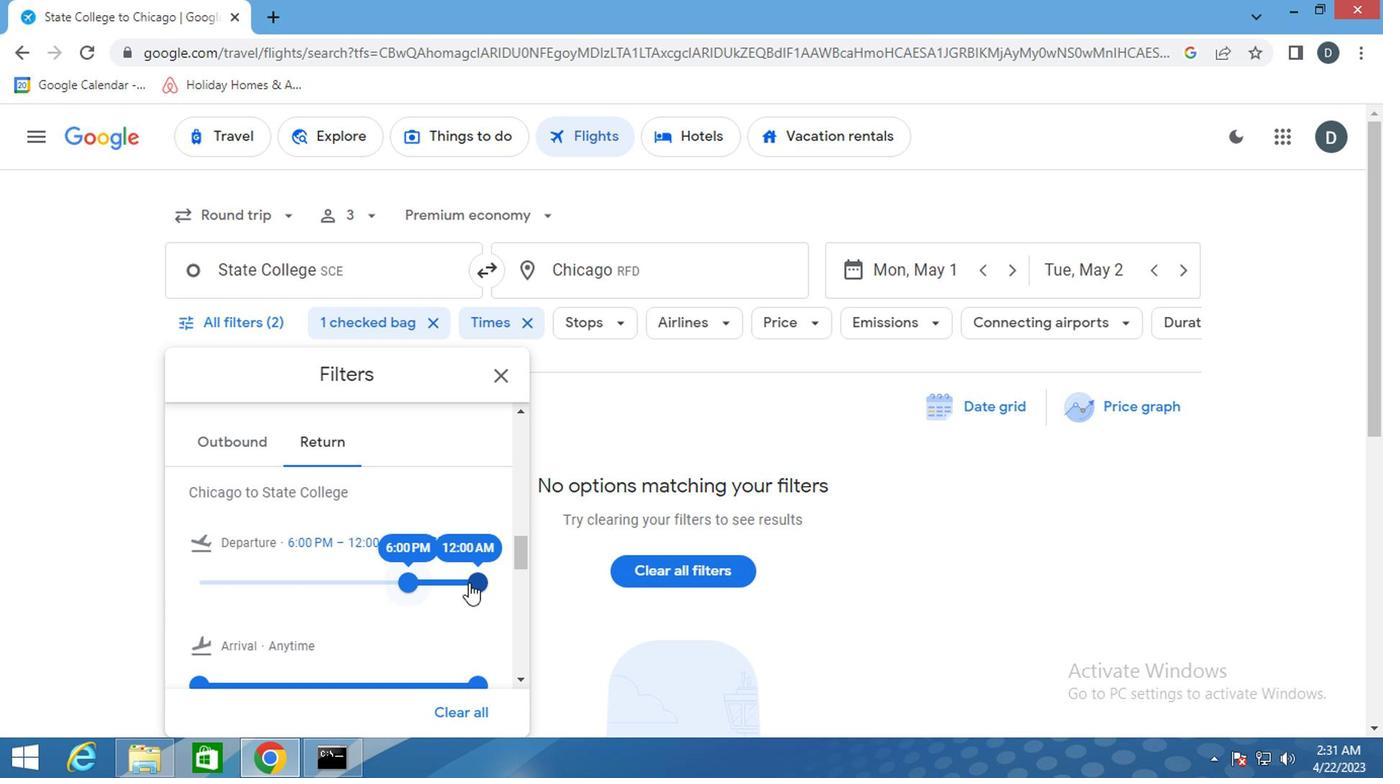 
Action: Mouse pressed left at (473, 585)
Screenshot: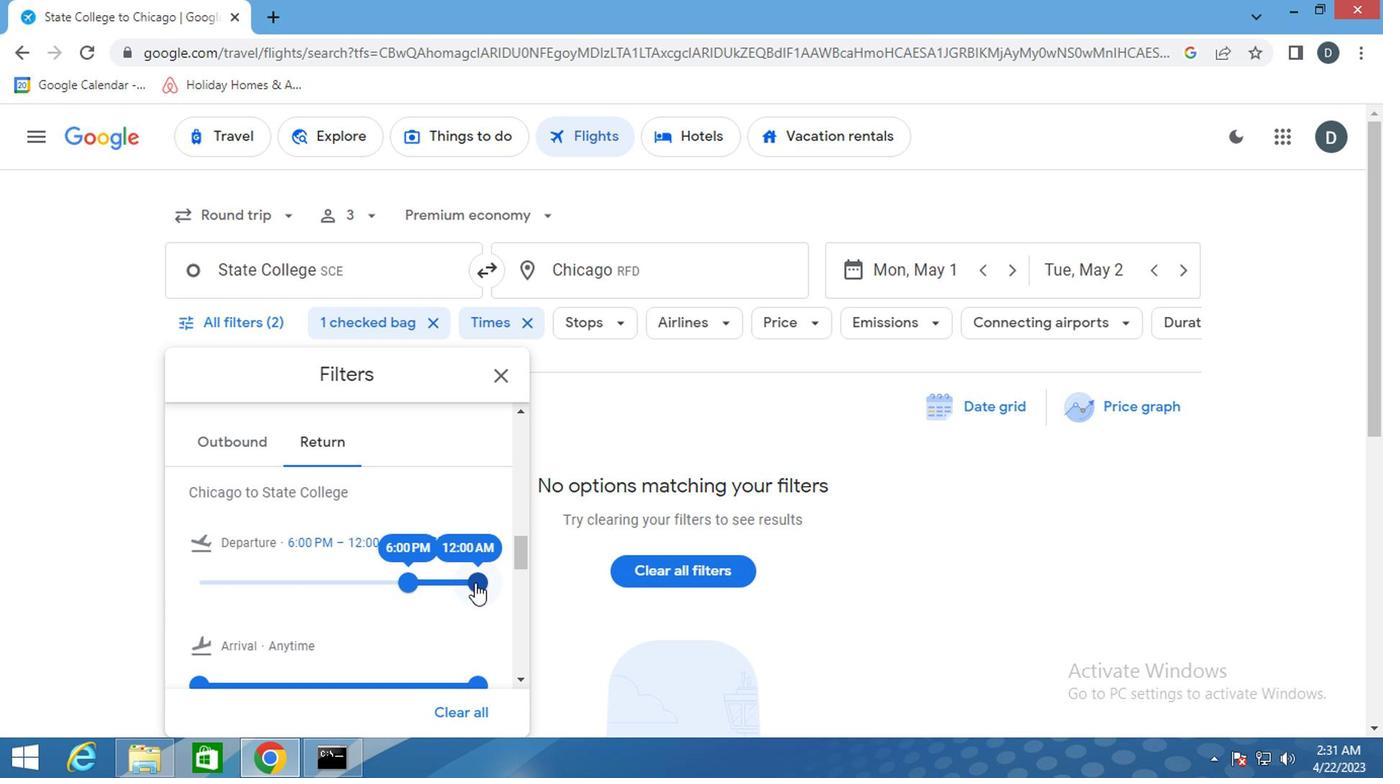
Action: Mouse moved to (427, 631)
Screenshot: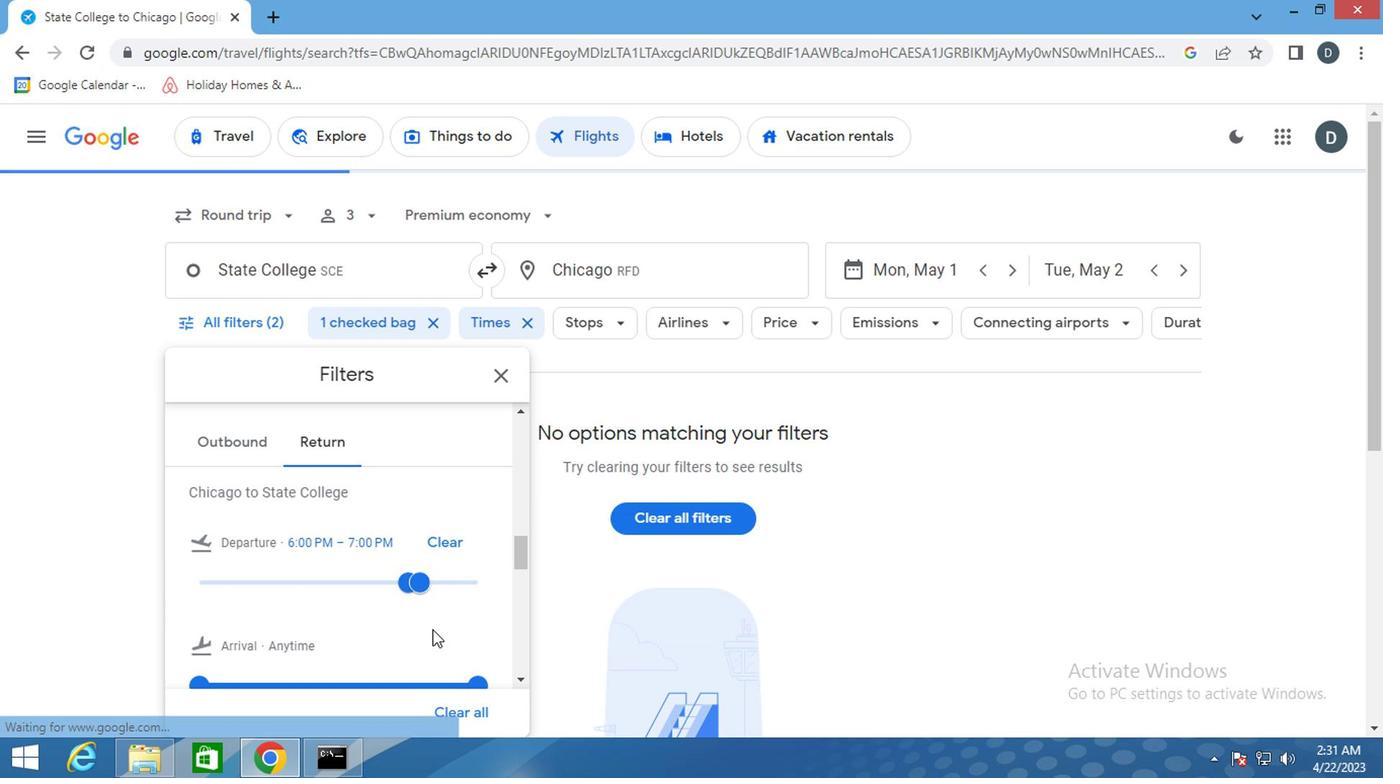 
Action: Mouse scrolled (427, 631) with delta (0, 0)
Screenshot: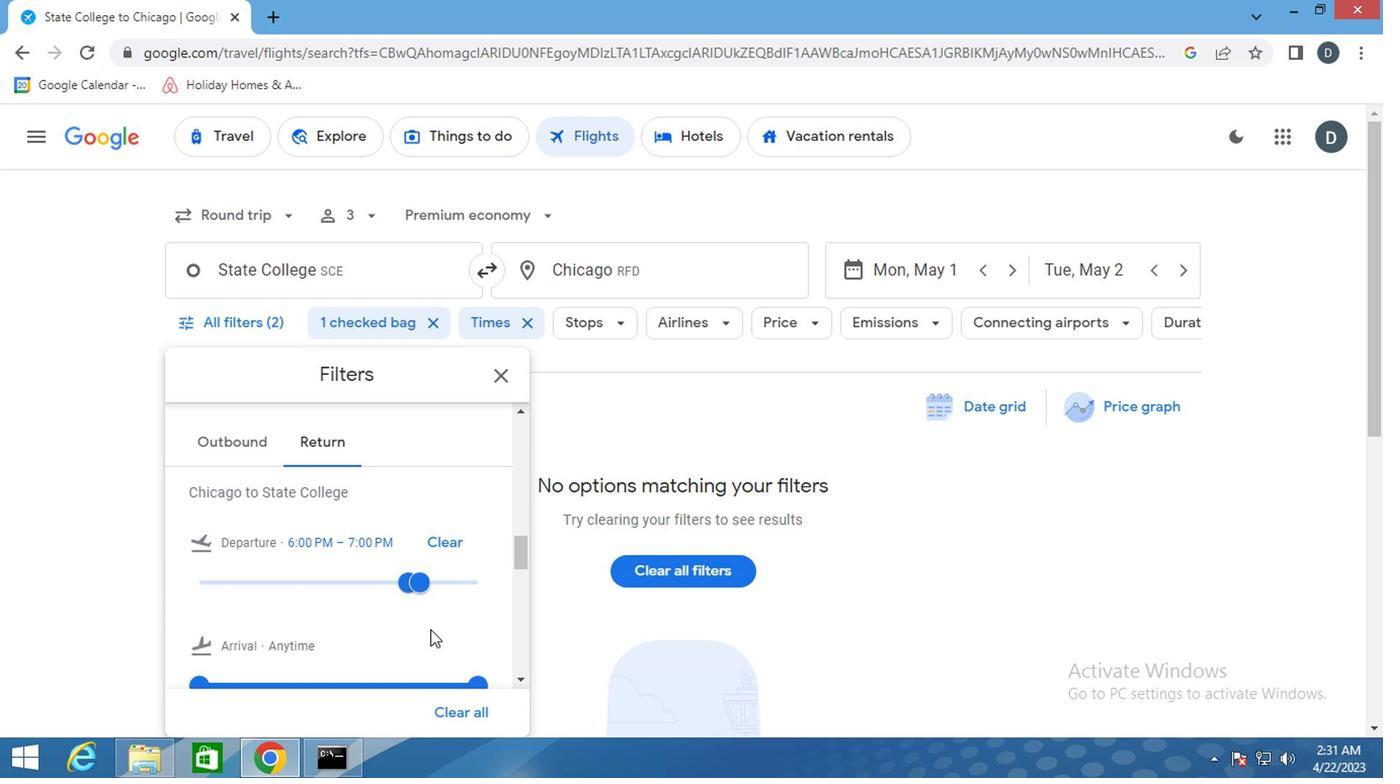 
Action: Mouse scrolled (427, 631) with delta (0, 0)
Screenshot: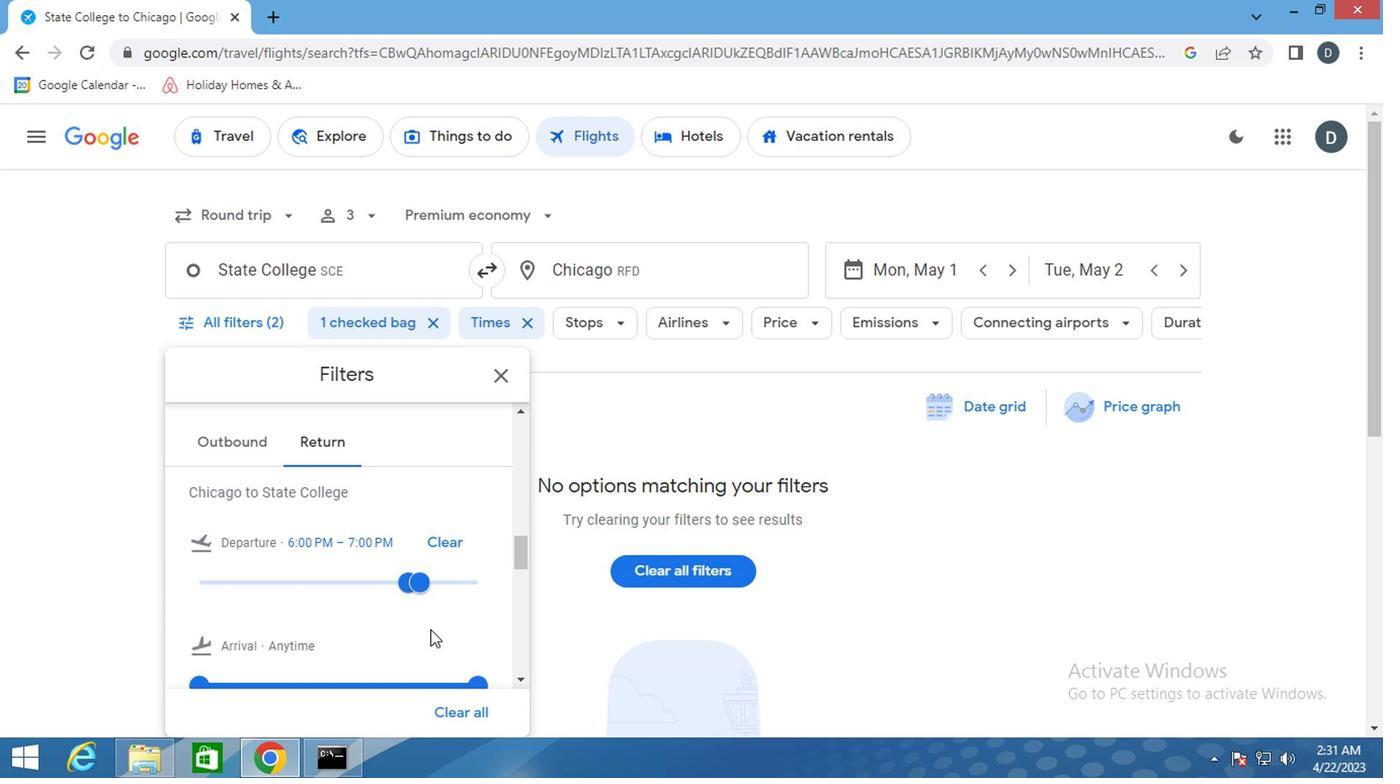 
Action: Mouse scrolled (427, 631) with delta (0, 0)
Screenshot: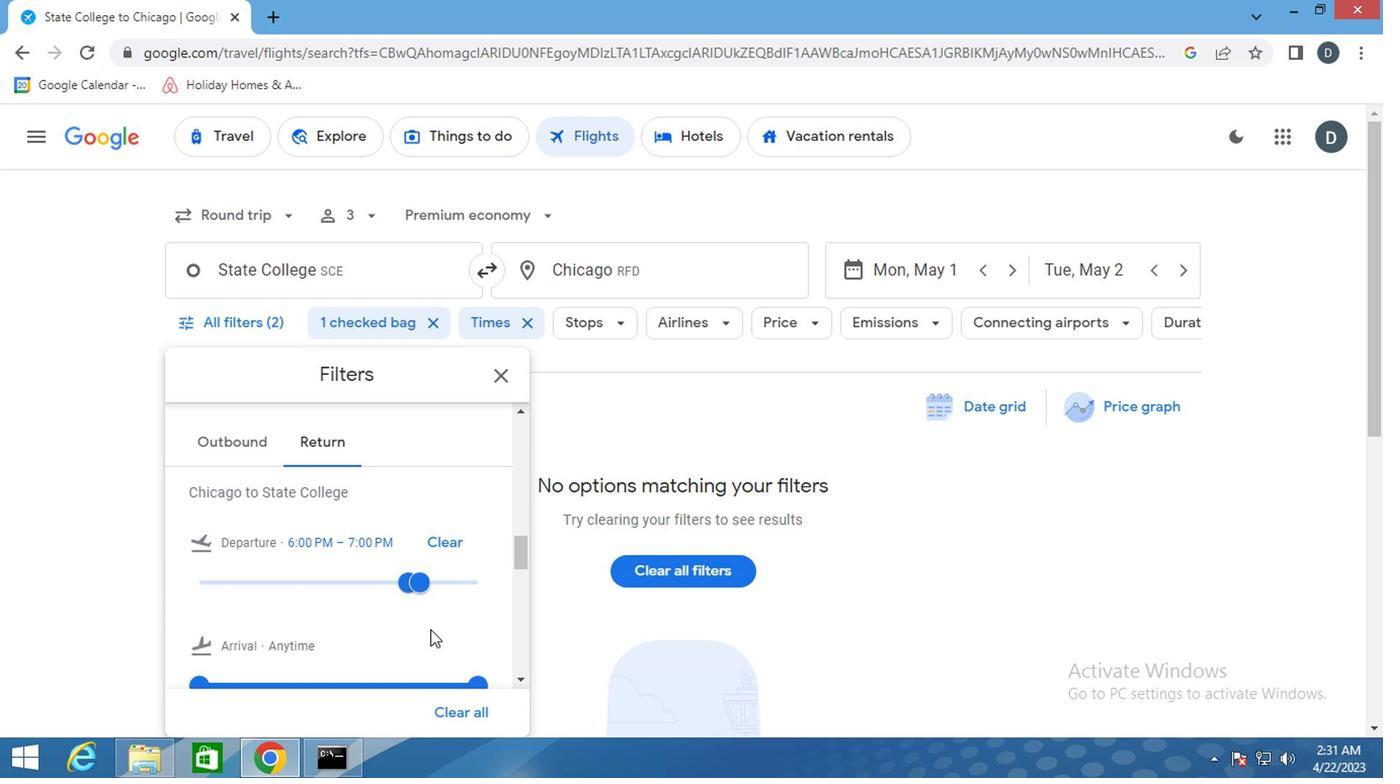 
Action: Mouse scrolled (427, 631) with delta (0, 0)
Screenshot: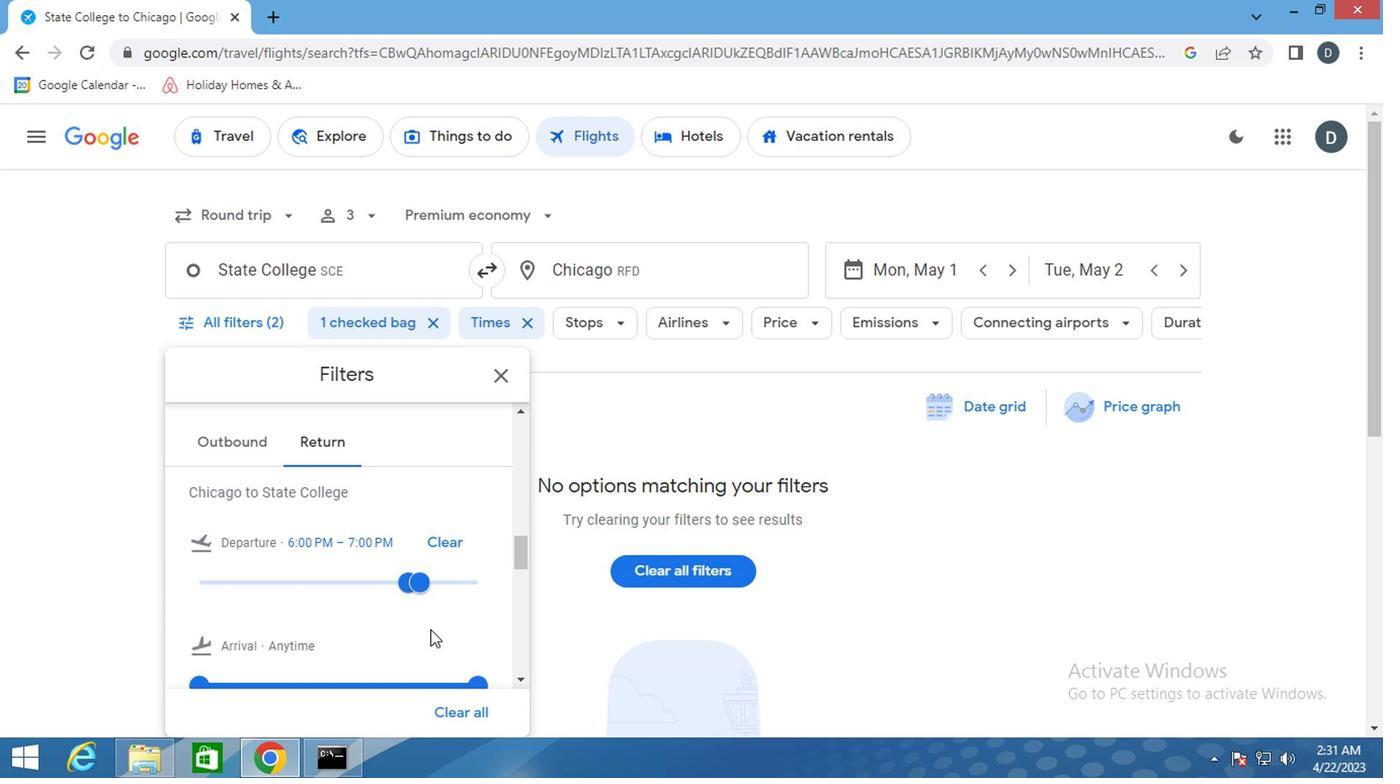 
Action: Mouse scrolled (427, 631) with delta (0, 0)
Screenshot: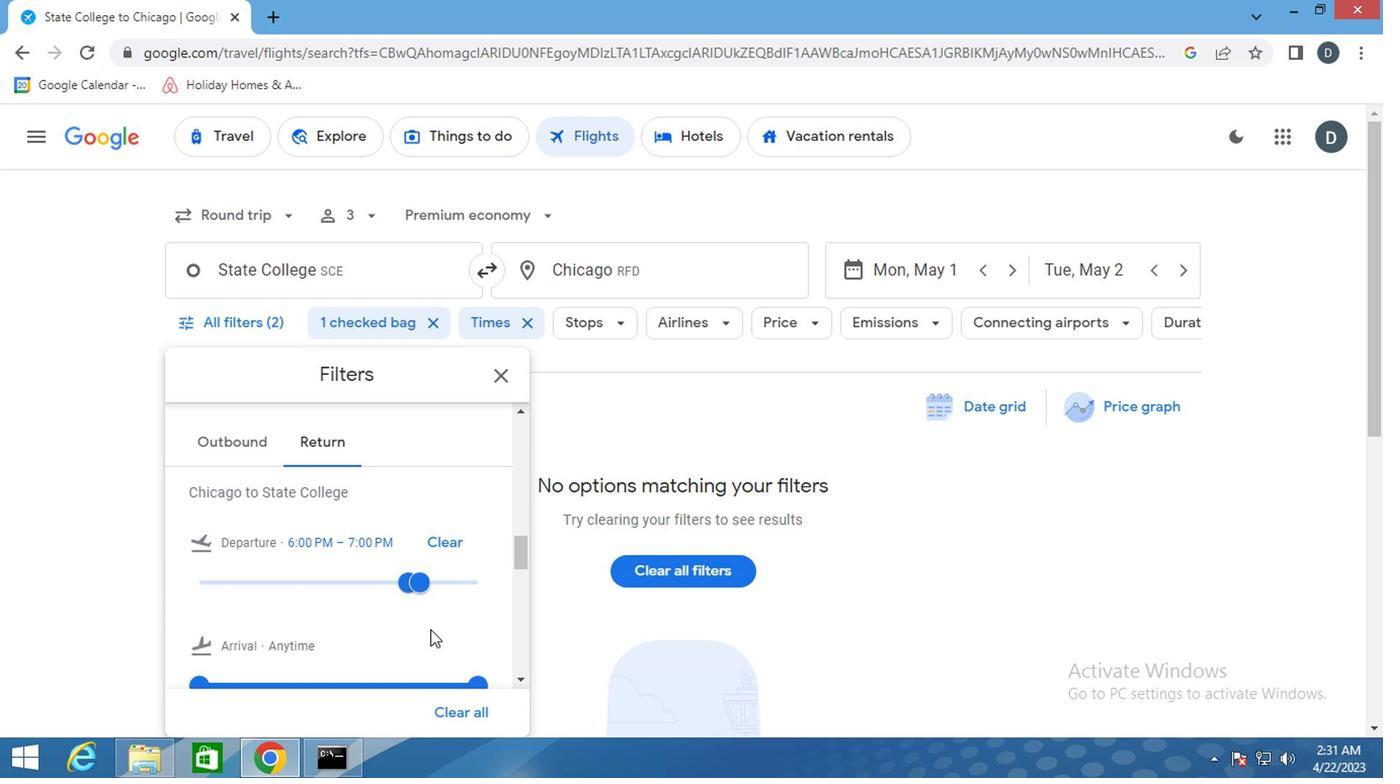 
Action: Mouse scrolled (427, 631) with delta (0, 0)
Screenshot: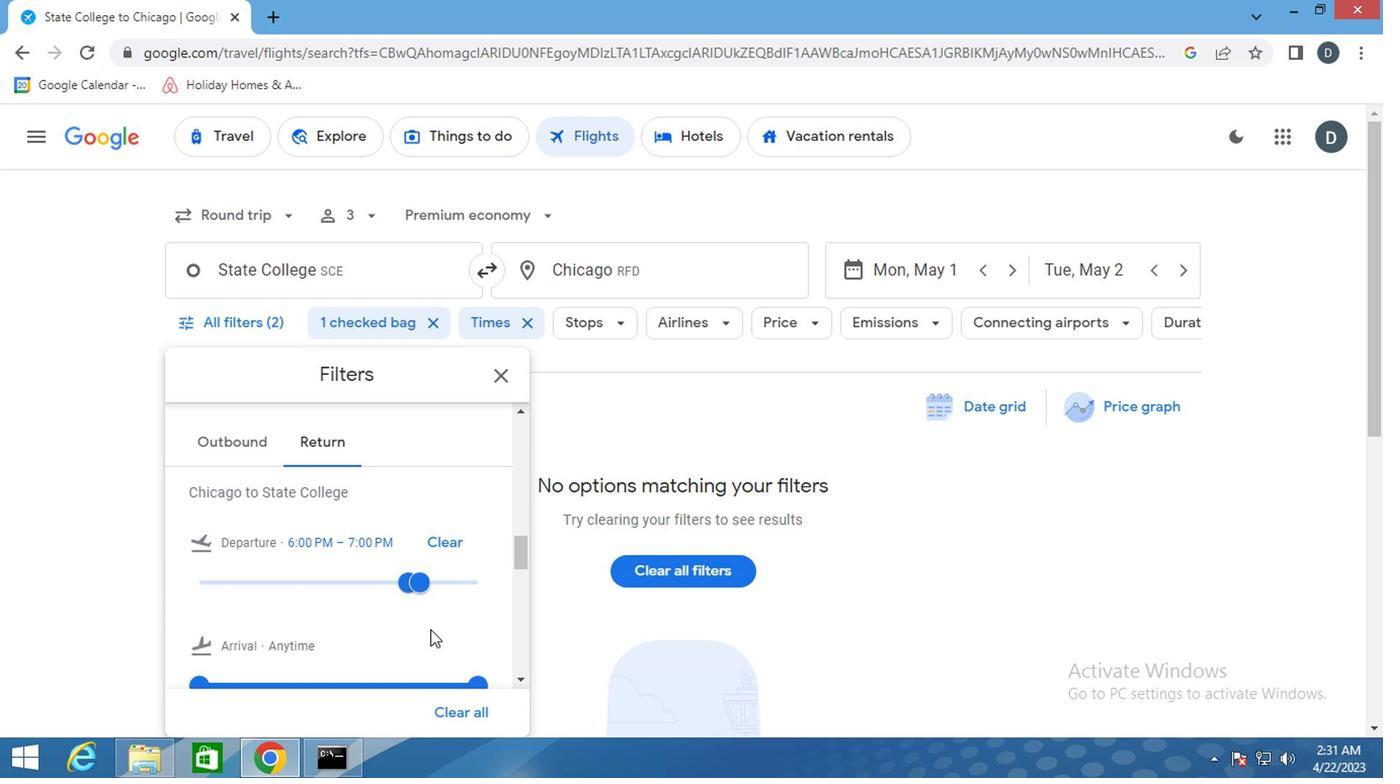
Action: Mouse scrolled (427, 631) with delta (0, 0)
Screenshot: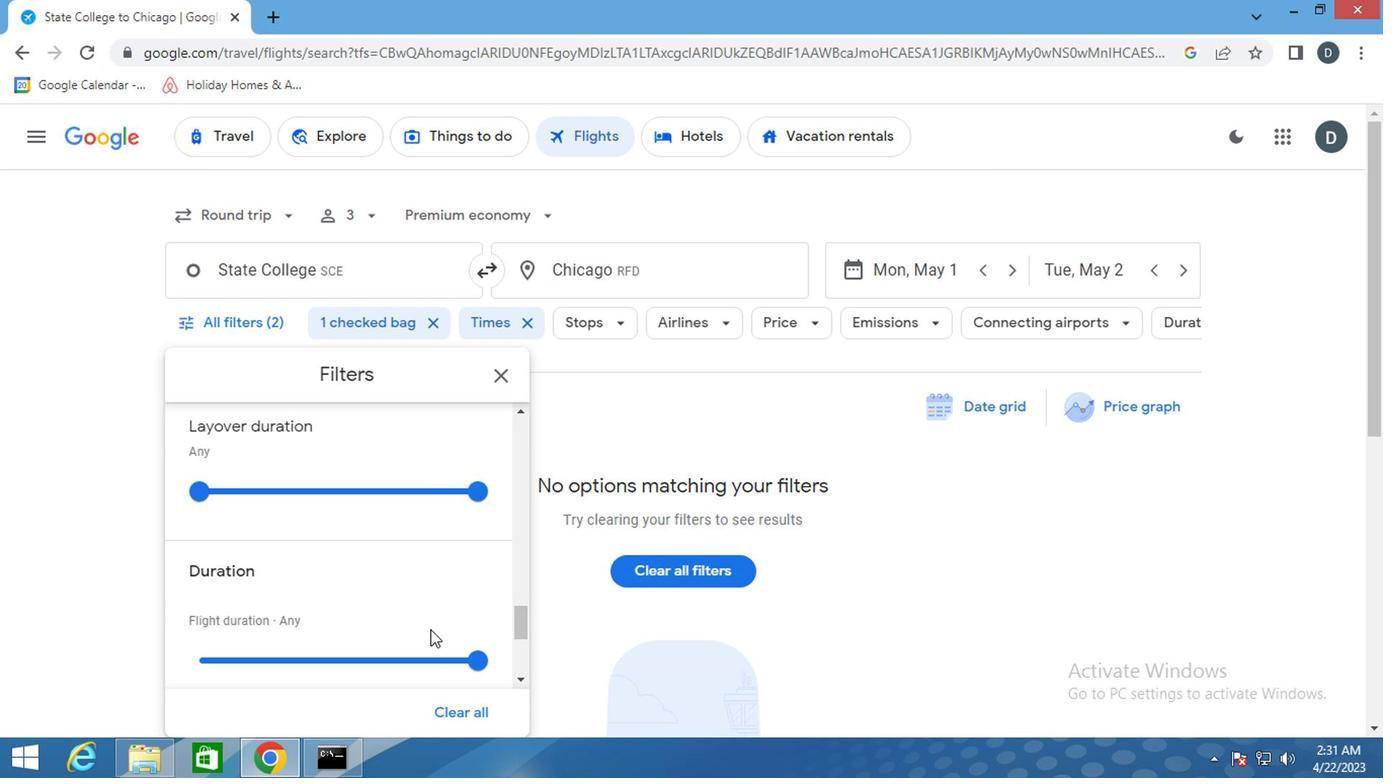 
Action: Mouse scrolled (427, 631) with delta (0, 0)
Screenshot: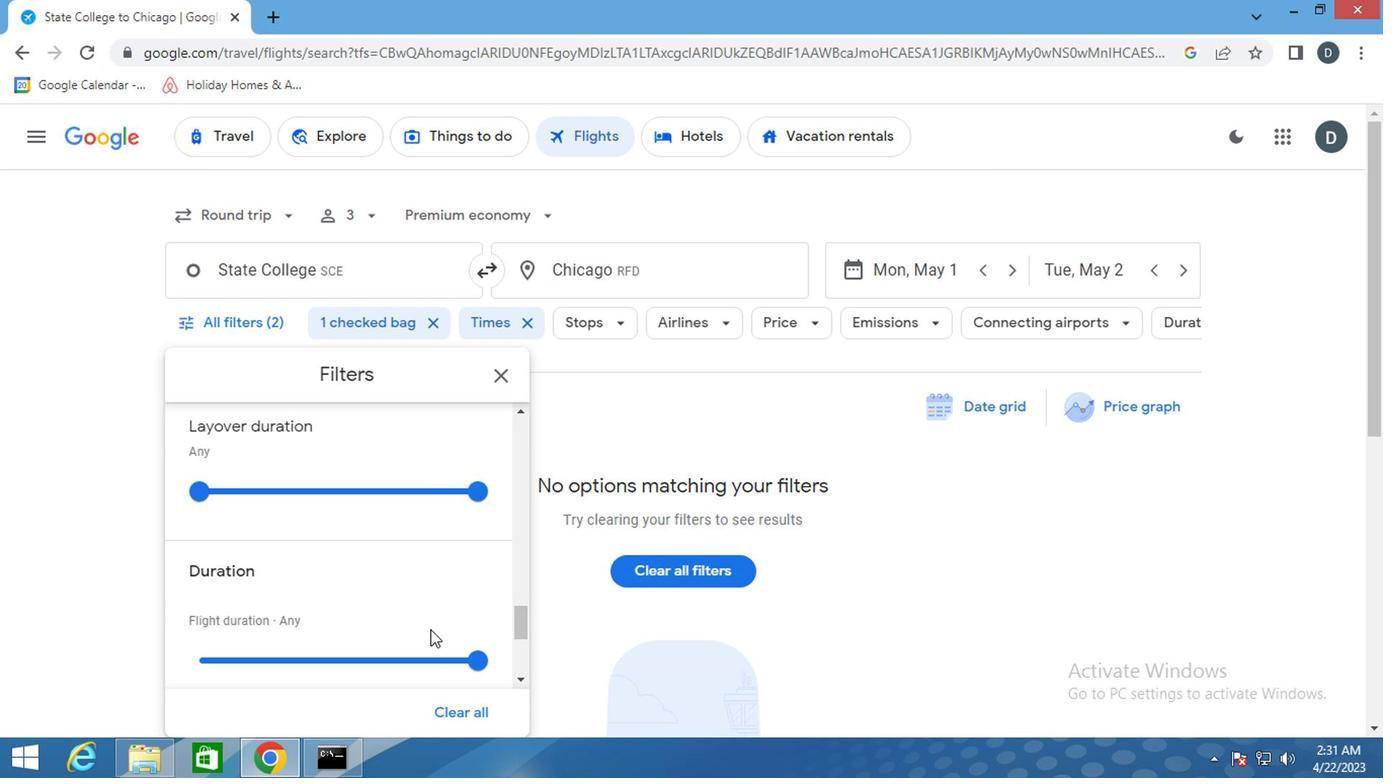 
Action: Mouse scrolled (427, 631) with delta (0, 0)
Screenshot: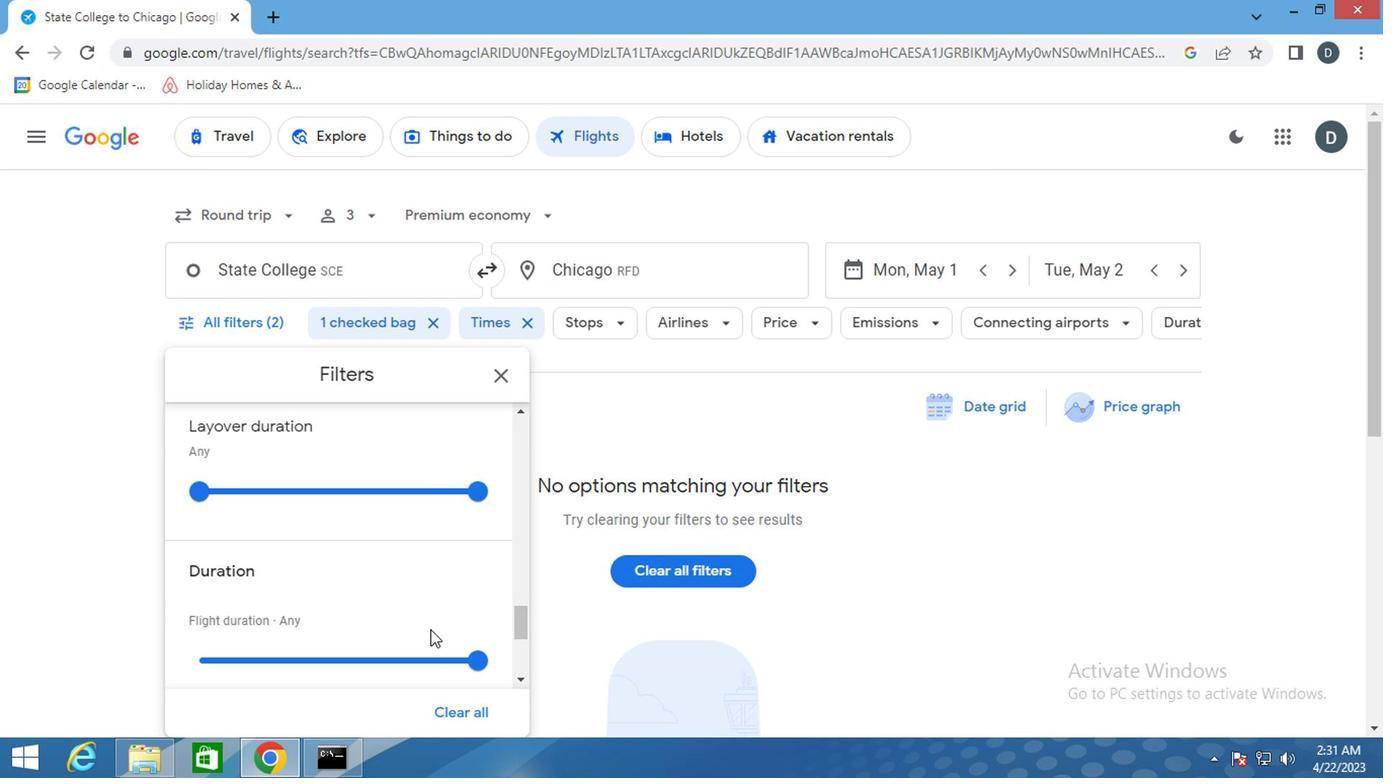 
Action: Mouse scrolled (427, 631) with delta (0, 0)
Screenshot: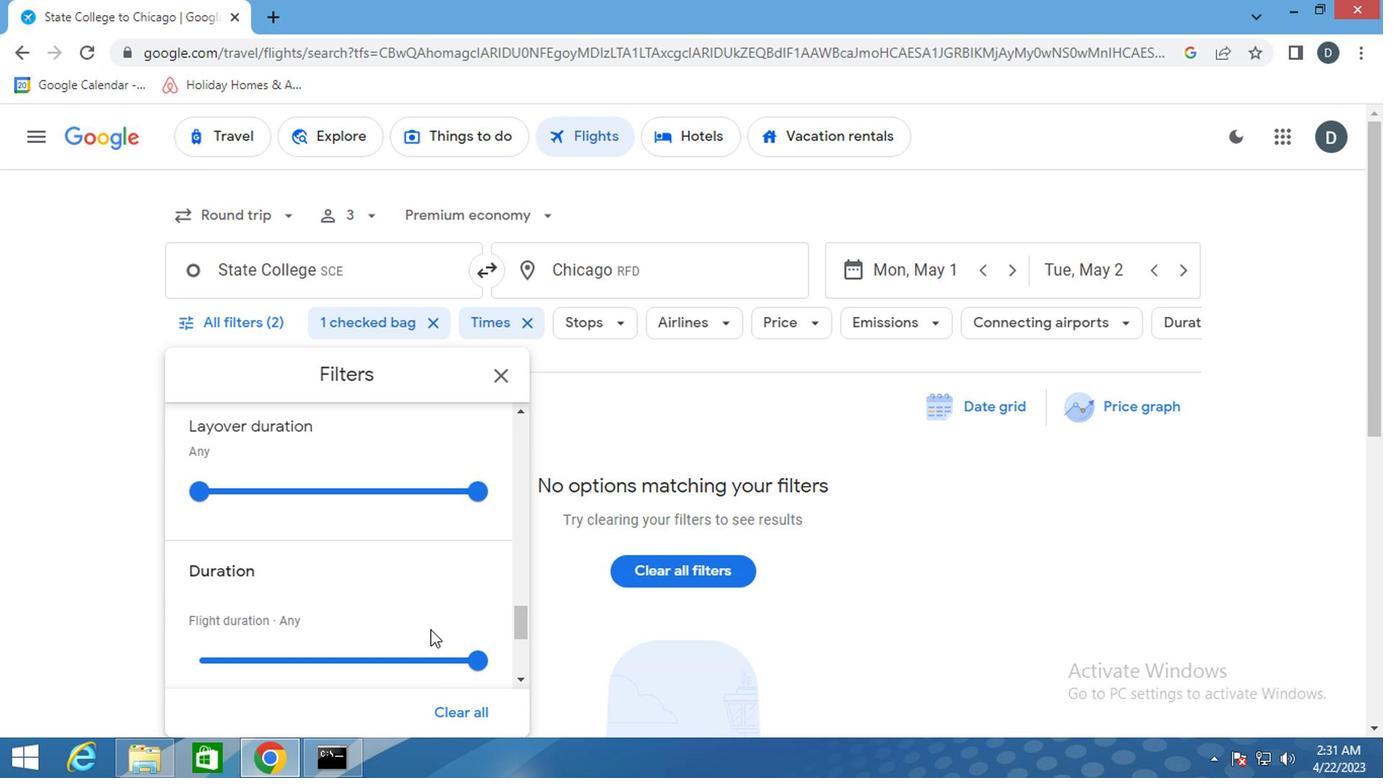 
Action: Mouse scrolled (427, 631) with delta (0, 0)
Screenshot: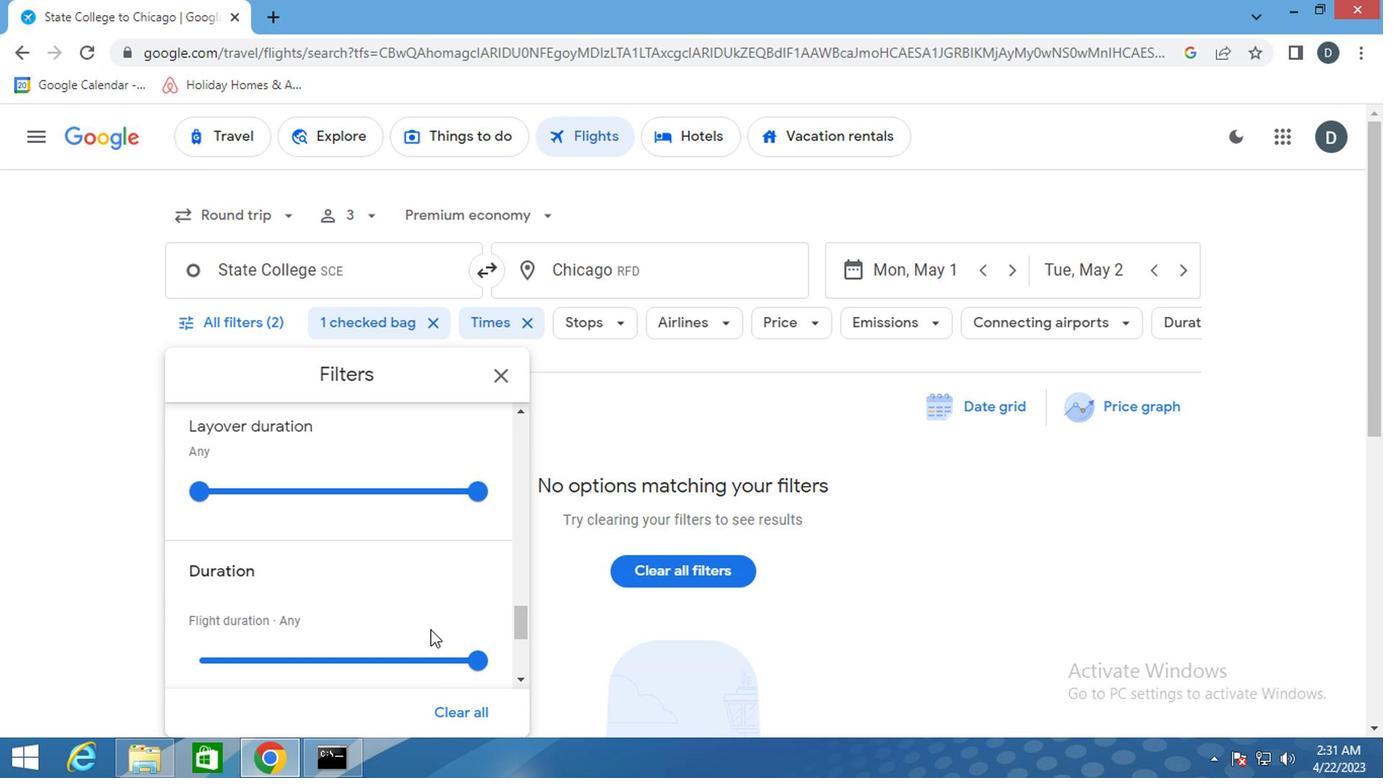 
Action: Mouse scrolled (427, 631) with delta (0, 0)
Screenshot: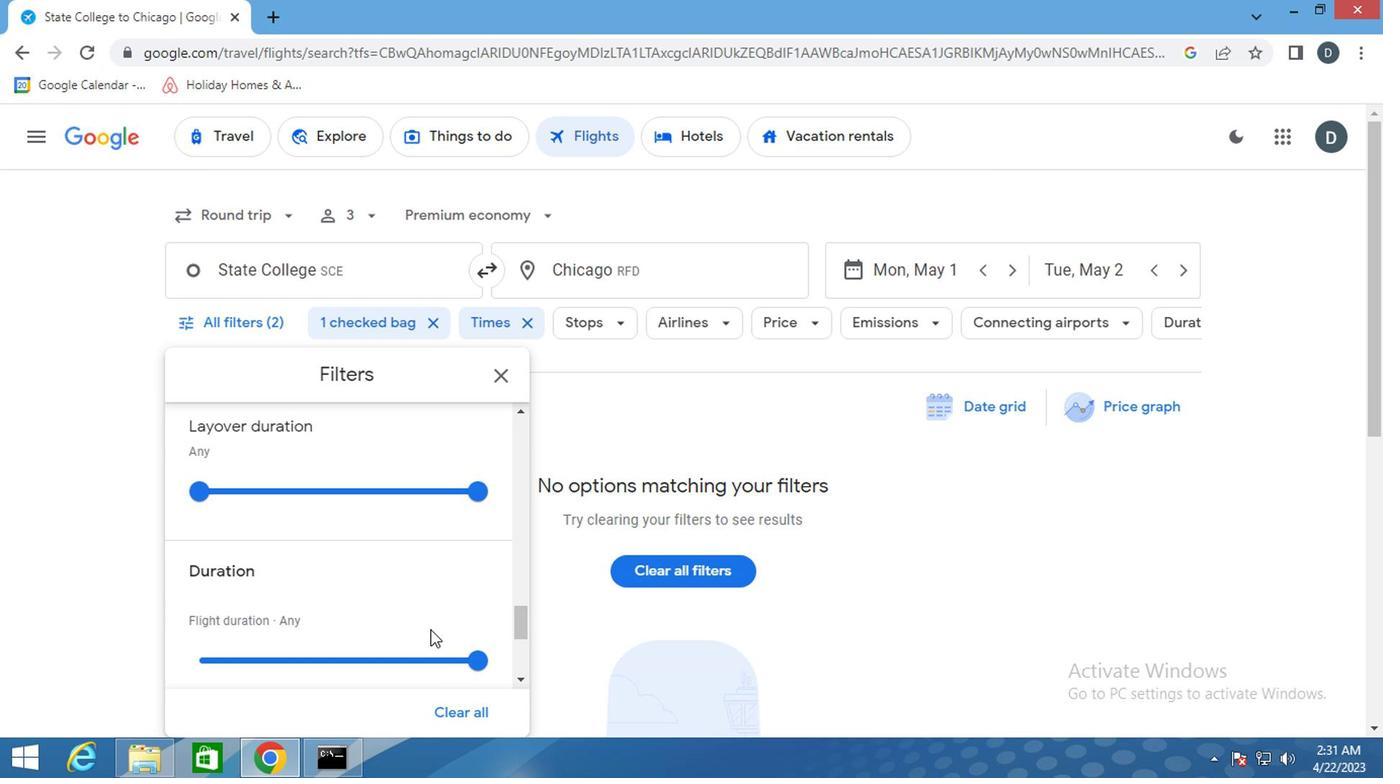
Action: Mouse scrolled (427, 631) with delta (0, 0)
Screenshot: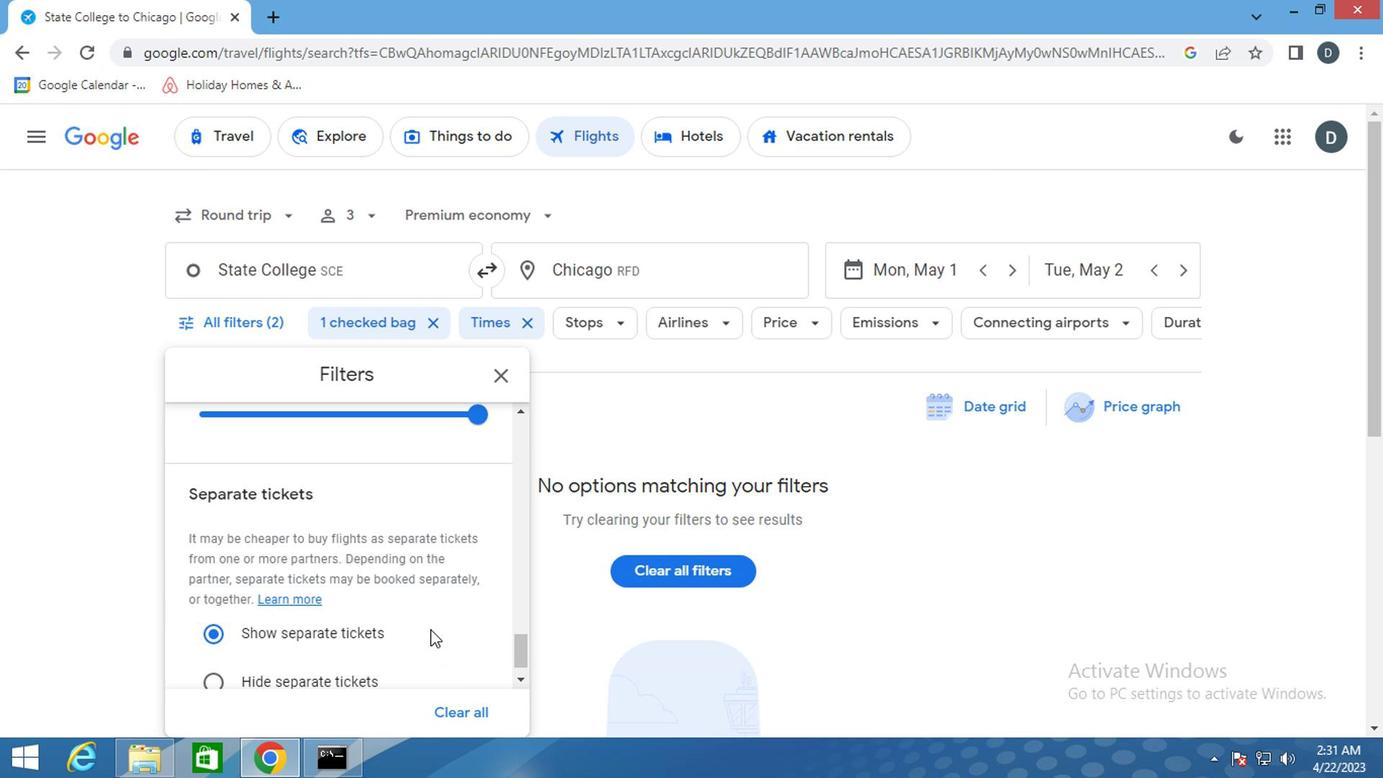 
Action: Mouse scrolled (427, 631) with delta (0, 0)
Screenshot: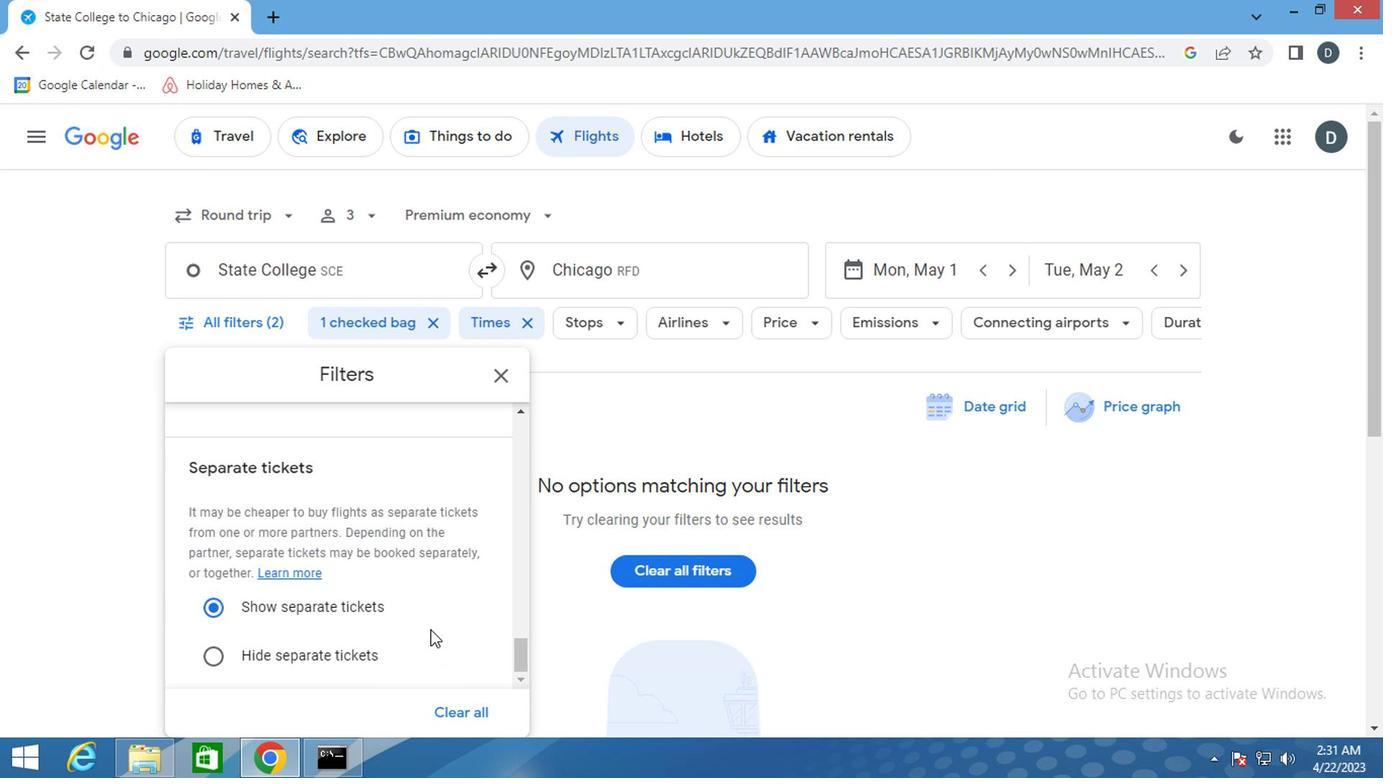 
Action: Mouse scrolled (427, 631) with delta (0, 0)
Screenshot: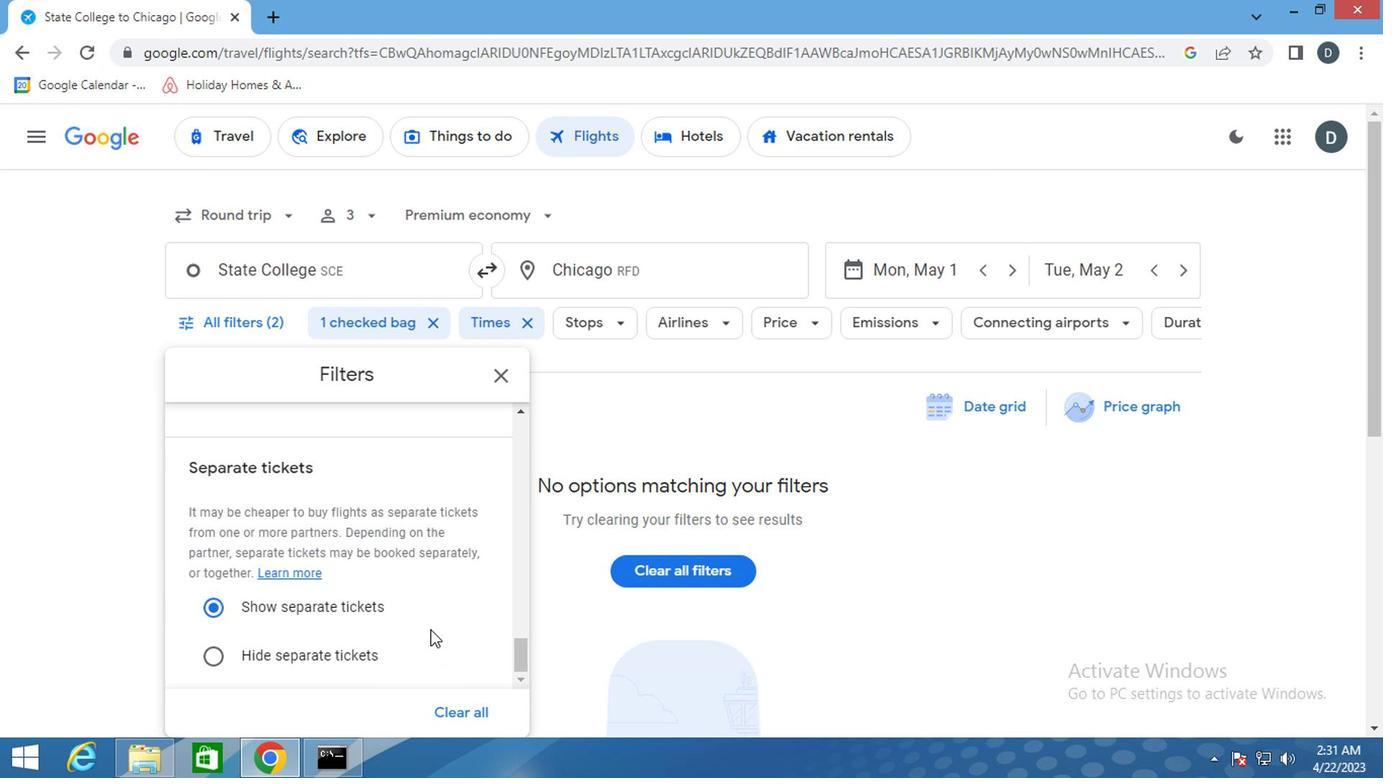 
Action: Mouse scrolled (427, 631) with delta (0, 0)
Screenshot: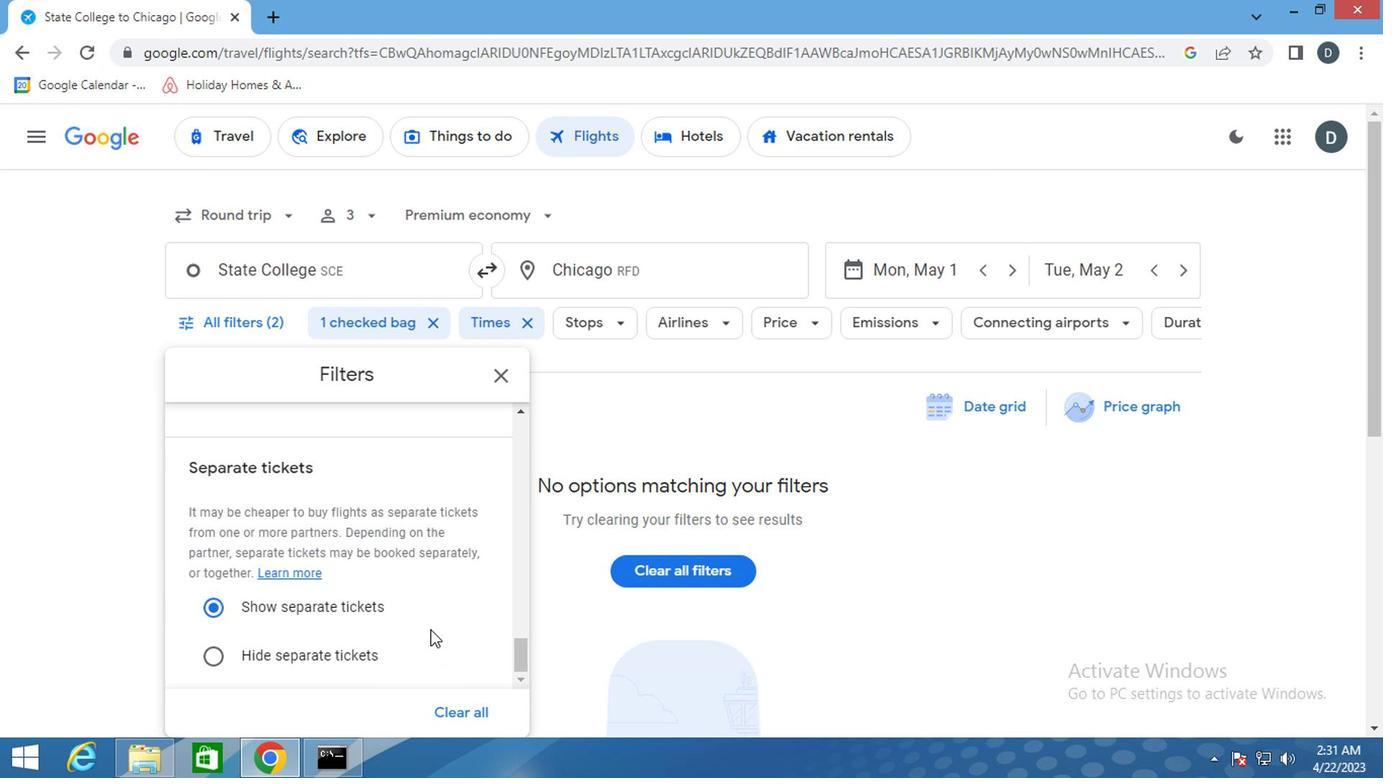 
Action: Mouse scrolled (427, 631) with delta (0, 0)
Screenshot: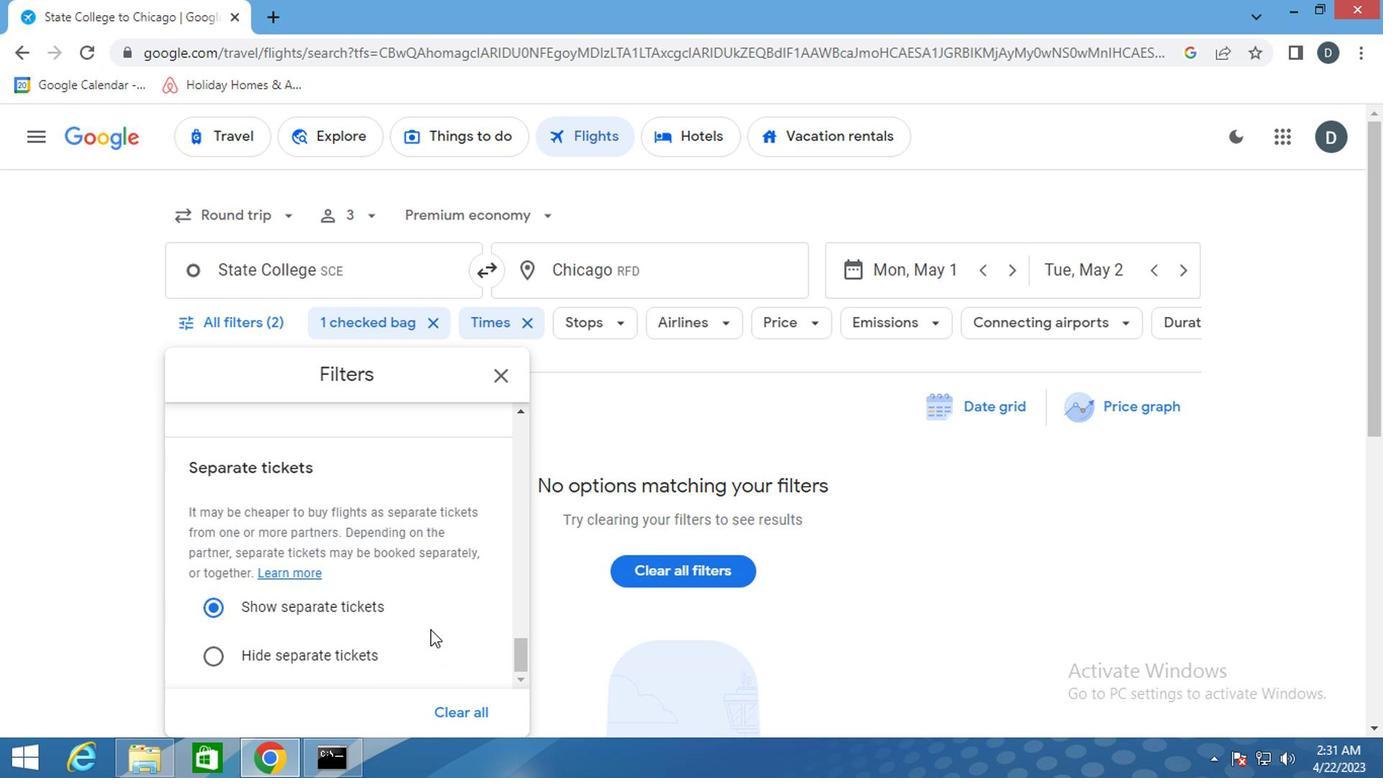 
Action: Mouse moved to (493, 386)
Screenshot: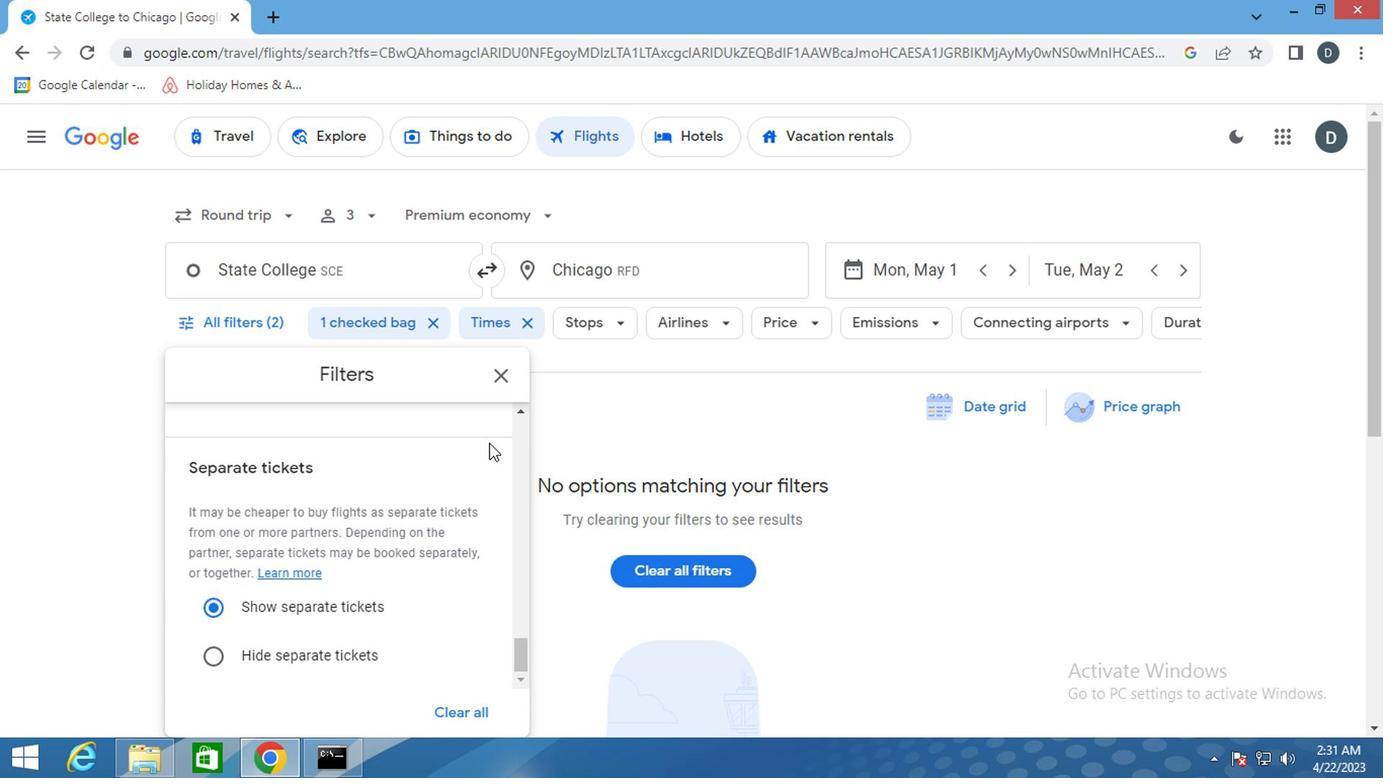 
Action: Mouse pressed left at (493, 386)
Screenshot: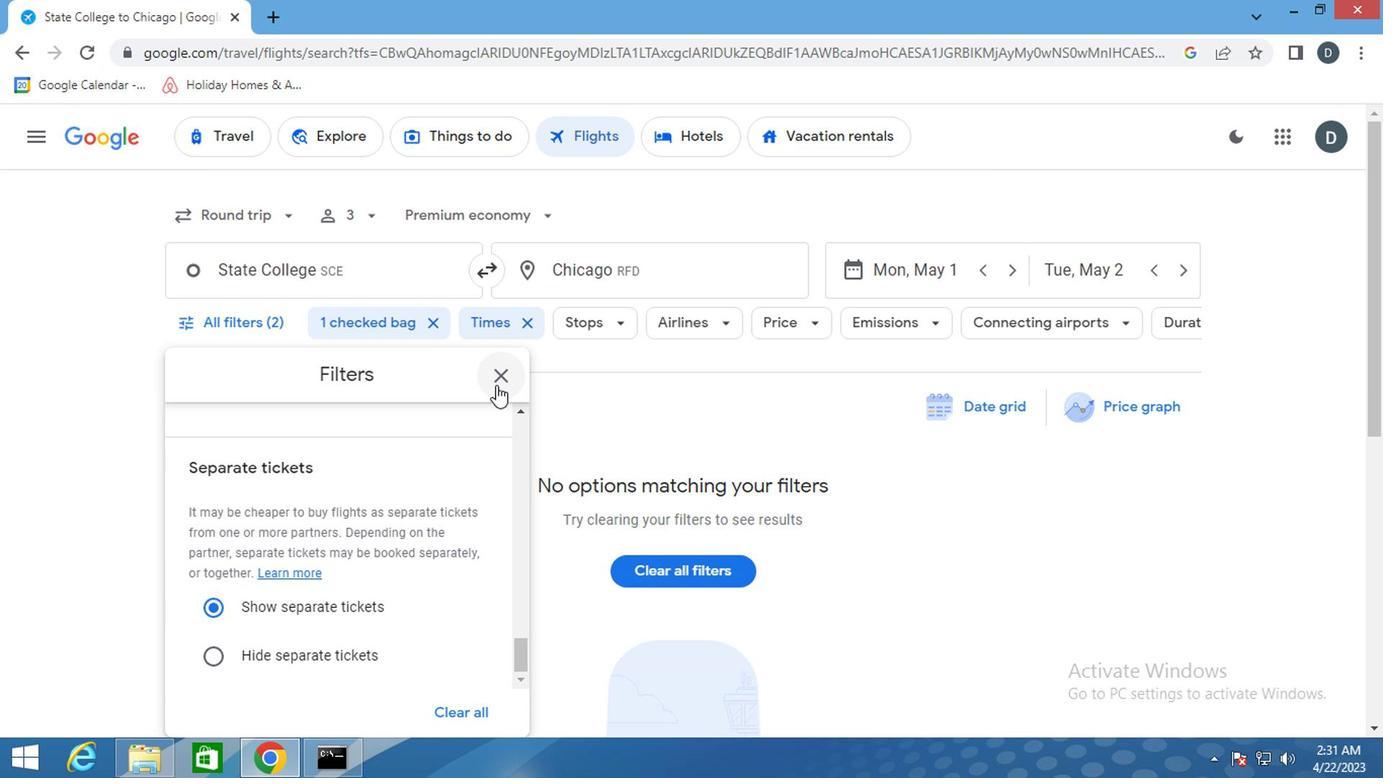 
